 Task: Format the text 'DISTANCE EDUCATION CENTRE' using WordArt, adjust the font size to 26, and add a shadow effect.
Action: Mouse moved to (355, 187)
Screenshot: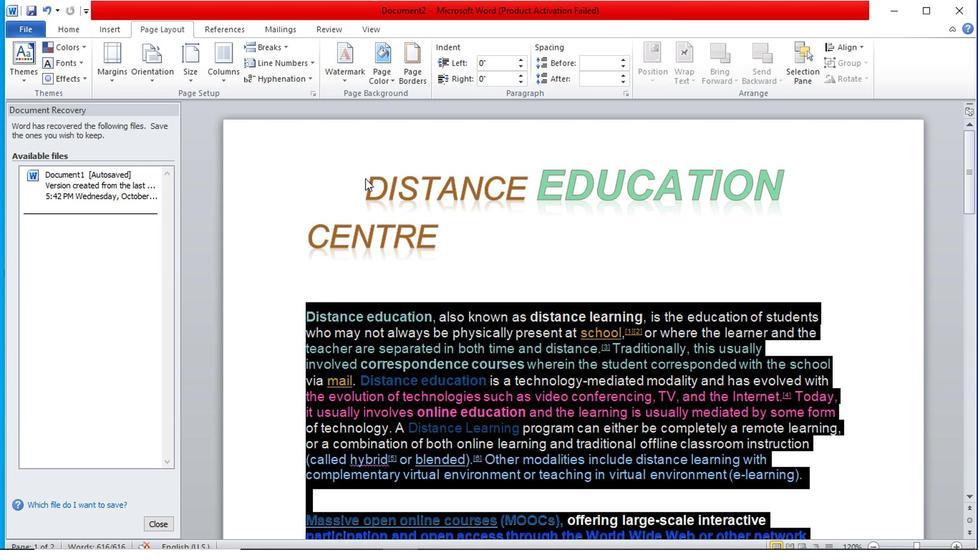 
Action: Mouse pressed left at (355, 187)
Screenshot: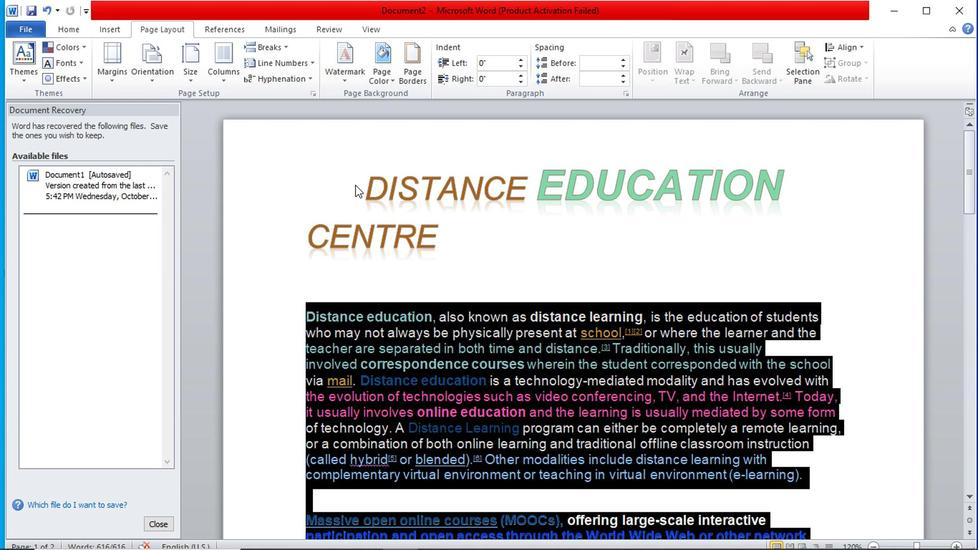 
Action: Mouse pressed left at (355, 187)
Screenshot: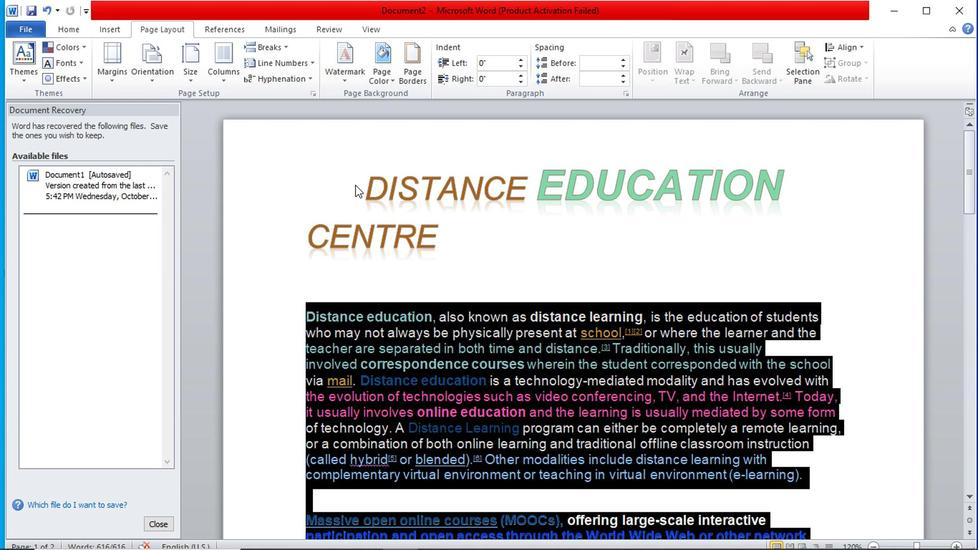 
Action: Mouse moved to (355, 187)
Screenshot: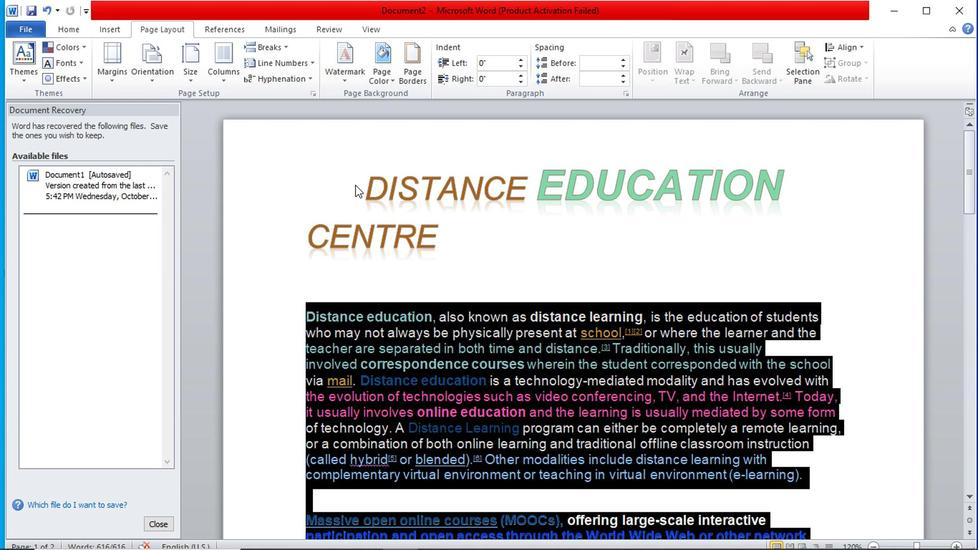 
Action: Mouse pressed left at (355, 187)
Screenshot: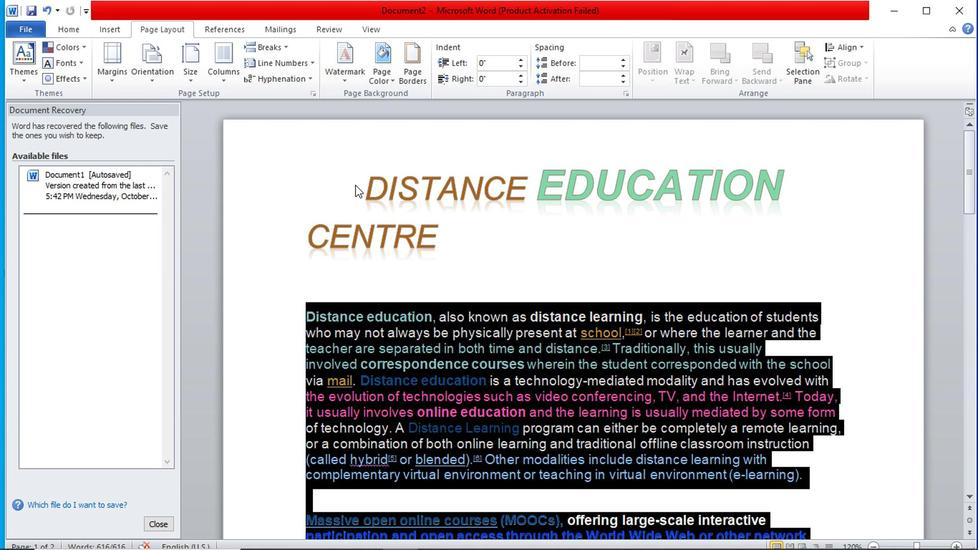 
Action: Mouse pressed left at (355, 187)
Screenshot: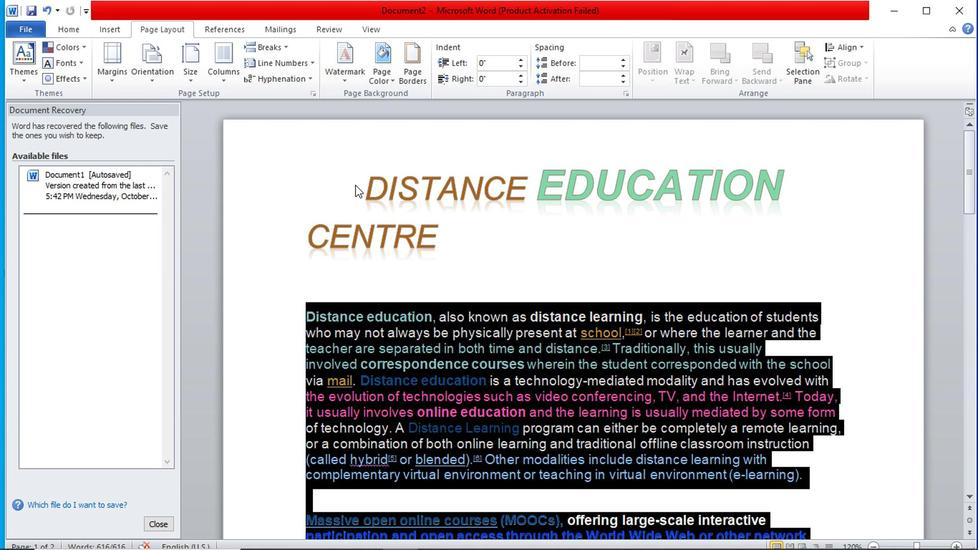 
Action: Mouse pressed left at (355, 187)
Screenshot: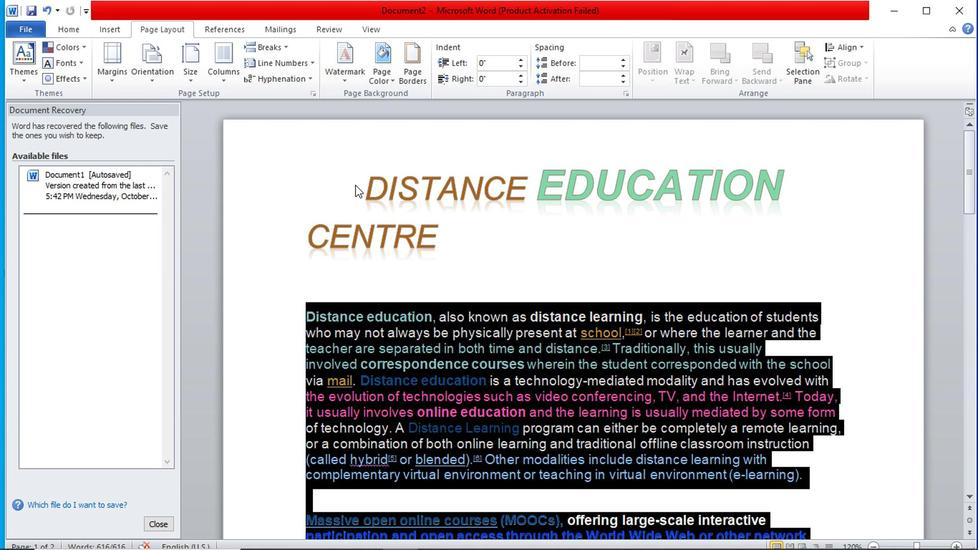 
Action: Mouse pressed left at (355, 187)
Screenshot: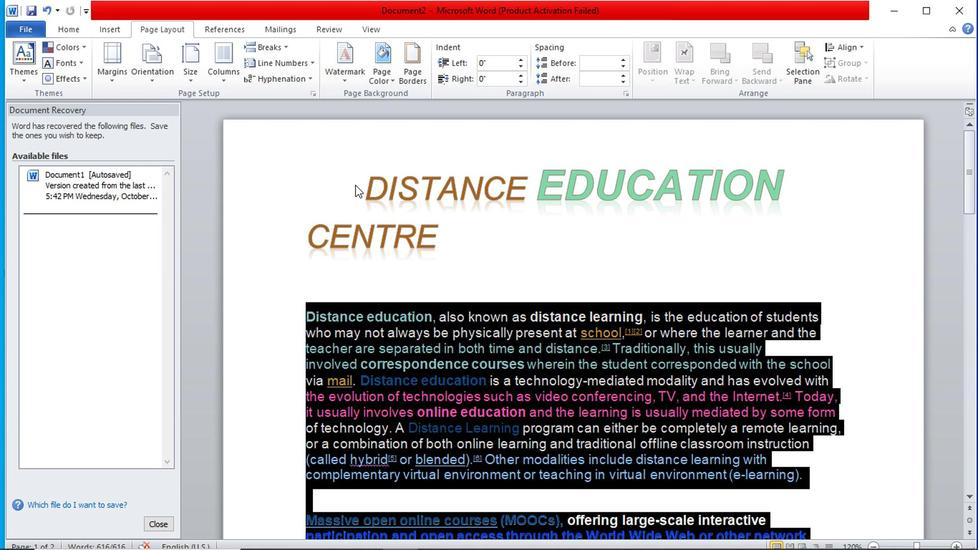 
Action: Mouse pressed left at (355, 187)
Screenshot: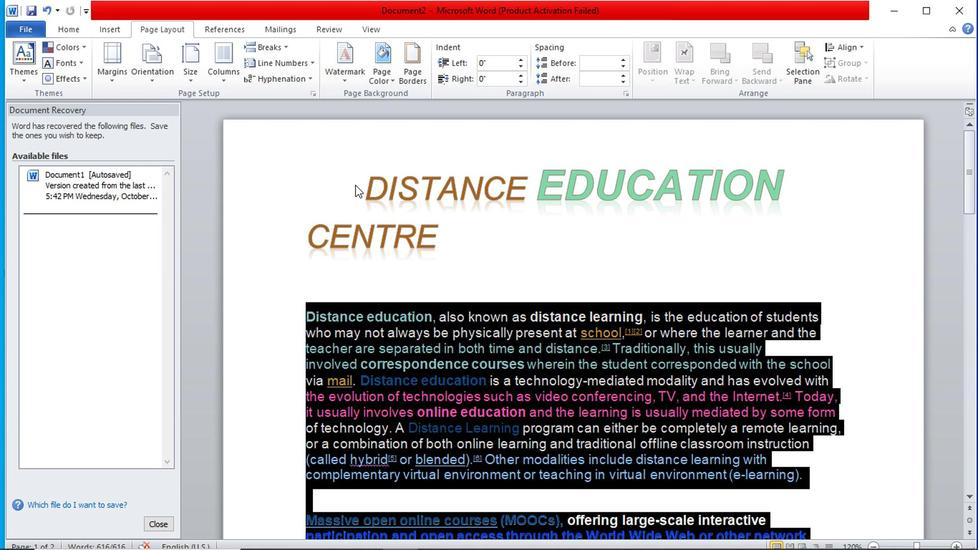 
Action: Mouse moved to (348, 179)
Screenshot: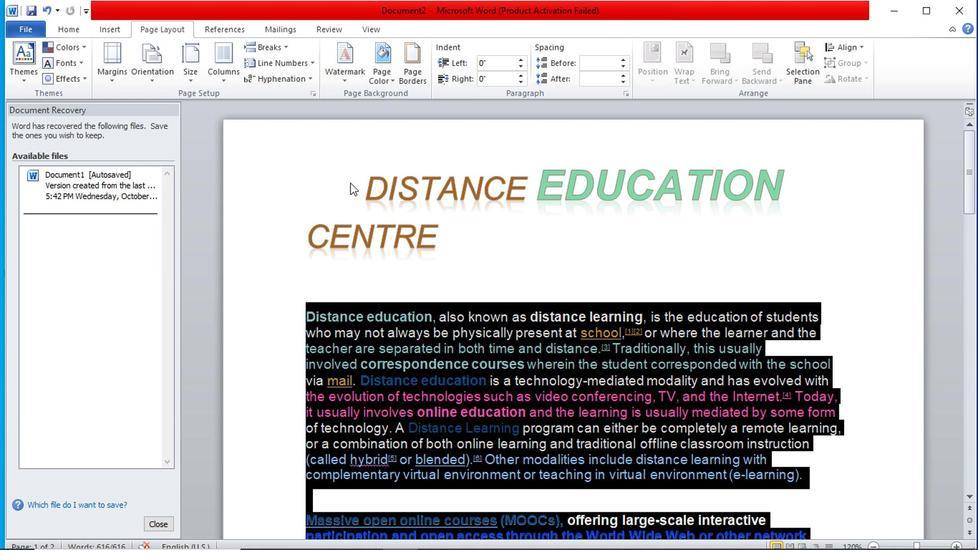 
Action: Mouse pressed left at (348, 179)
Screenshot: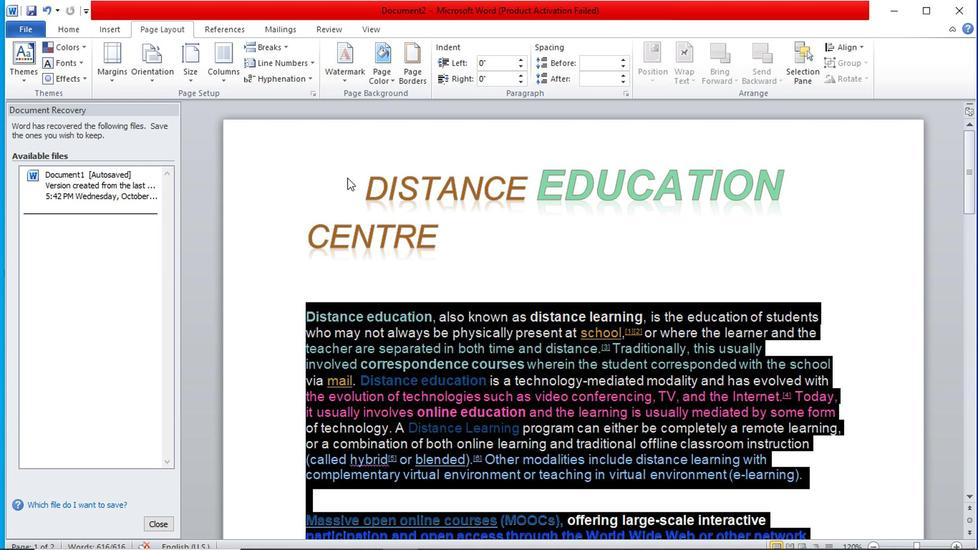 
Action: Mouse moved to (357, 176)
Screenshot: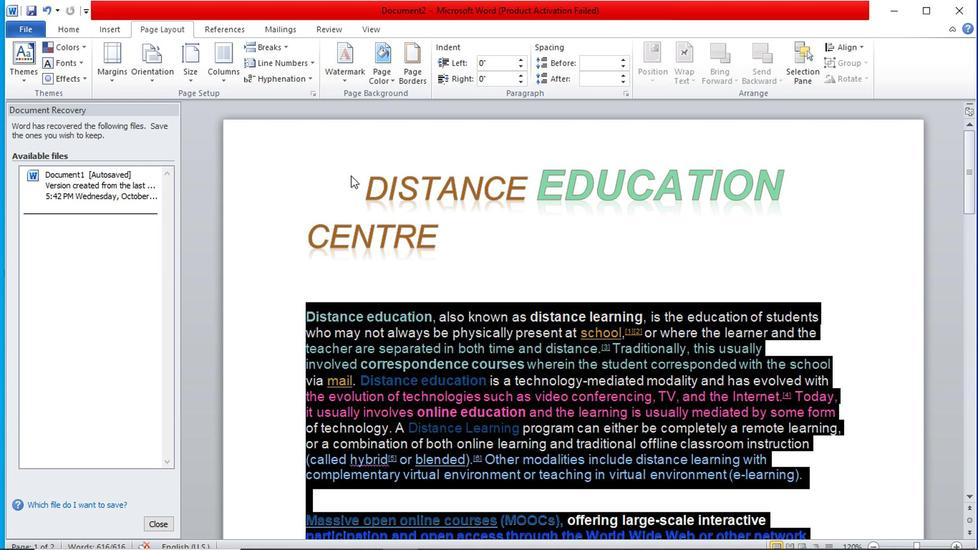 
Action: Mouse pressed left at (357, 176)
Screenshot: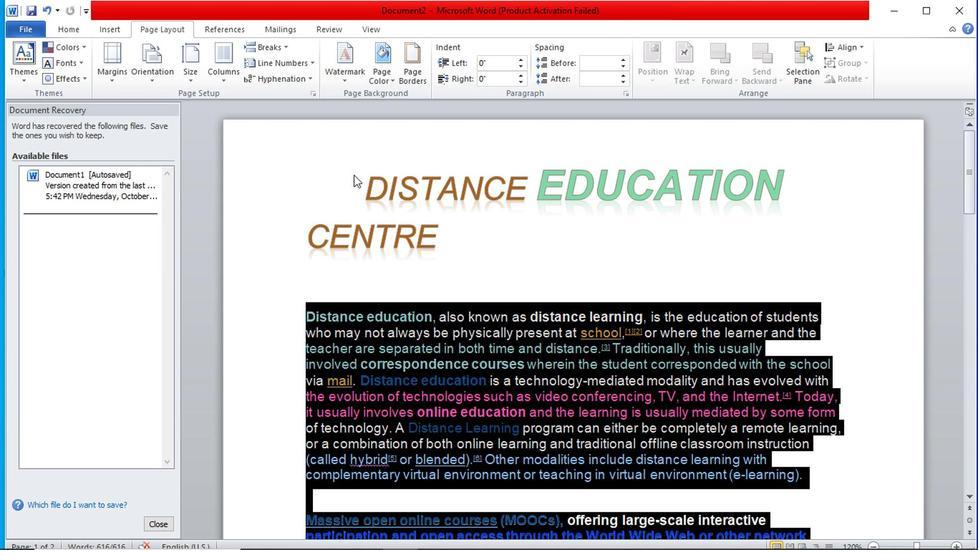 
Action: Mouse pressed left at (357, 176)
Screenshot: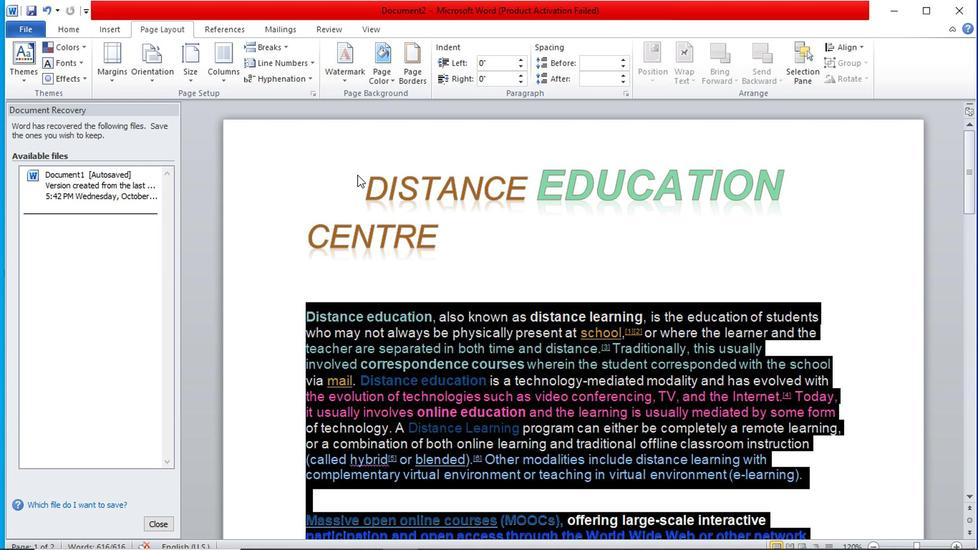 
Action: Mouse moved to (358, 180)
Screenshot: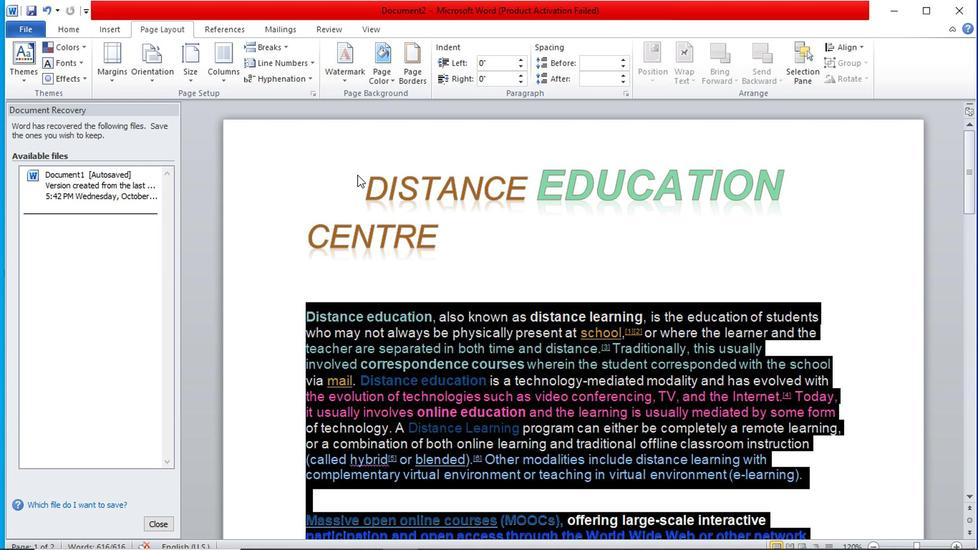 
Action: Mouse pressed left at (358, 180)
Screenshot: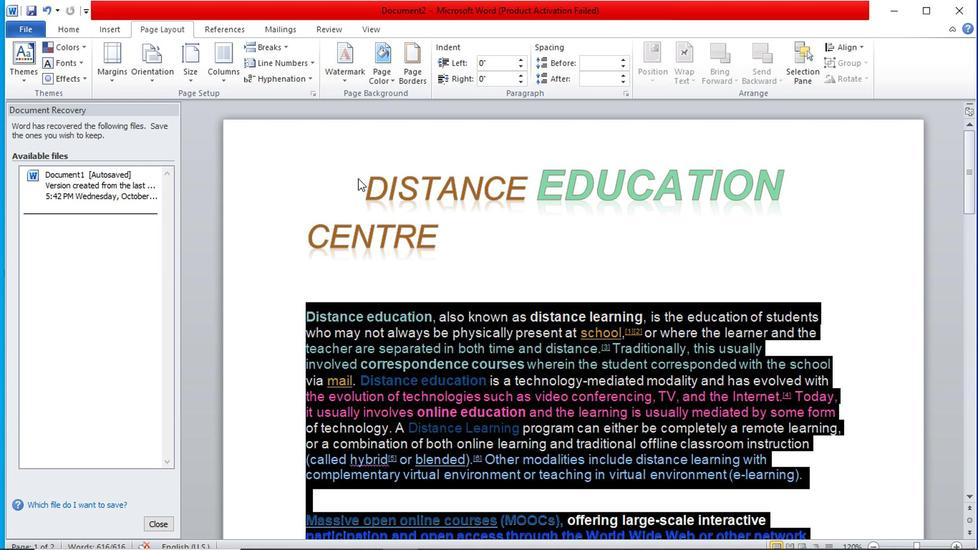 
Action: Mouse pressed left at (358, 180)
Screenshot: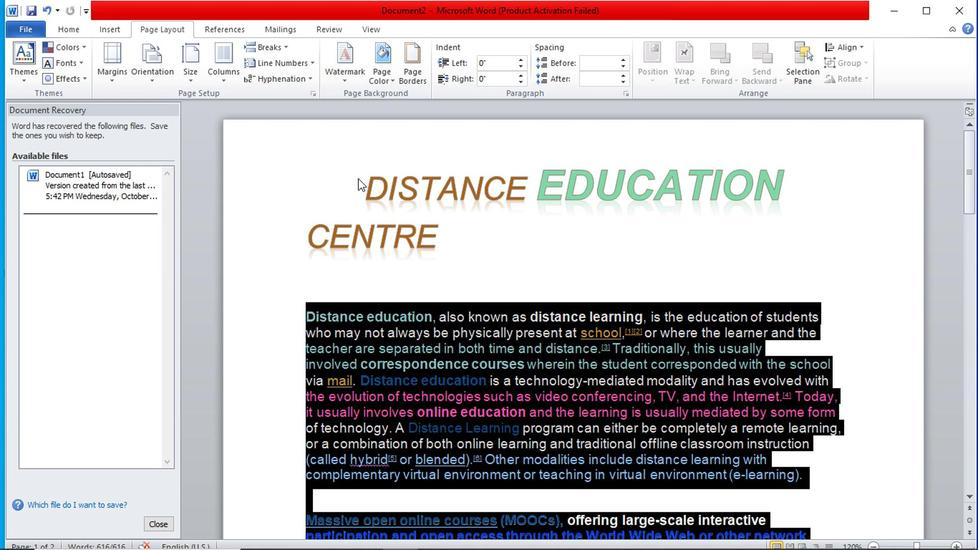 
Action: Mouse moved to (118, 33)
Screenshot: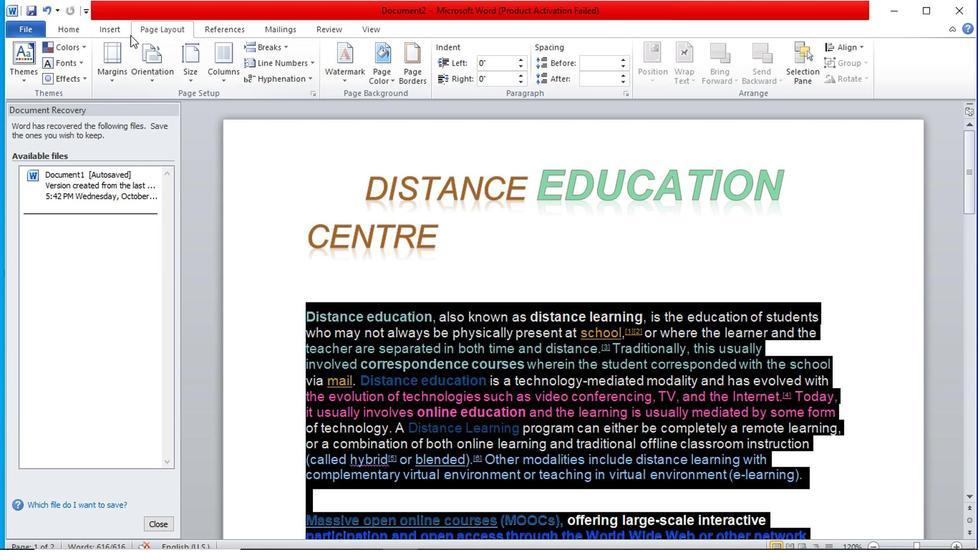
Action: Mouse pressed left at (118, 33)
Screenshot: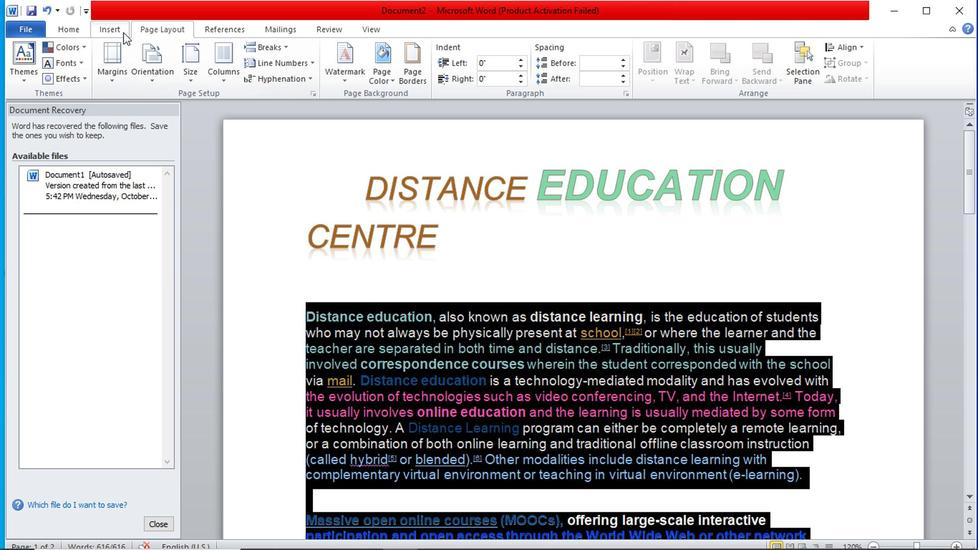
Action: Mouse moved to (56, 31)
Screenshot: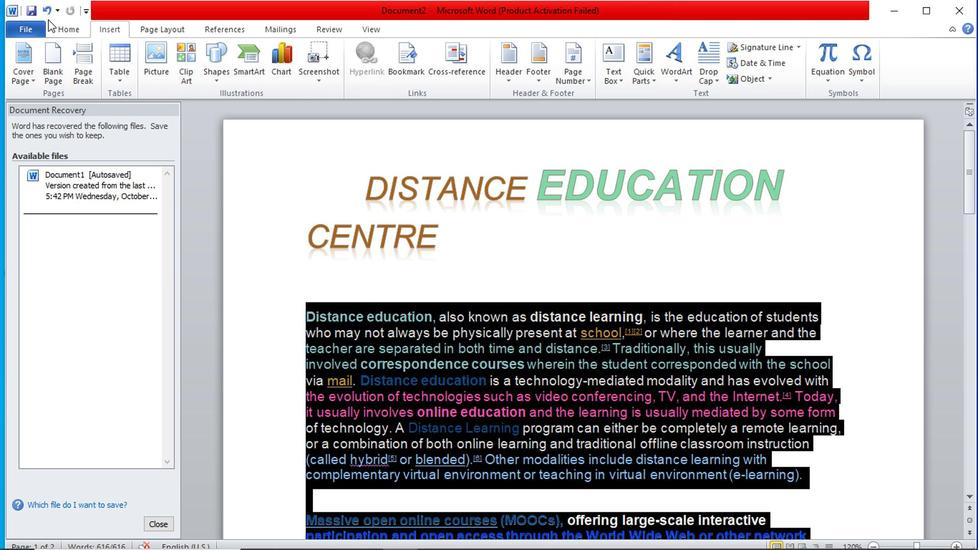 
Action: Mouse pressed left at (56, 31)
Screenshot: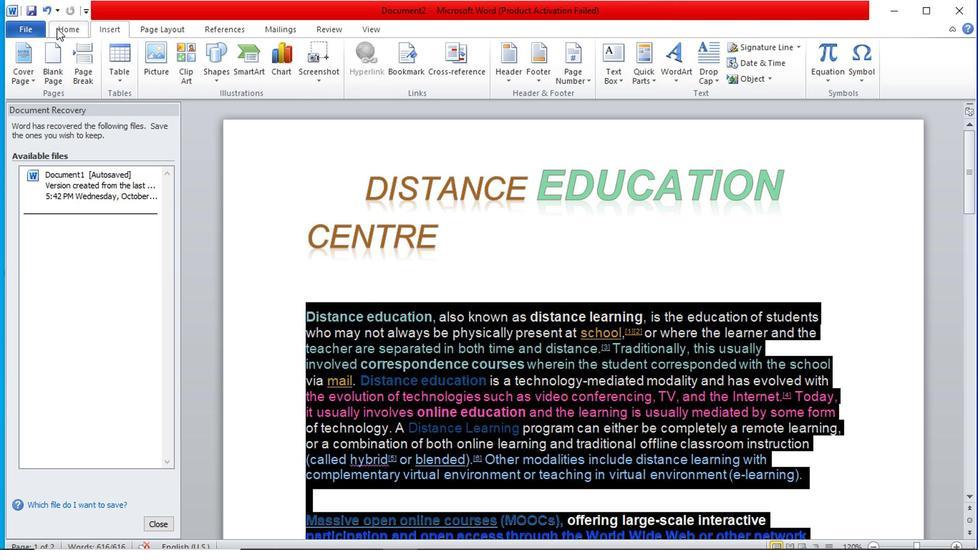 
Action: Mouse moved to (338, 265)
Screenshot: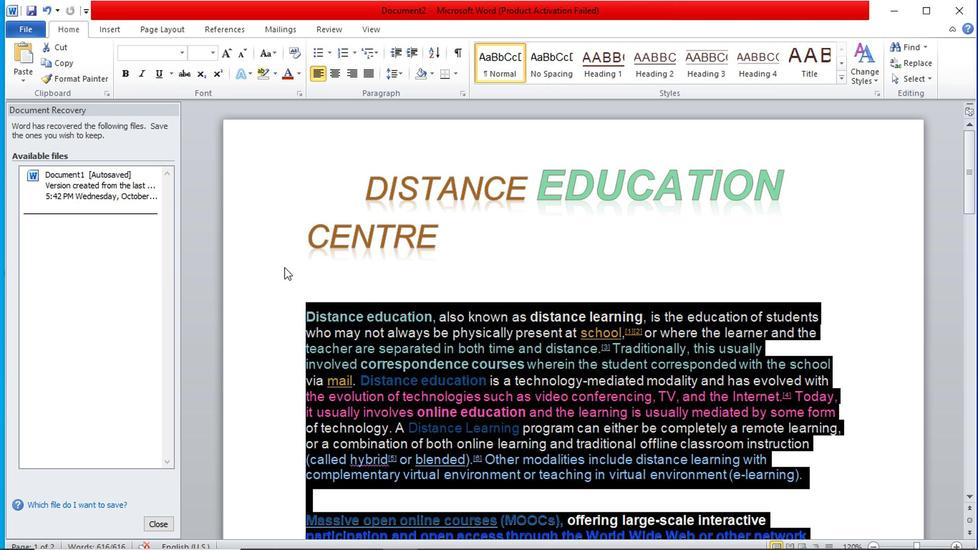 
Action: Mouse pressed left at (338, 265)
Screenshot: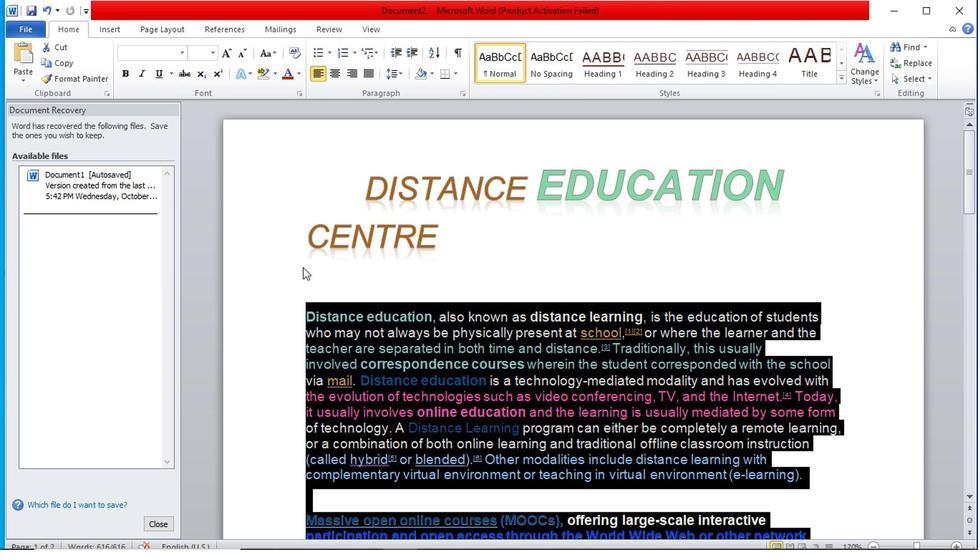 
Action: Mouse moved to (349, 265)
Screenshot: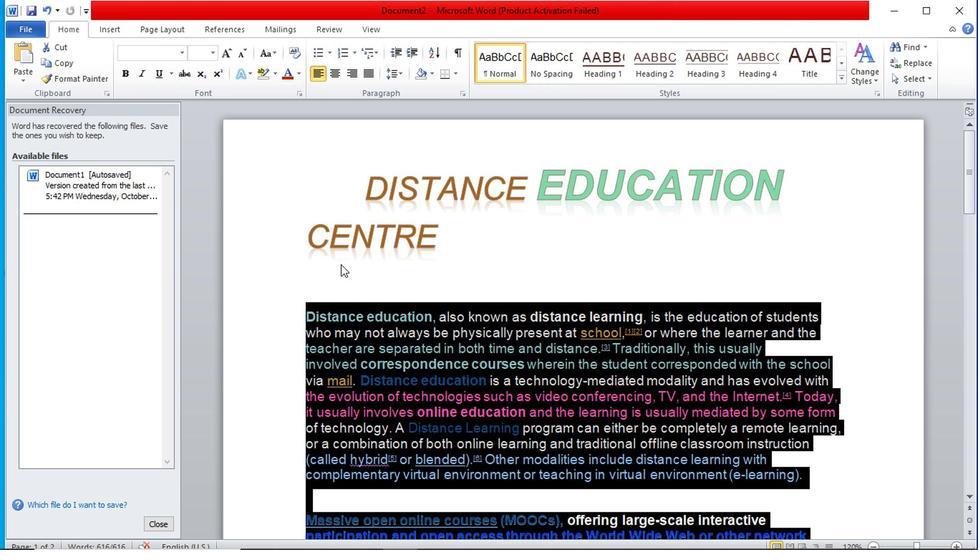 
Action: Mouse pressed left at (349, 265)
Screenshot: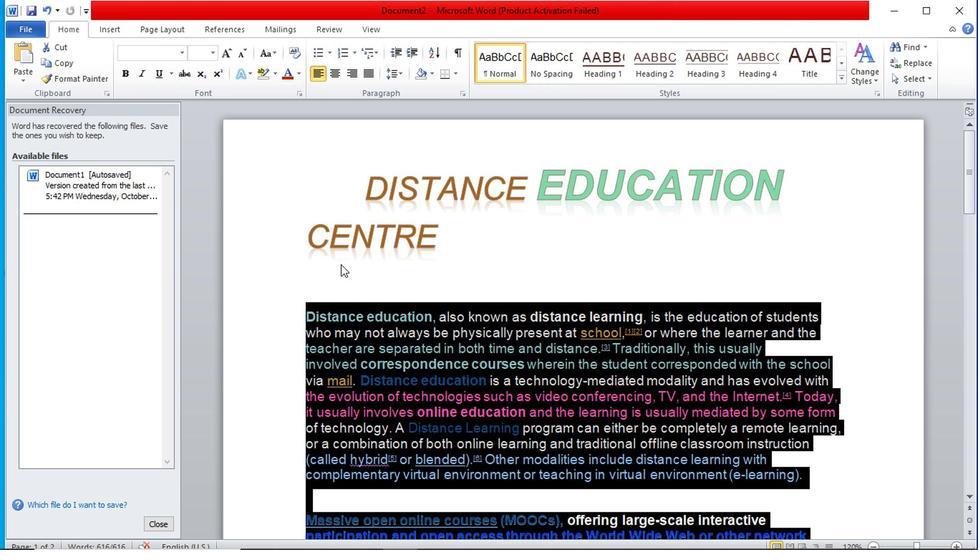 
Action: Mouse moved to (440, 262)
Screenshot: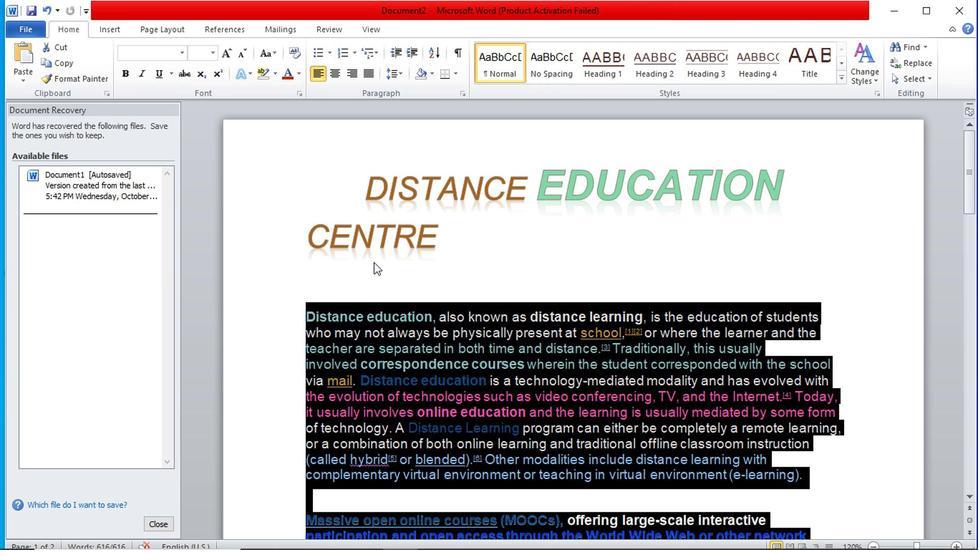 
Action: Mouse pressed left at (440, 262)
Screenshot: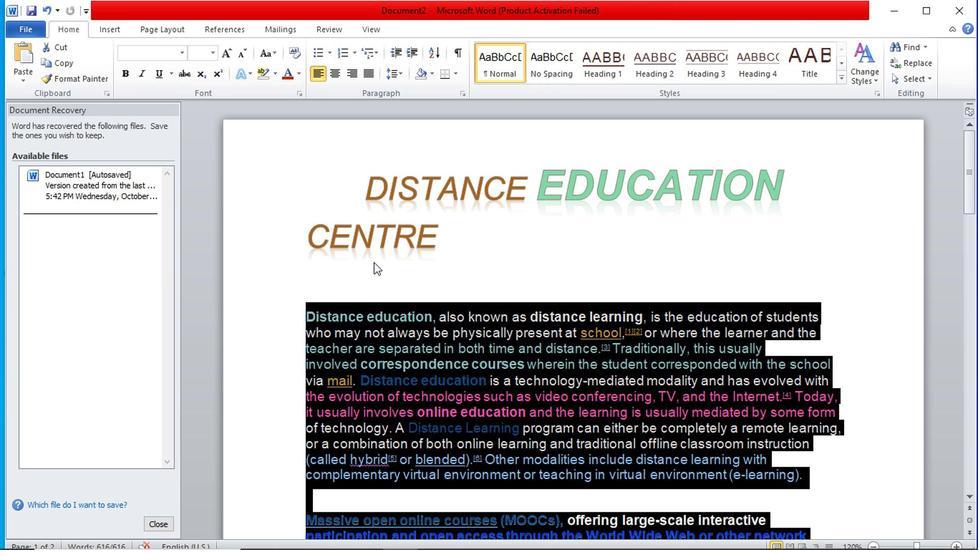
Action: Mouse moved to (443, 260)
Screenshot: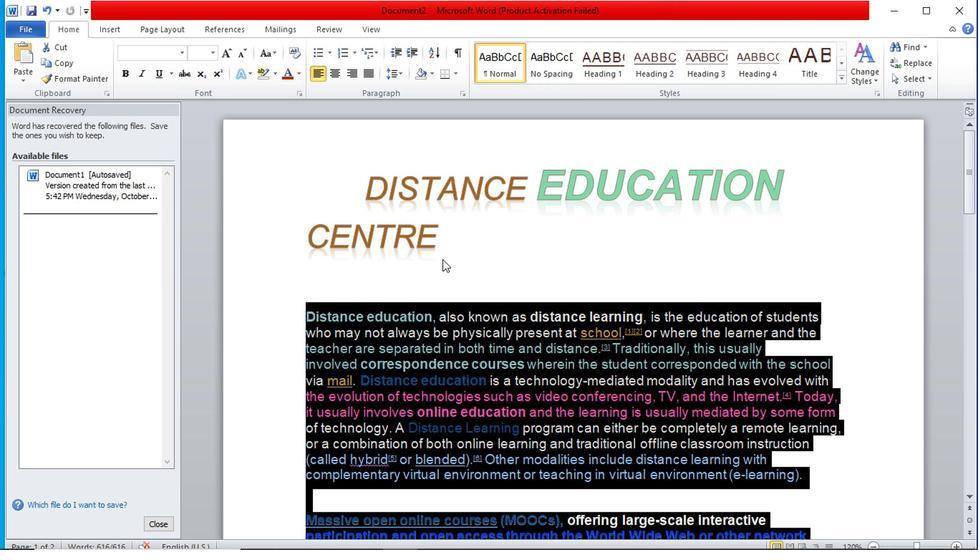 
Action: Mouse pressed left at (443, 260)
Screenshot: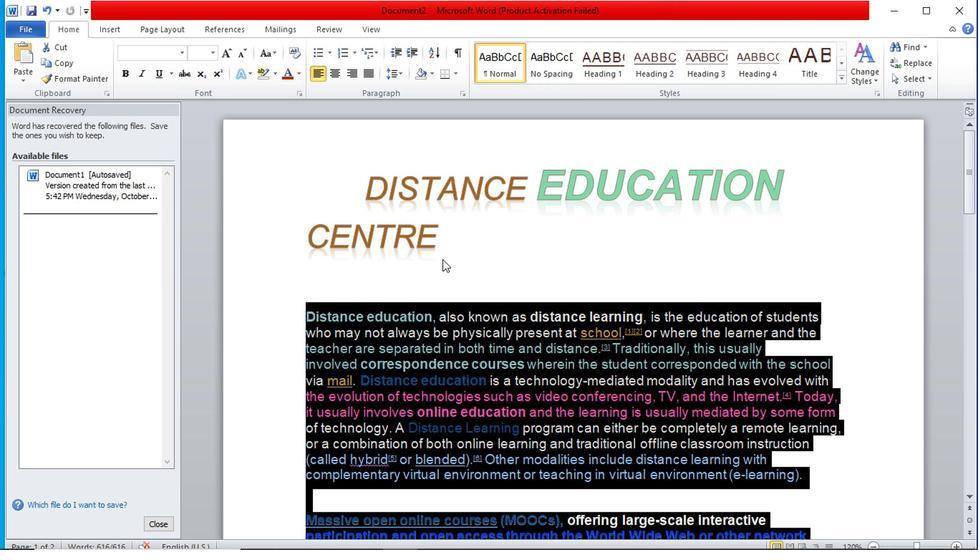 
Action: Mouse moved to (317, 221)
Screenshot: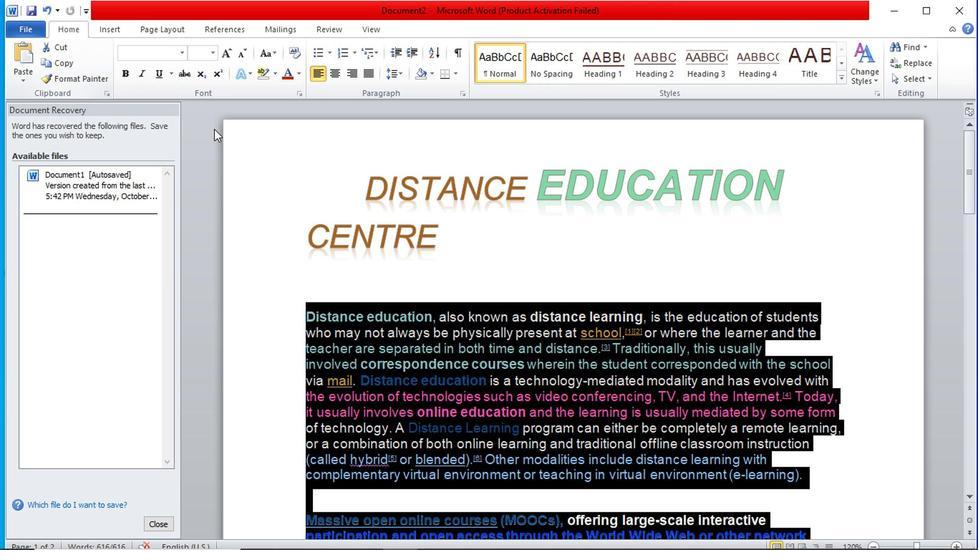 
Action: Mouse pressed left at (317, 221)
Screenshot: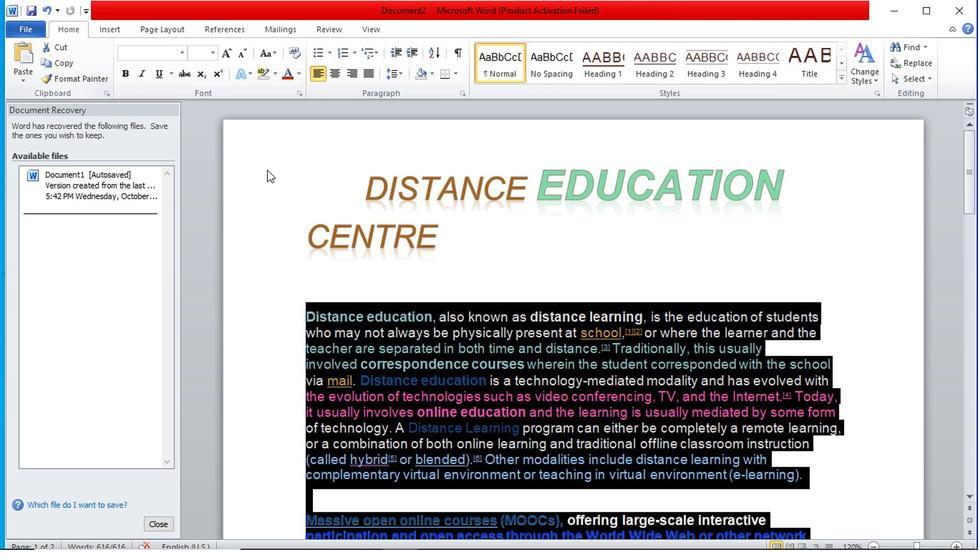 
Action: Mouse moved to (346, 235)
Screenshot: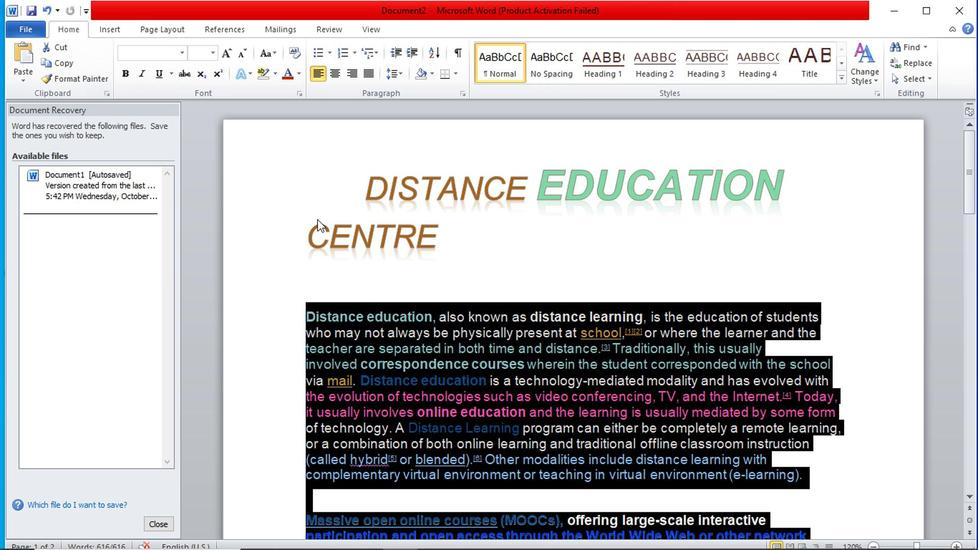 
Action: Mouse pressed left at (346, 235)
Screenshot: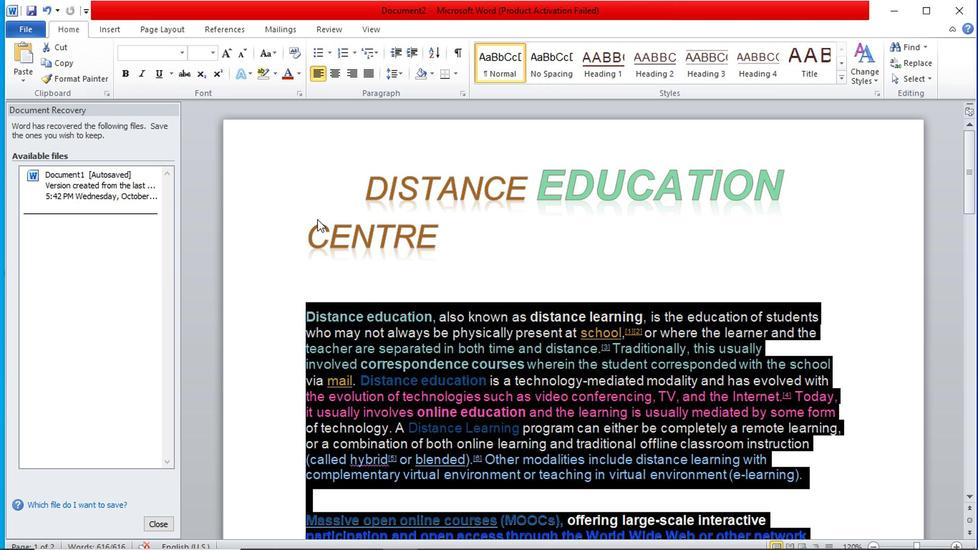 
Action: Mouse moved to (412, 244)
Screenshot: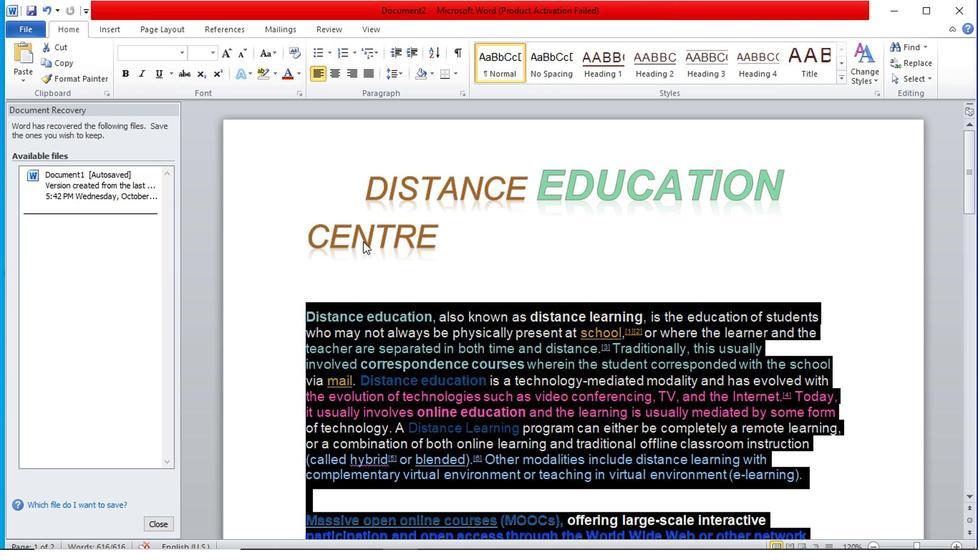 
Action: Mouse pressed left at (412, 244)
Screenshot: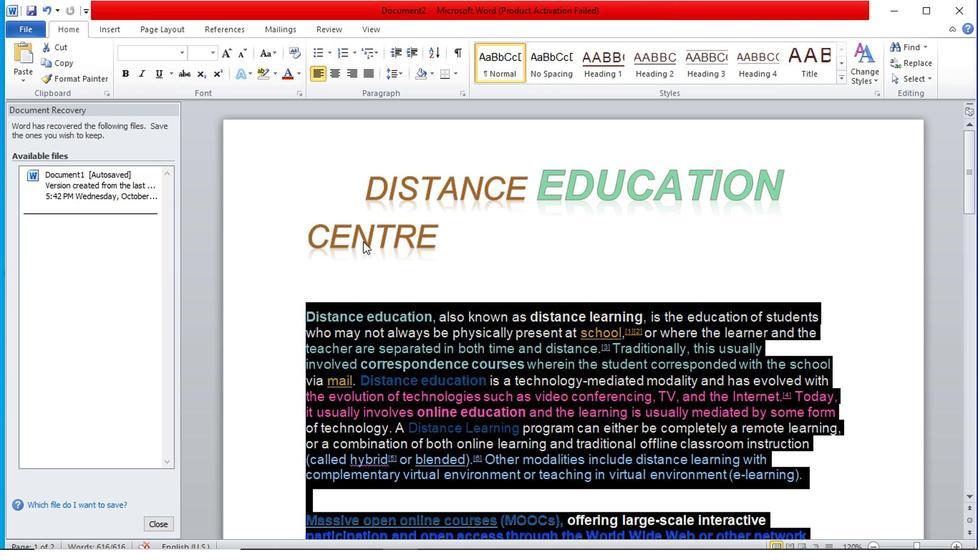 
Action: Mouse moved to (447, 241)
Screenshot: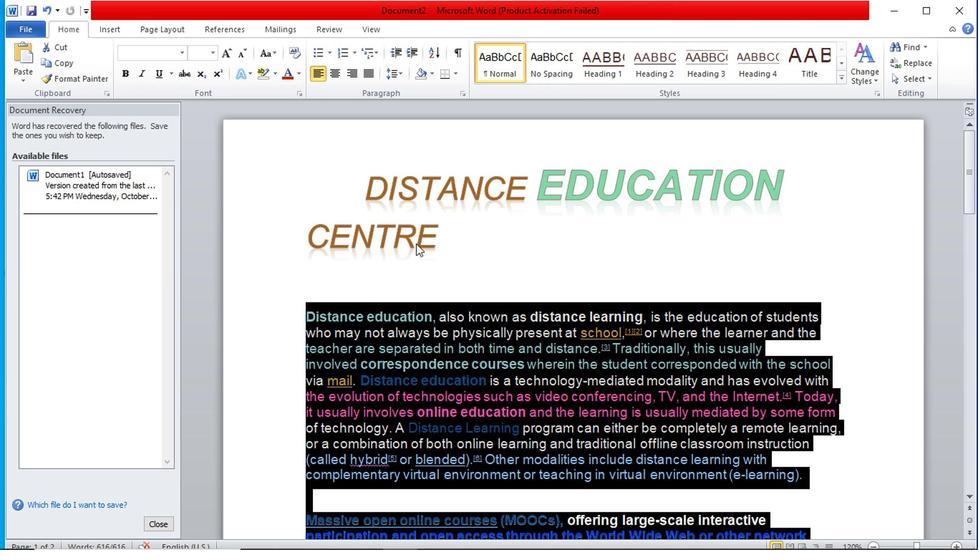
Action: Mouse pressed left at (447, 241)
Screenshot: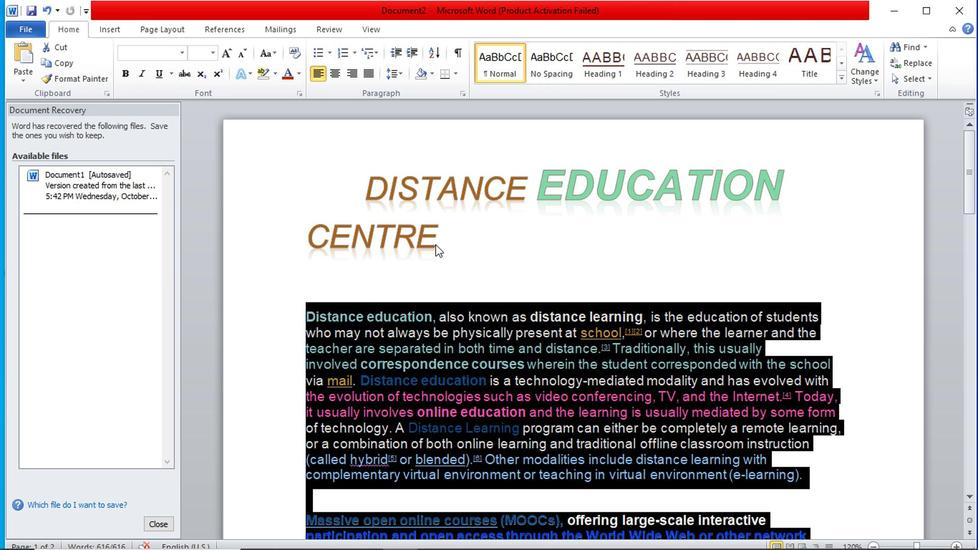 
Action: Mouse moved to (463, 235)
Screenshot: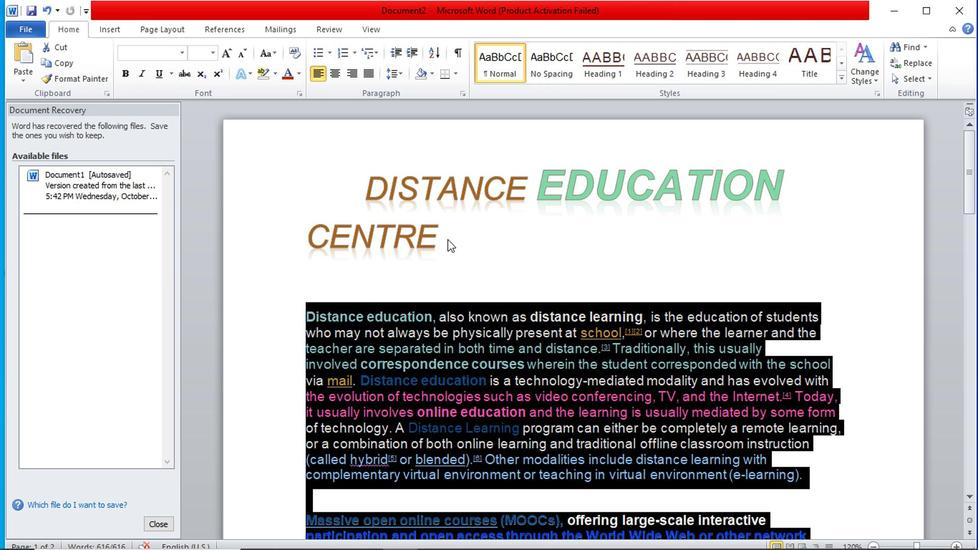 
Action: Mouse pressed left at (463, 235)
Screenshot: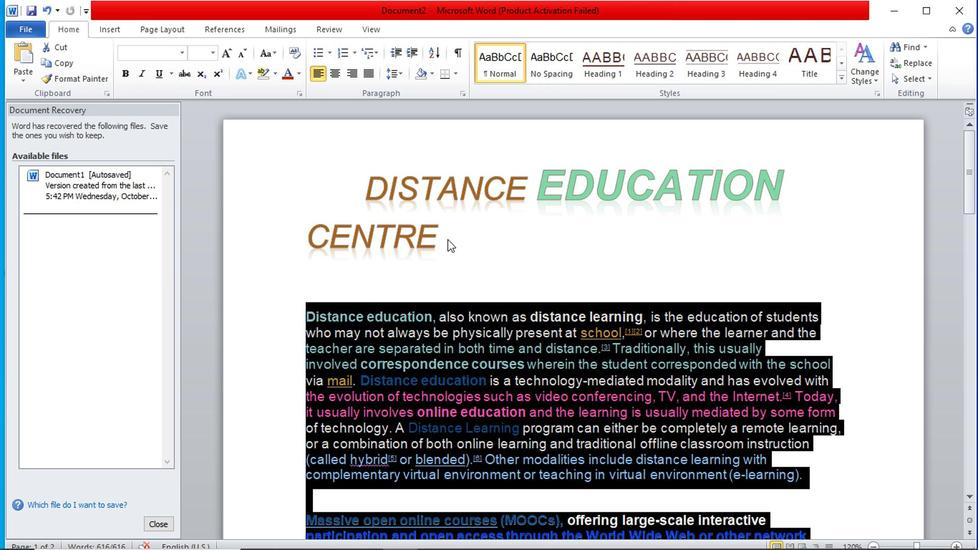 
Action: Mouse moved to (814, 259)
Screenshot: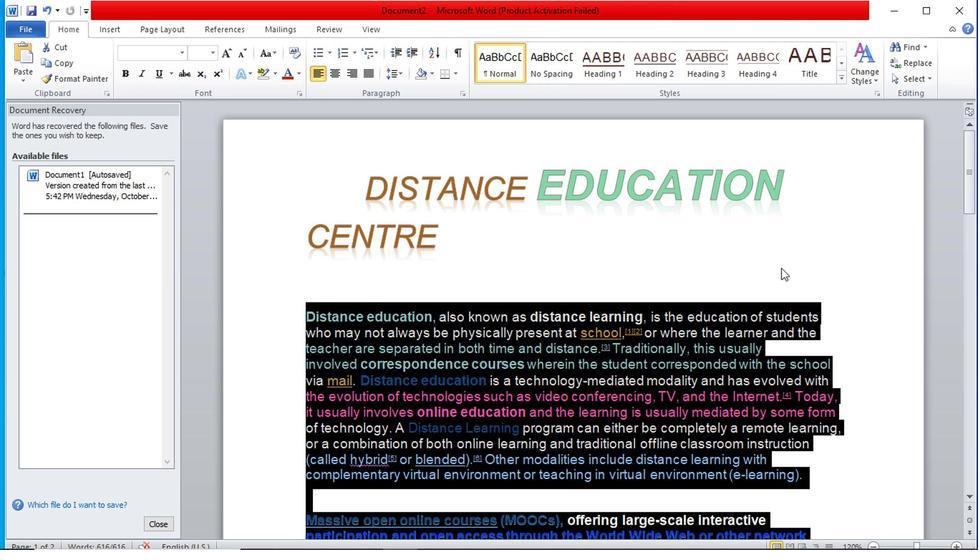 
Action: Mouse pressed left at (814, 259)
Screenshot: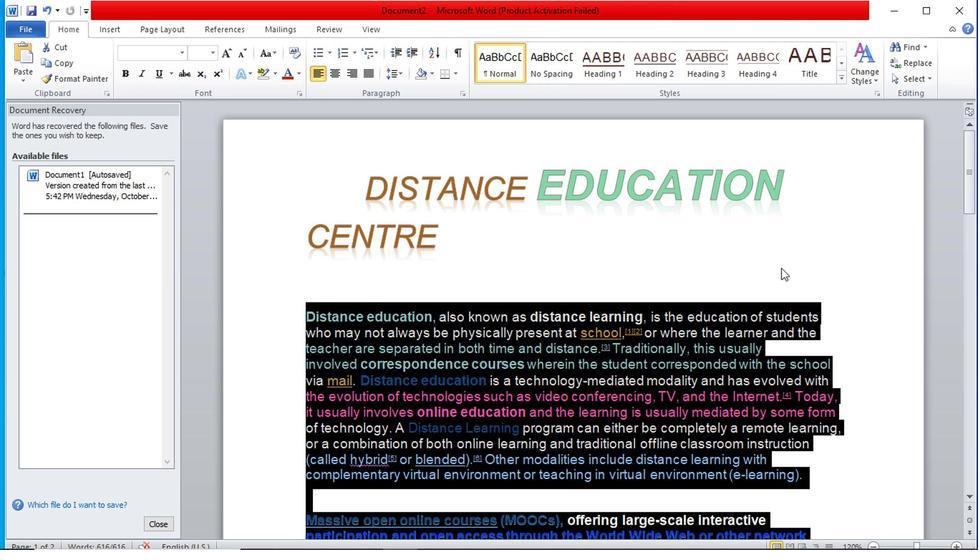 
Action: Mouse moved to (967, 308)
Screenshot: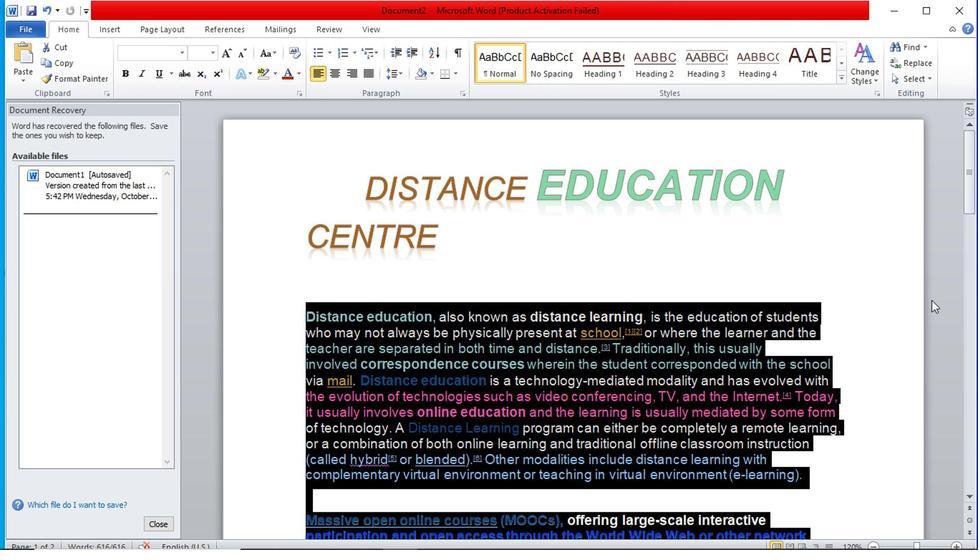 
Action: Mouse pressed left at (967, 308)
Screenshot: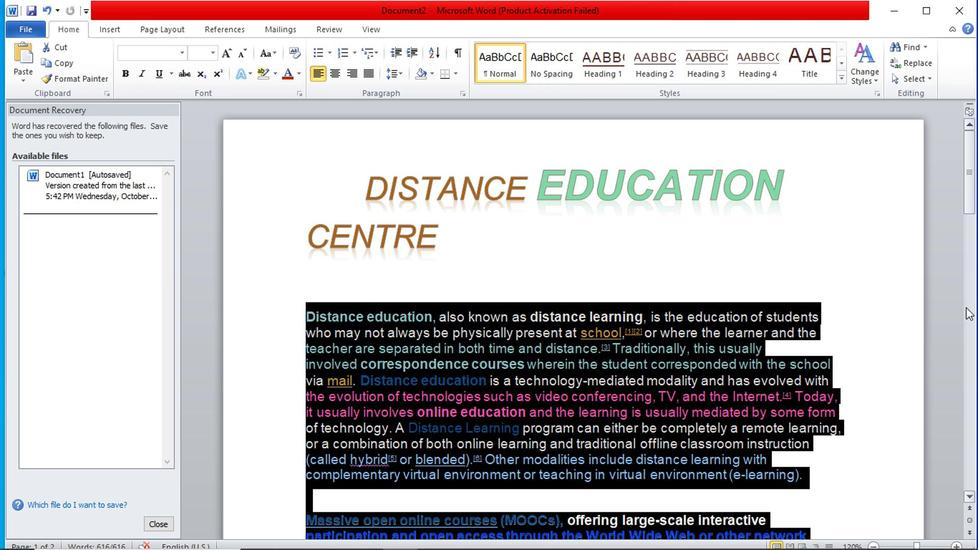 
Action: Mouse moved to (937, 316)
Screenshot: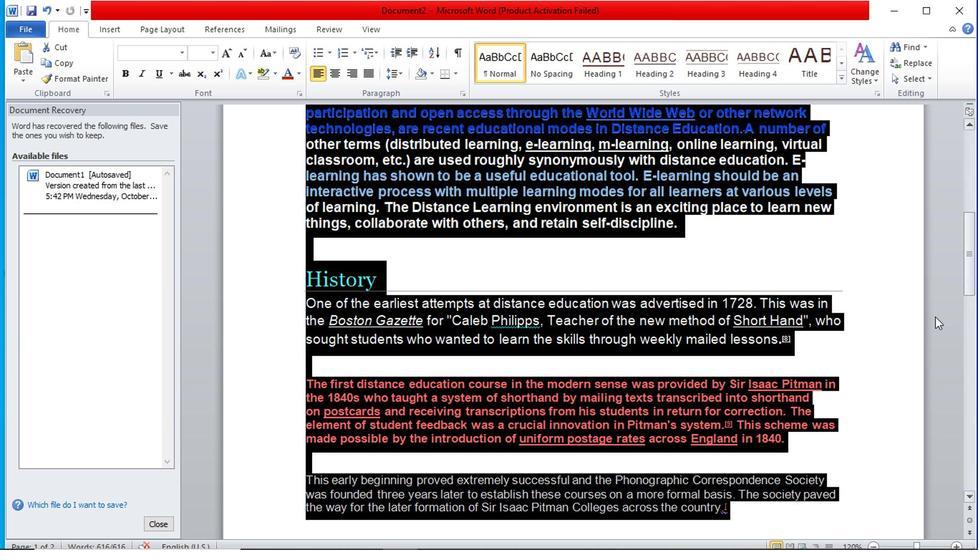 
Action: Mouse pressed left at (937, 316)
Screenshot: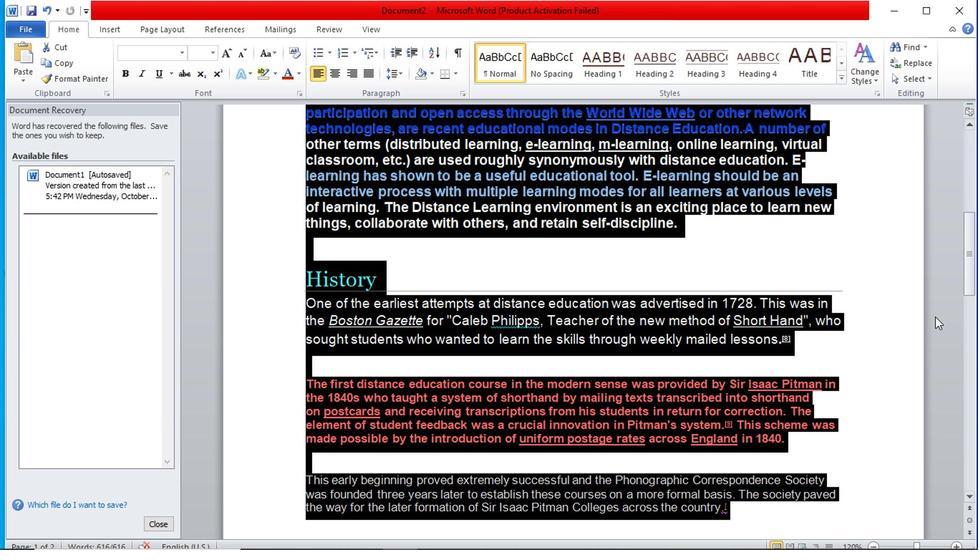
Action: Mouse moved to (946, 196)
Screenshot: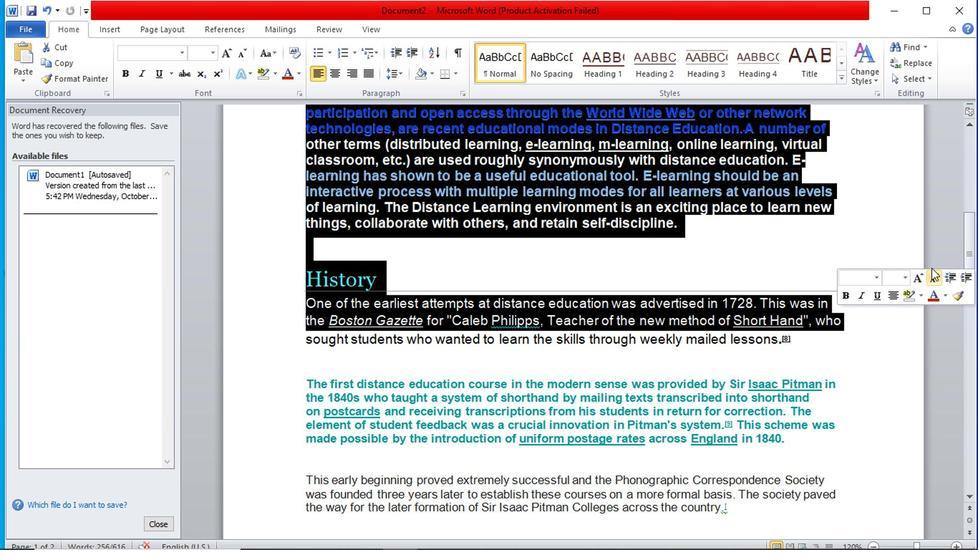 
Action: Mouse pressed left at (946, 196)
Screenshot: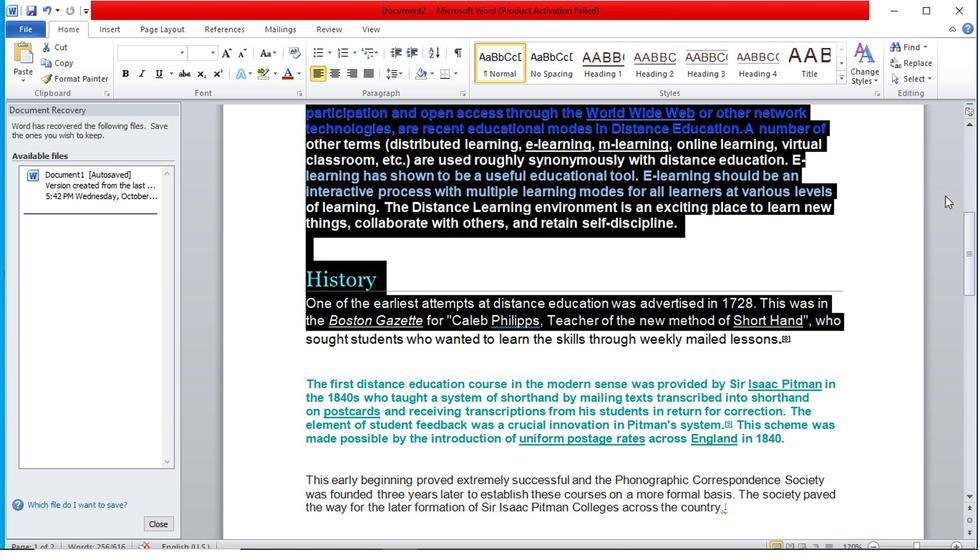 
Action: Mouse moved to (830, 263)
Screenshot: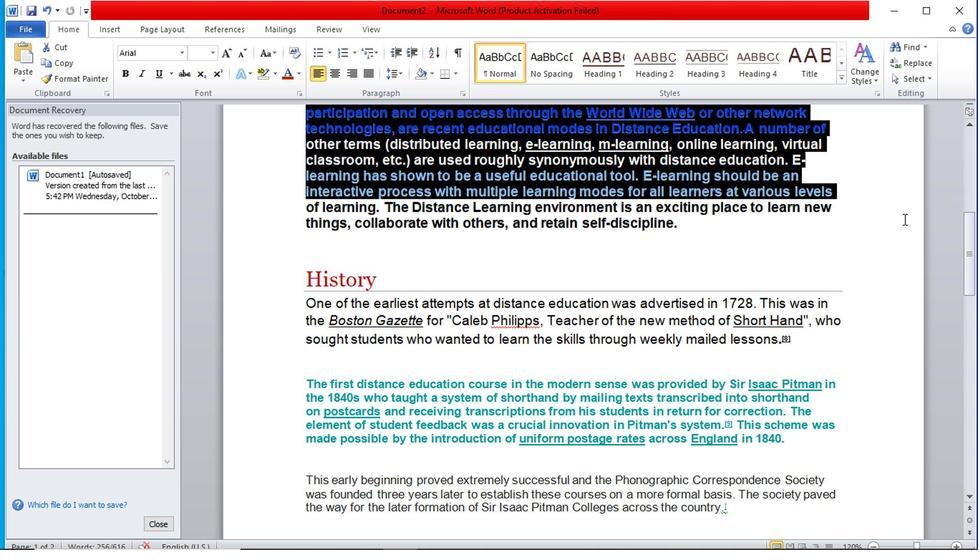 
Action: Mouse scrolled (830, 264) with delta (0, 1)
Screenshot: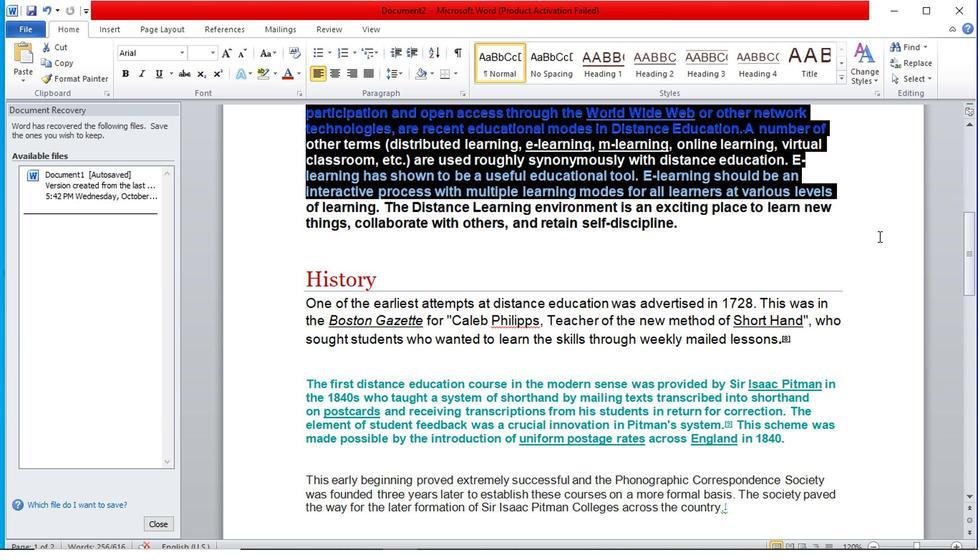 
Action: Mouse scrolled (830, 264) with delta (0, 1)
Screenshot: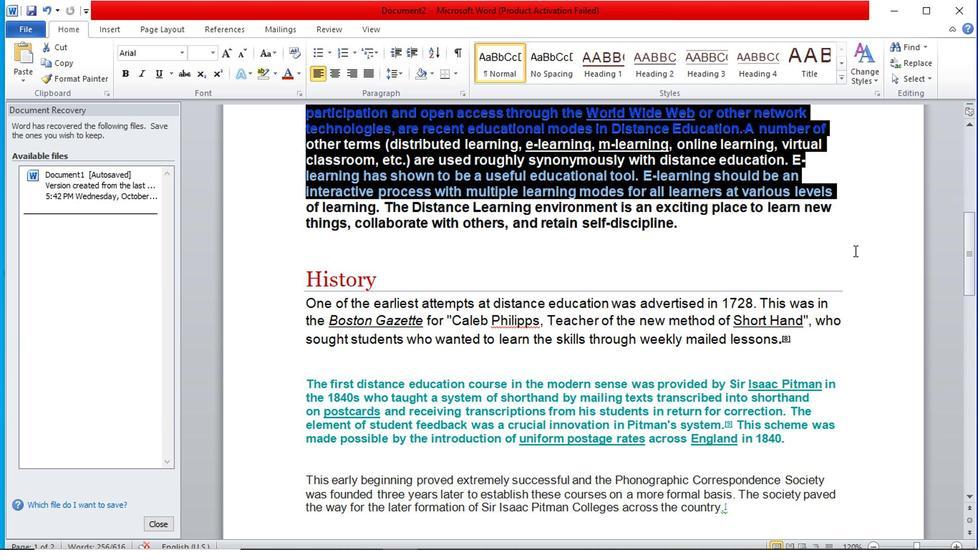 
Action: Mouse scrolled (830, 264) with delta (0, 1)
Screenshot: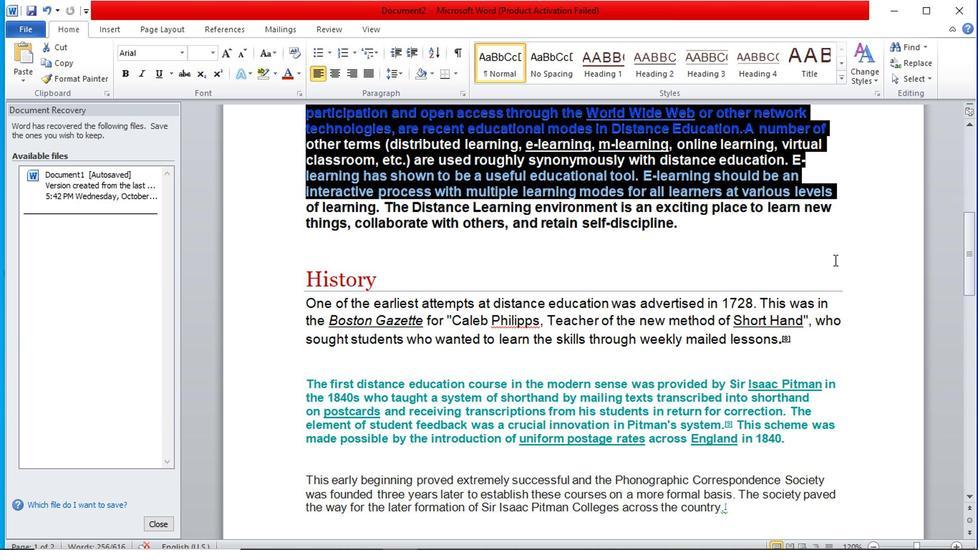 
Action: Mouse scrolled (830, 264) with delta (0, 1)
Screenshot: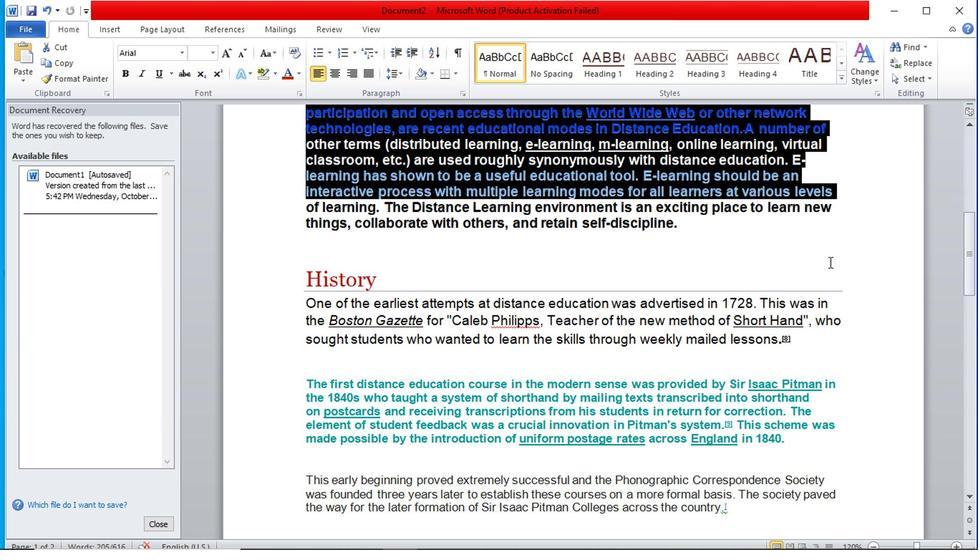 
Action: Mouse moved to (874, 278)
Screenshot: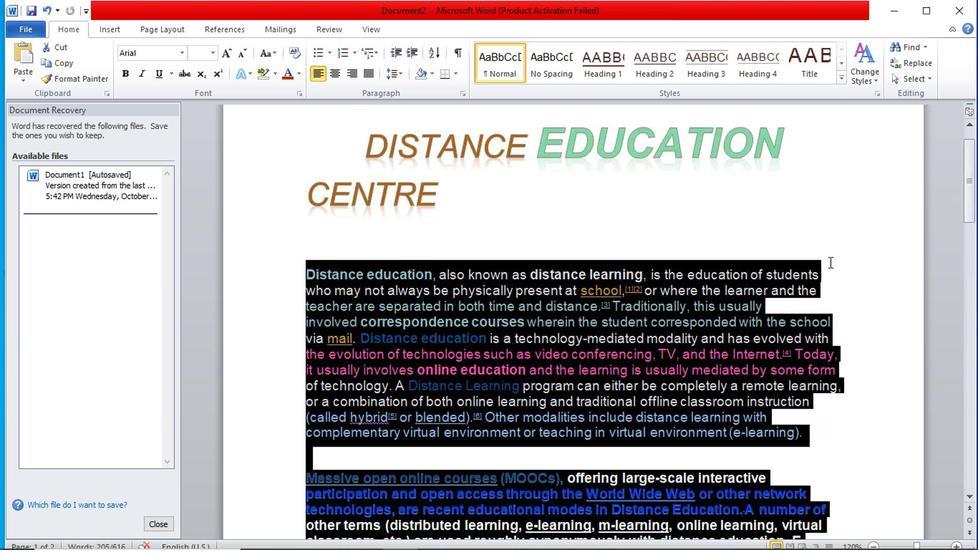 
Action: Mouse scrolled (874, 279) with delta (0, 0)
Screenshot: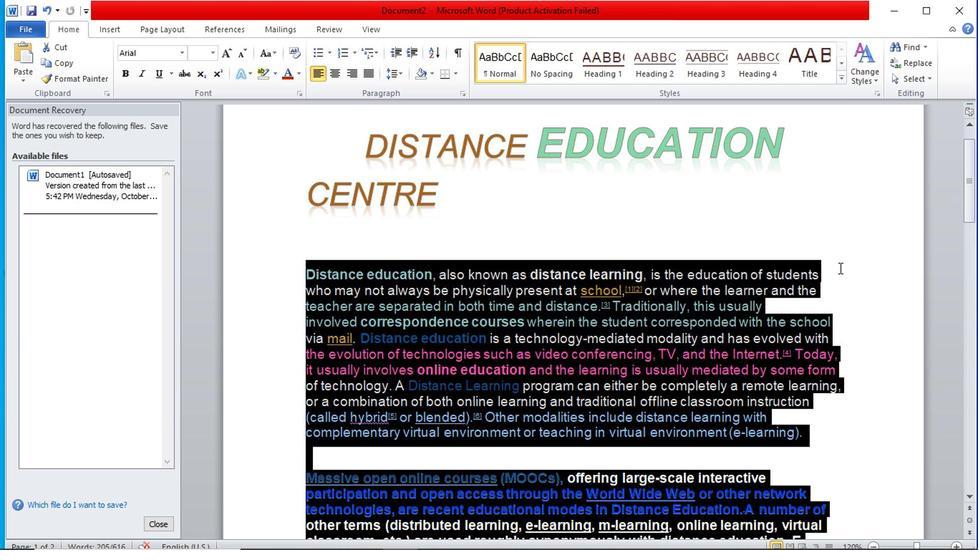 
Action: Mouse moved to (928, 278)
Screenshot: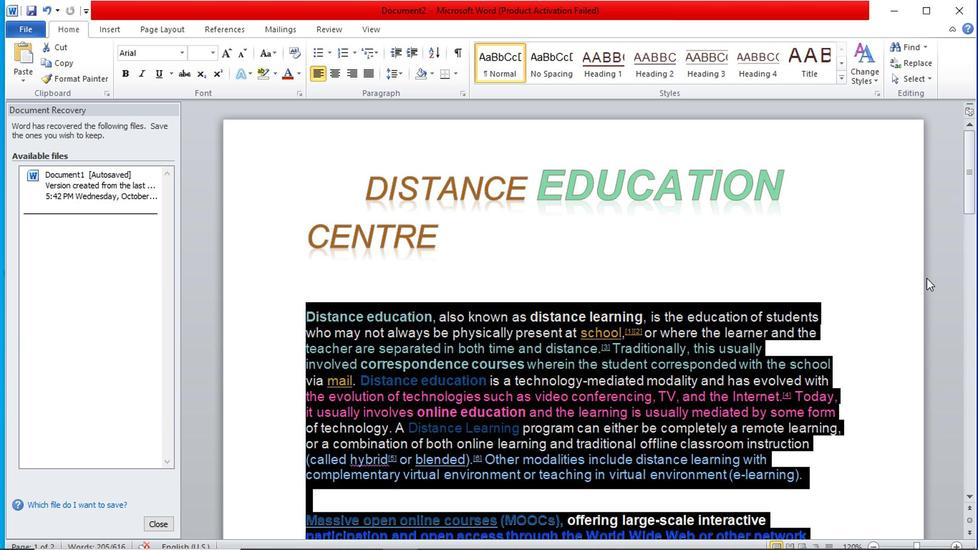 
Action: Mouse pressed left at (928, 278)
Screenshot: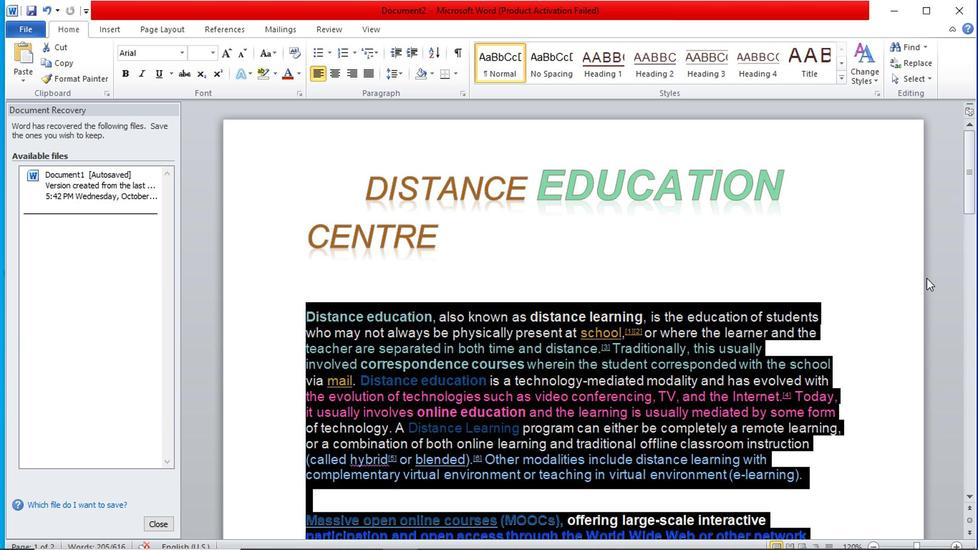 
Action: Mouse moved to (959, 288)
Screenshot: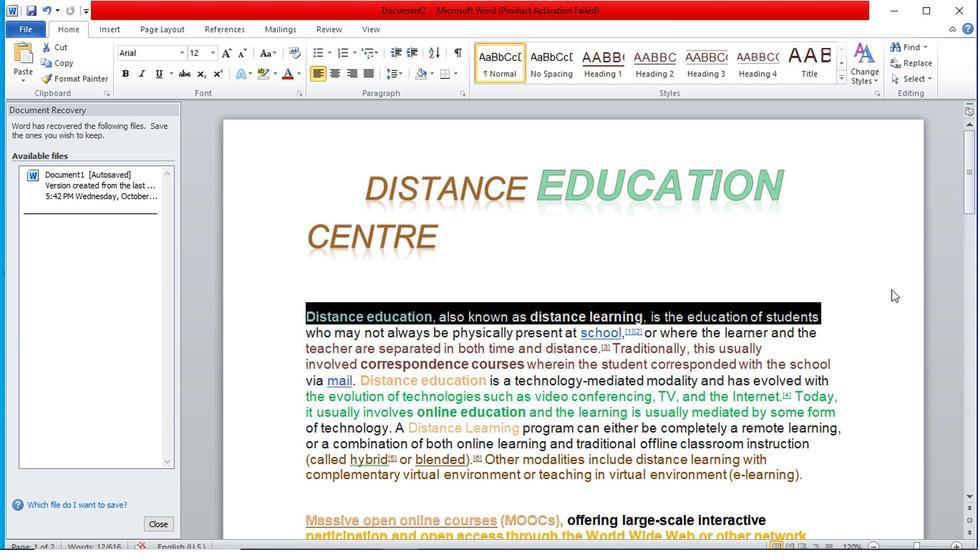 
Action: Mouse pressed left at (959, 288)
Screenshot: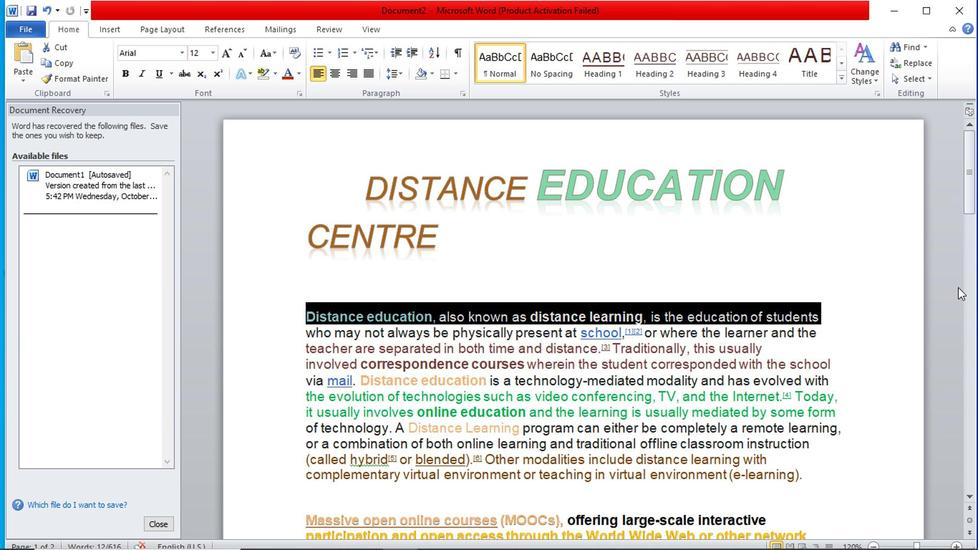 
Action: Mouse moved to (949, 288)
Screenshot: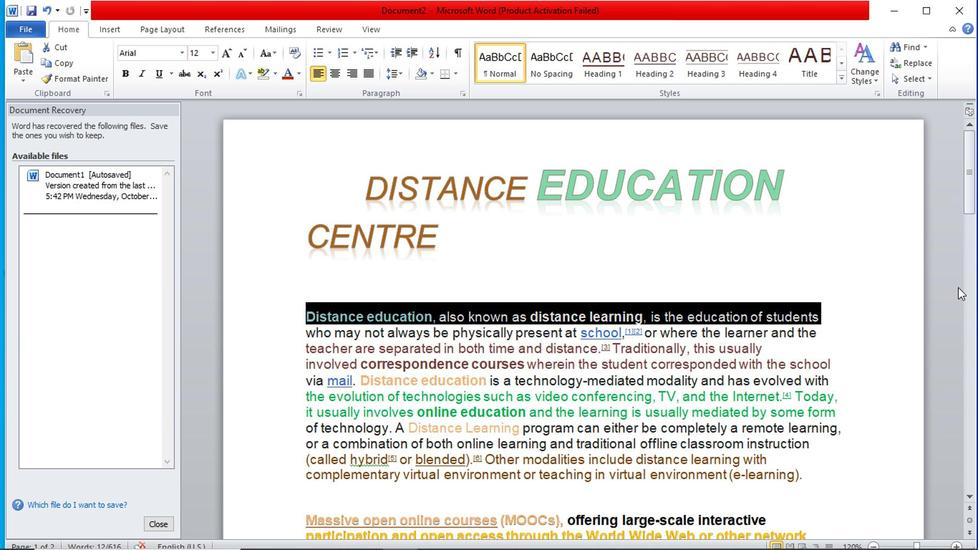 
Action: Mouse pressed left at (949, 288)
Screenshot: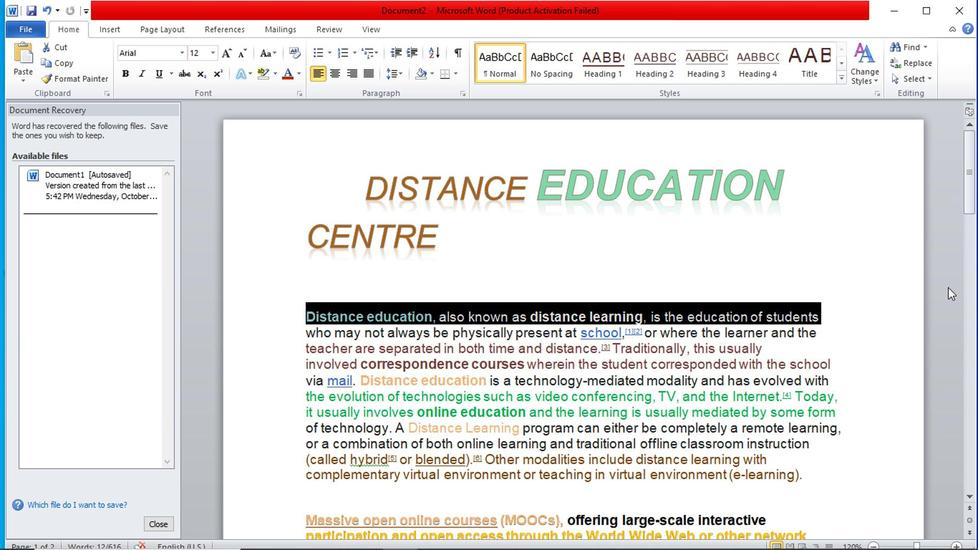 
Action: Mouse moved to (945, 288)
Screenshot: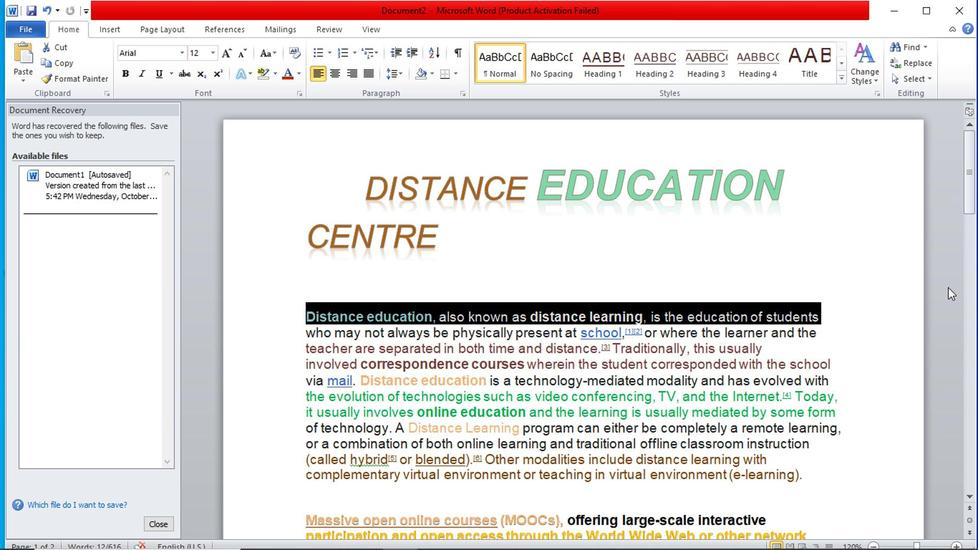 
Action: Mouse pressed left at (945, 288)
Screenshot: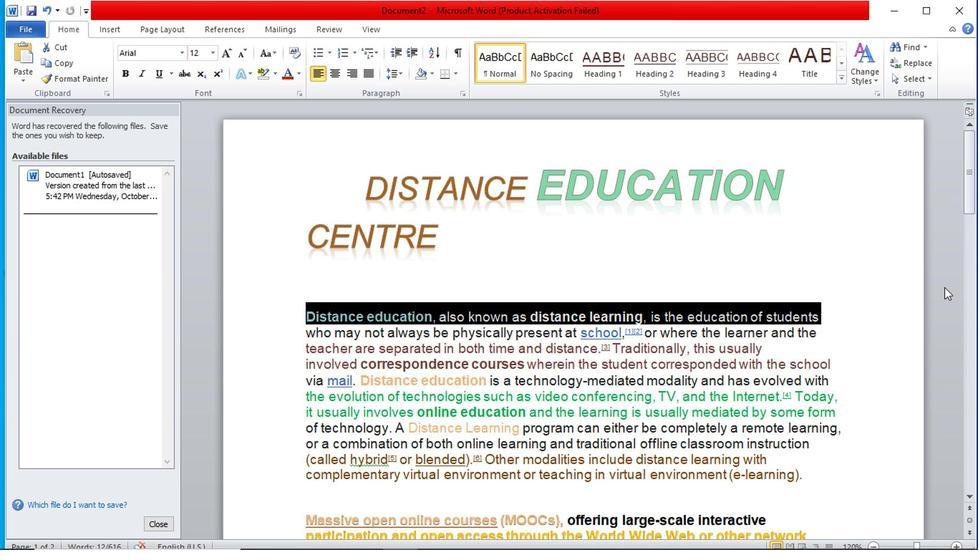 
Action: Mouse moved to (872, 306)
Screenshot: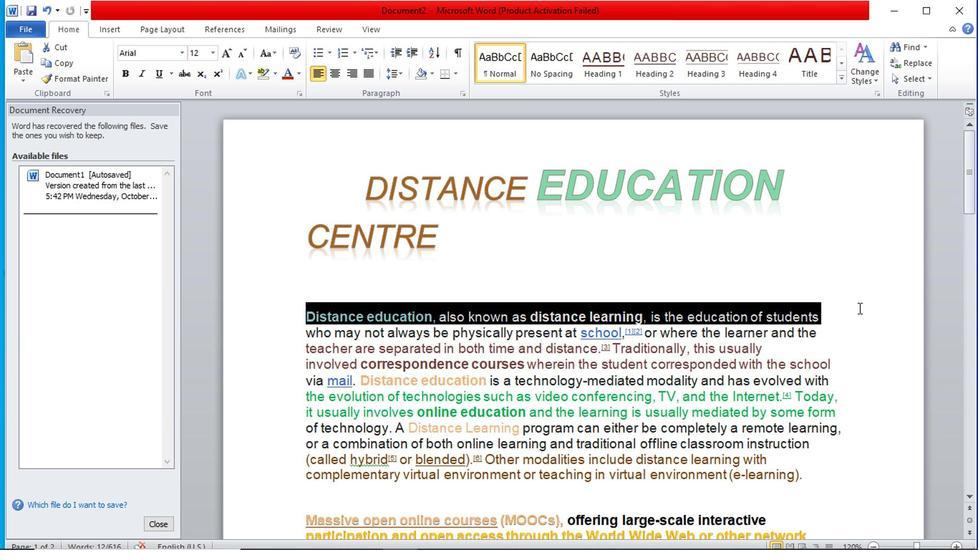 
Action: Mouse pressed left at (872, 306)
Screenshot: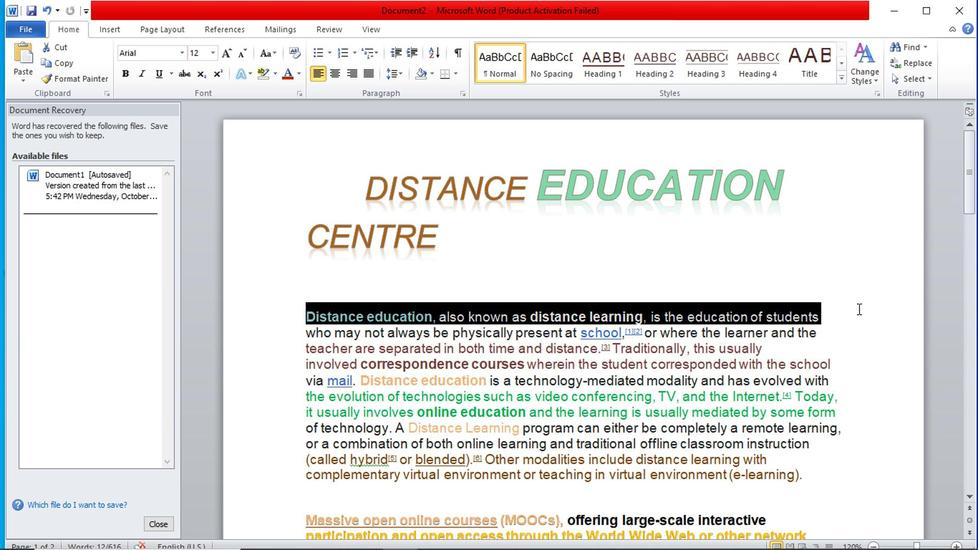 
Action: Mouse moved to (872, 306)
Screenshot: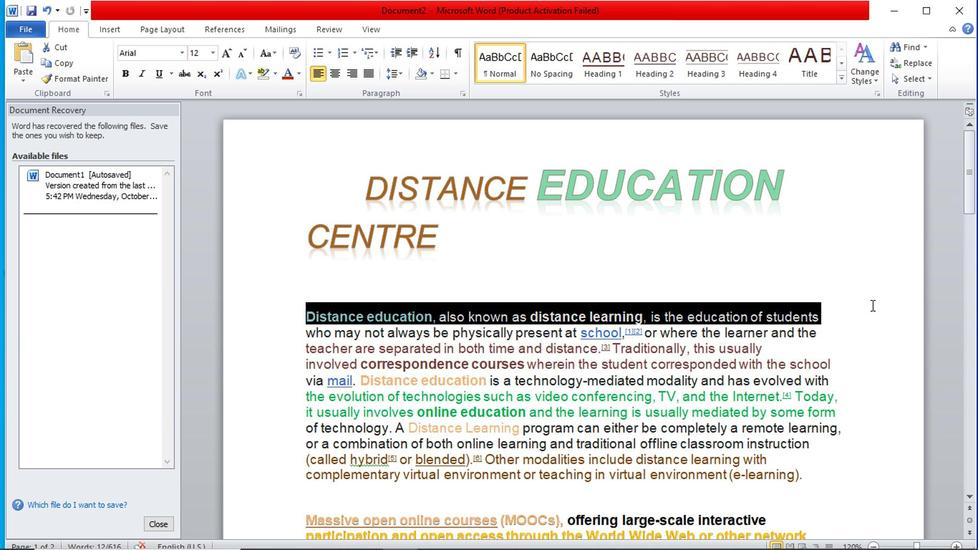 
Action: Mouse pressed left at (872, 306)
Screenshot: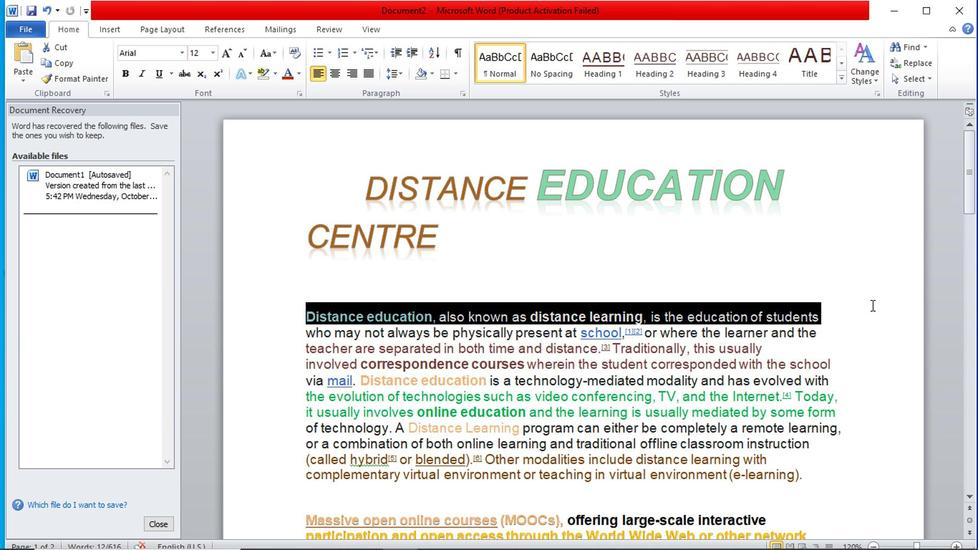 
Action: Mouse moved to (267, 297)
Screenshot: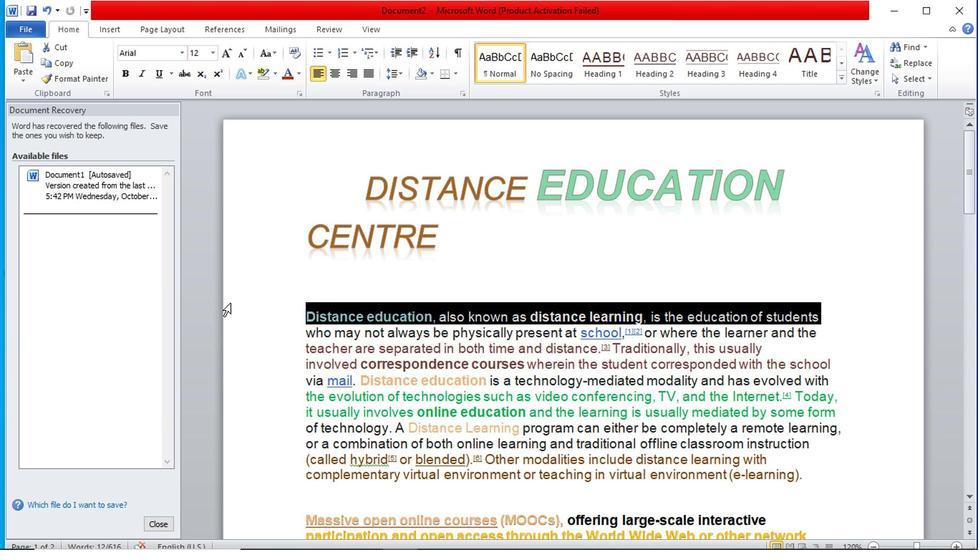 
Action: Mouse pressed left at (267, 297)
Screenshot: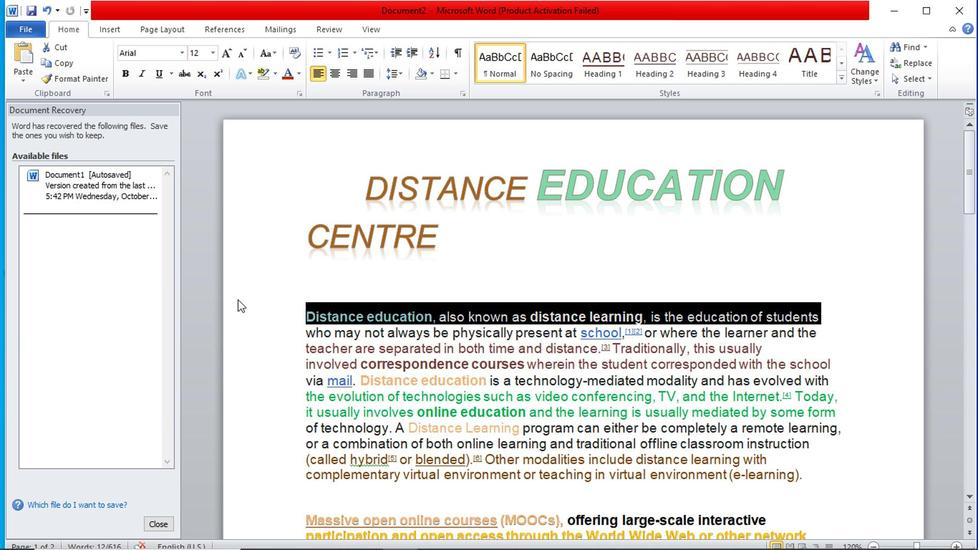 
Action: Mouse moved to (840, 327)
Screenshot: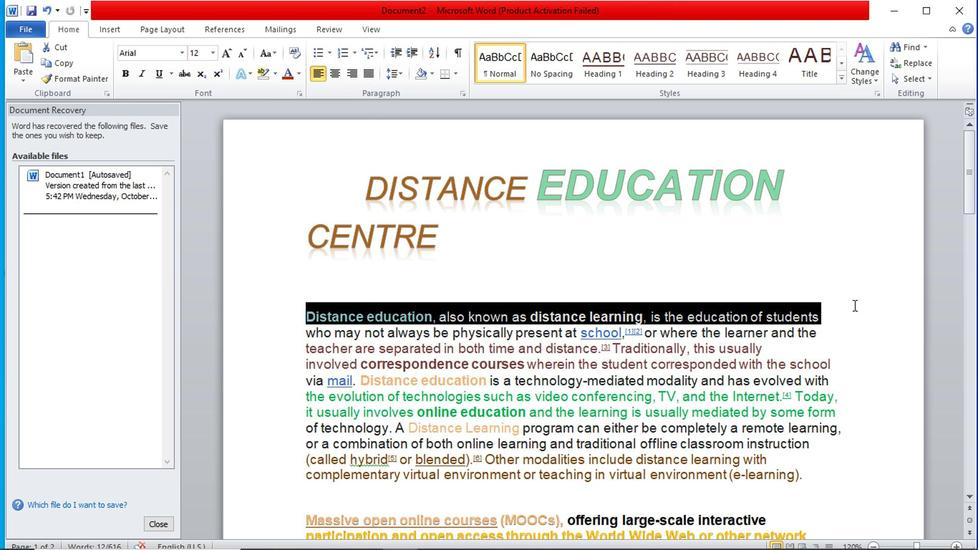 
Action: Mouse pressed left at (840, 327)
Screenshot: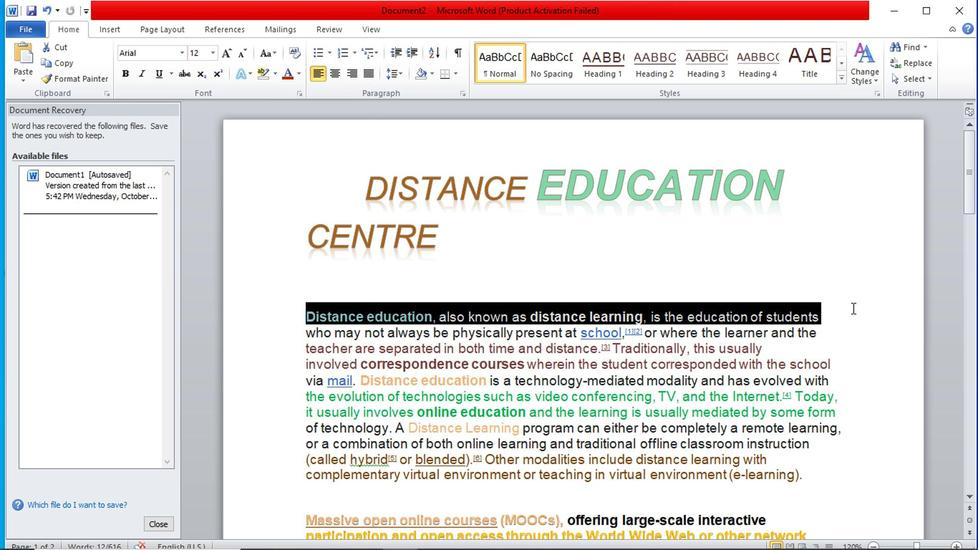 
Action: Mouse moved to (765, 343)
Screenshot: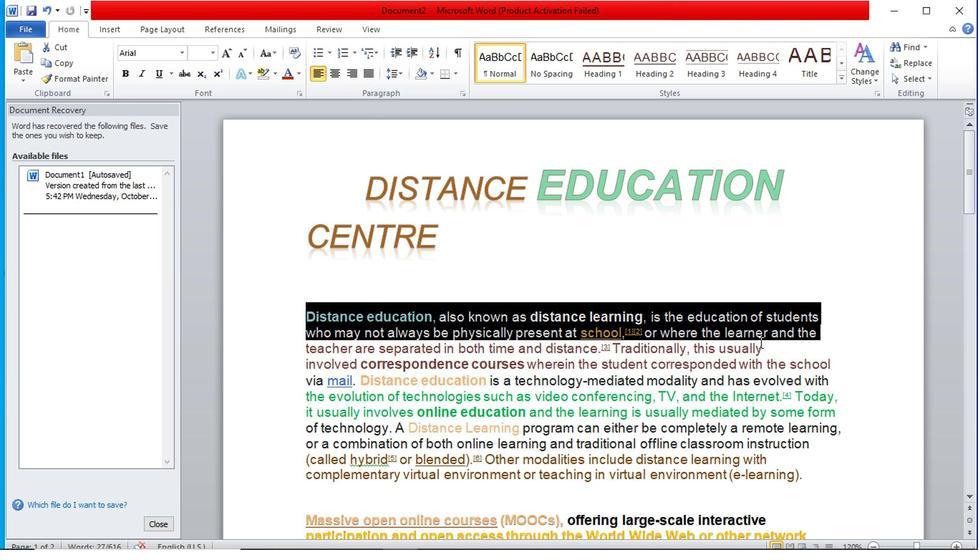 
Action: Mouse pressed left at (765, 343)
Screenshot: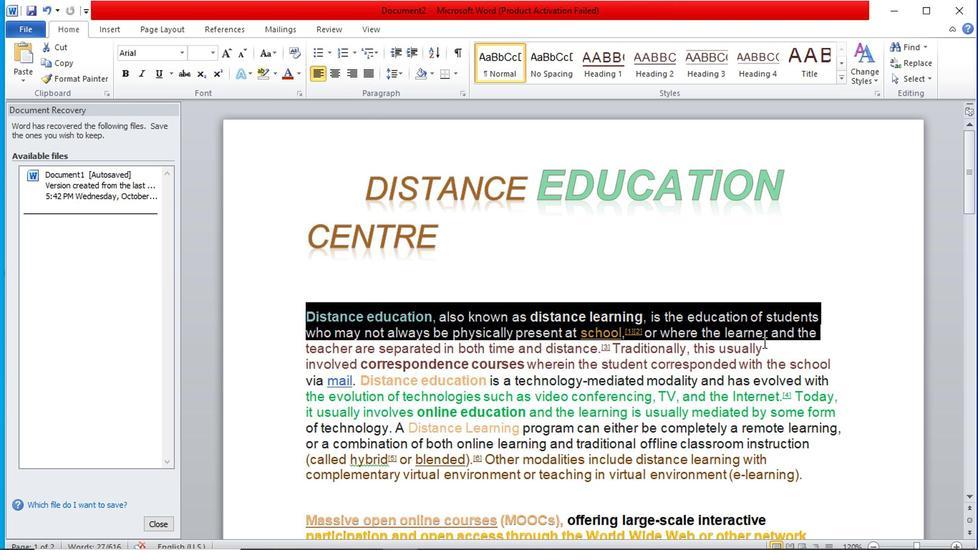
Action: Mouse moved to (295, 78)
Screenshot: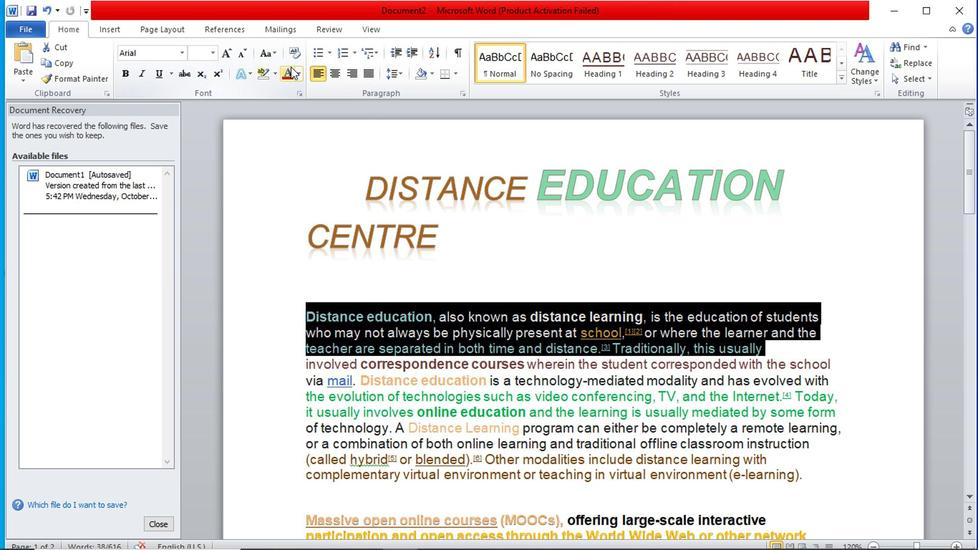 
Action: Mouse pressed left at (295, 78)
Screenshot: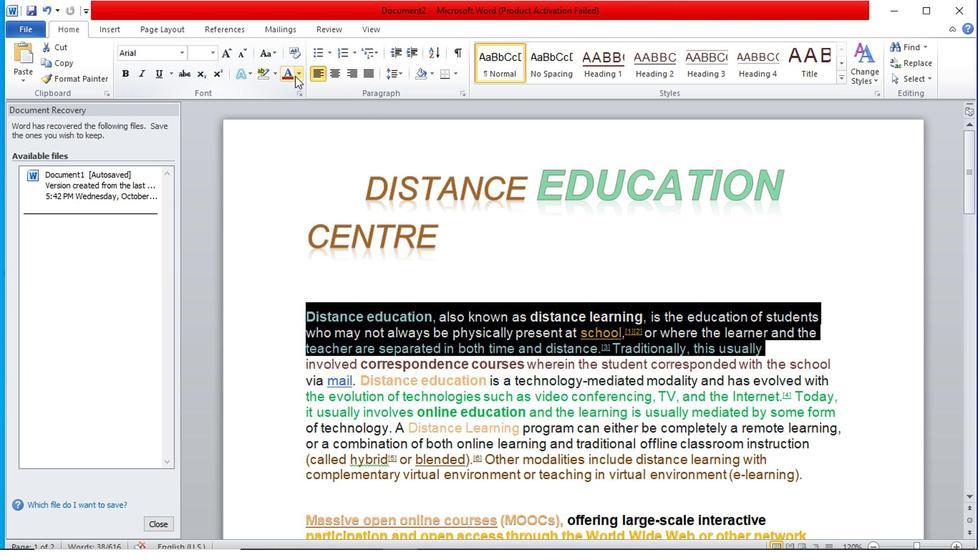 
Action: Mouse moved to (327, 156)
Screenshot: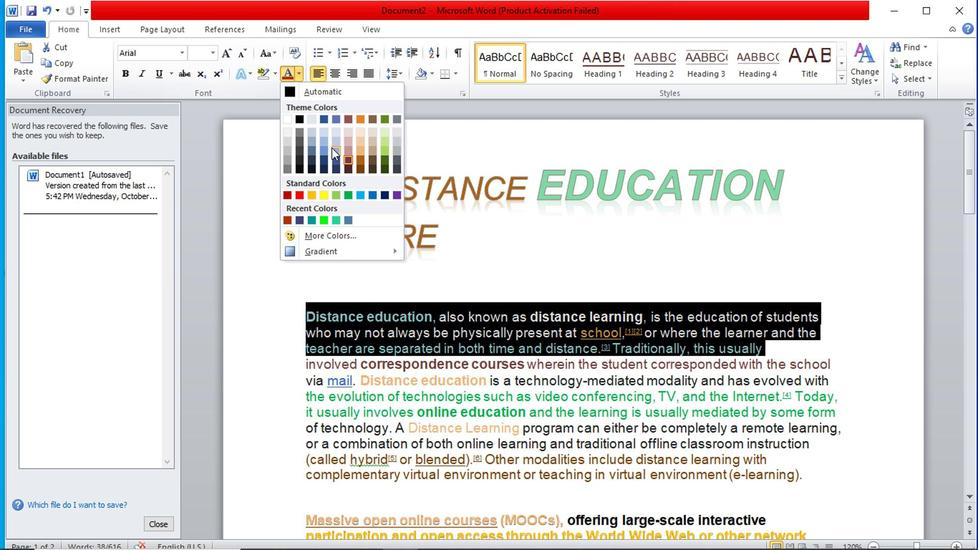 
Action: Mouse pressed left at (327, 156)
Screenshot: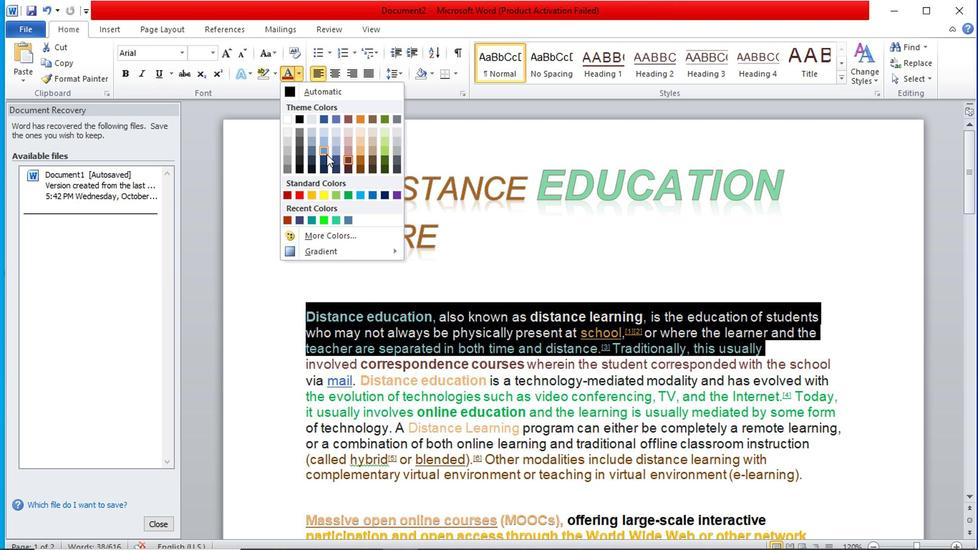
Action: Mouse moved to (886, 301)
Screenshot: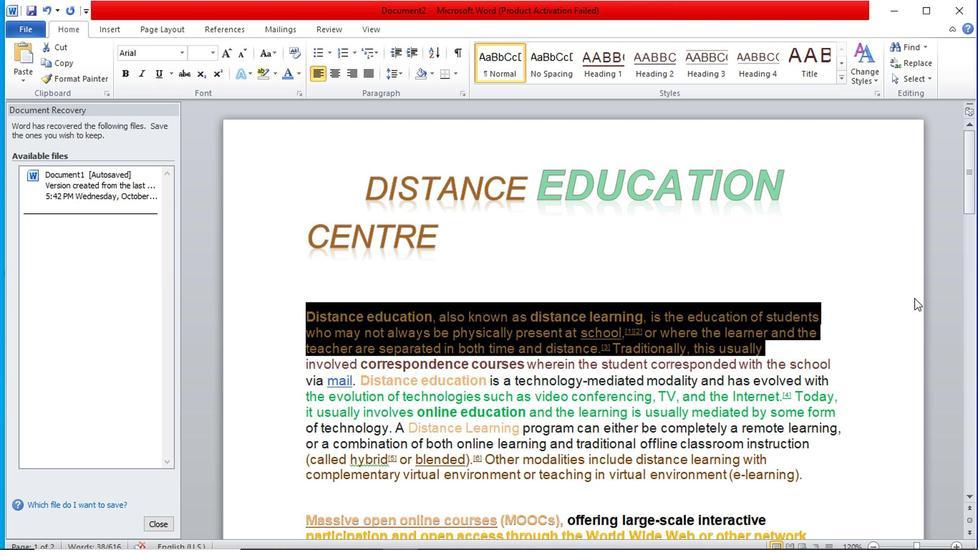
Action: Mouse pressed left at (886, 301)
Screenshot: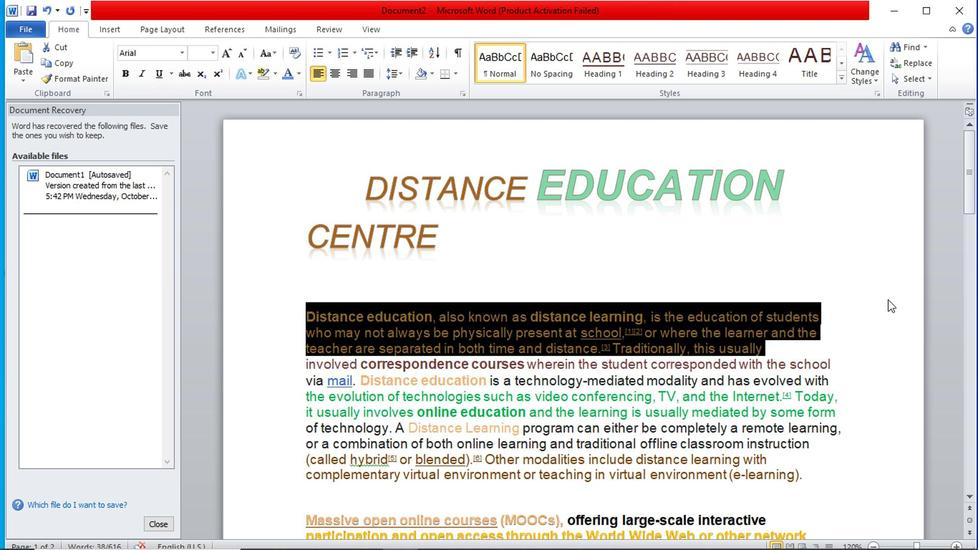 
Action: Mouse moved to (872, 304)
Screenshot: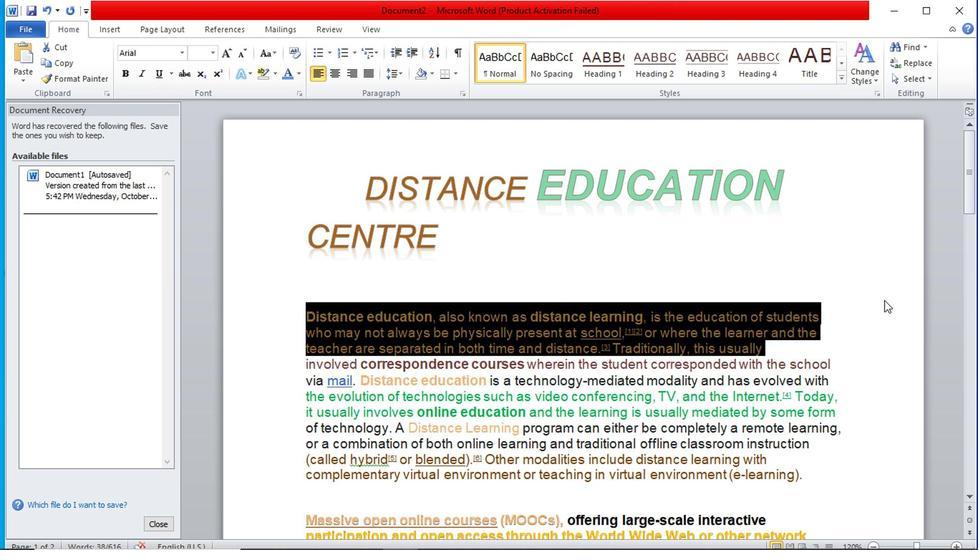 
Action: Mouse pressed left at (872, 304)
Screenshot: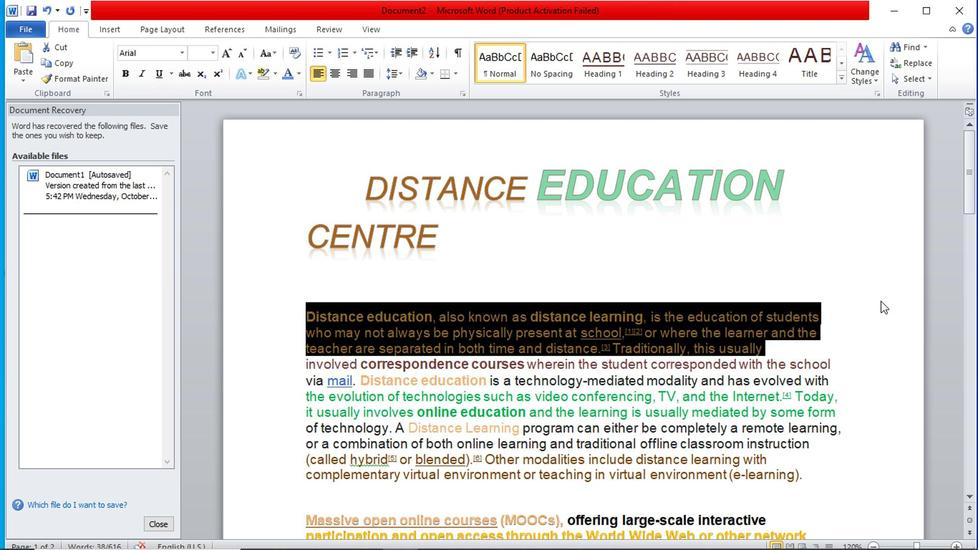 
Action: Mouse moved to (859, 322)
Screenshot: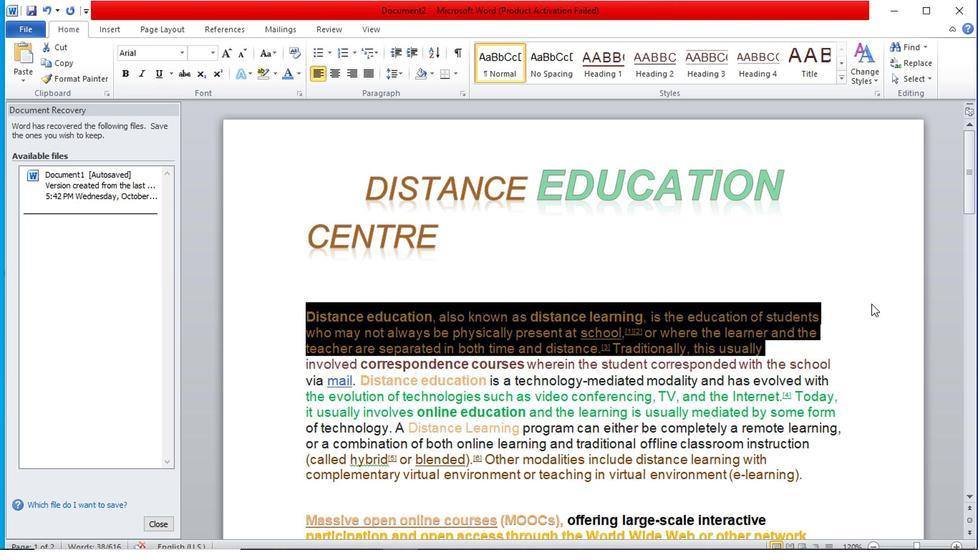 
Action: Mouse pressed left at (859, 322)
Screenshot: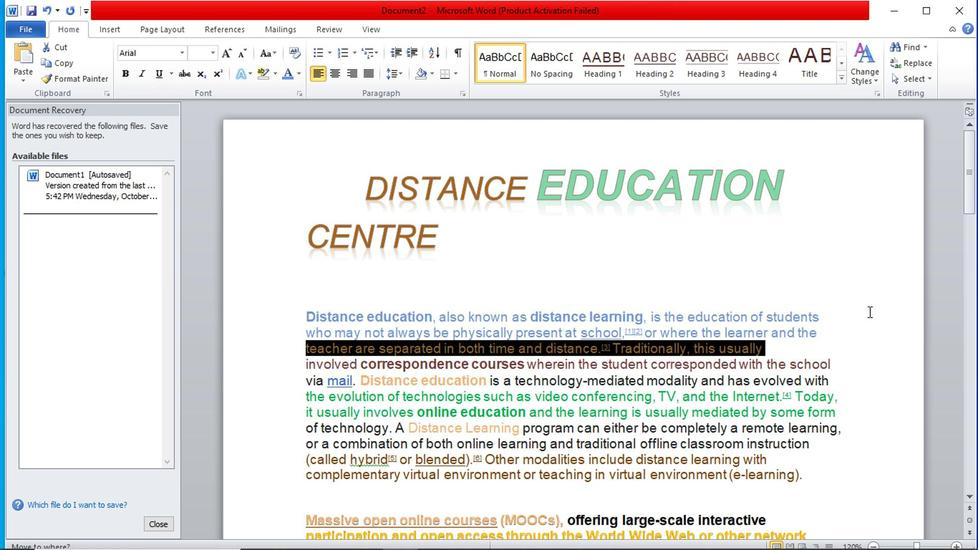 
Action: Mouse moved to (283, 220)
Screenshot: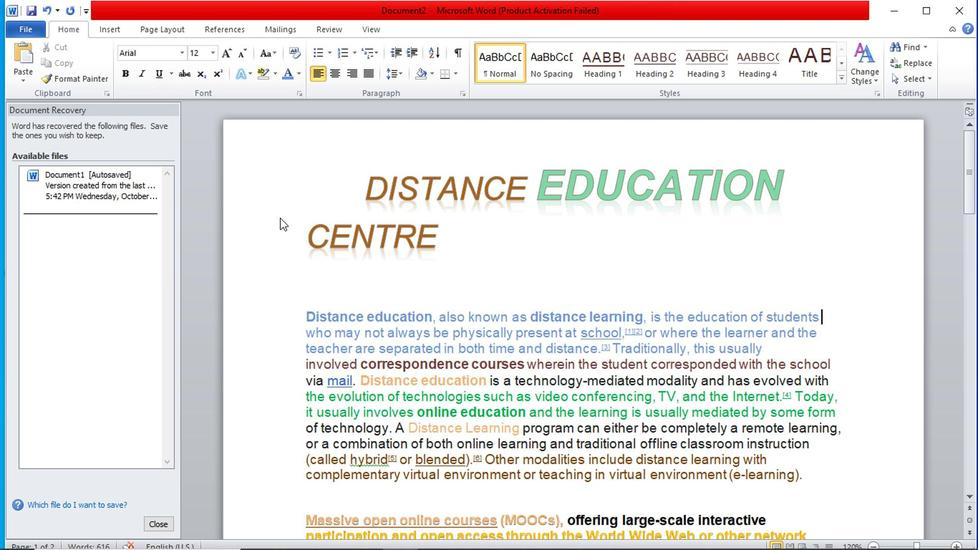 
Action: Mouse pressed left at (283, 220)
Screenshot: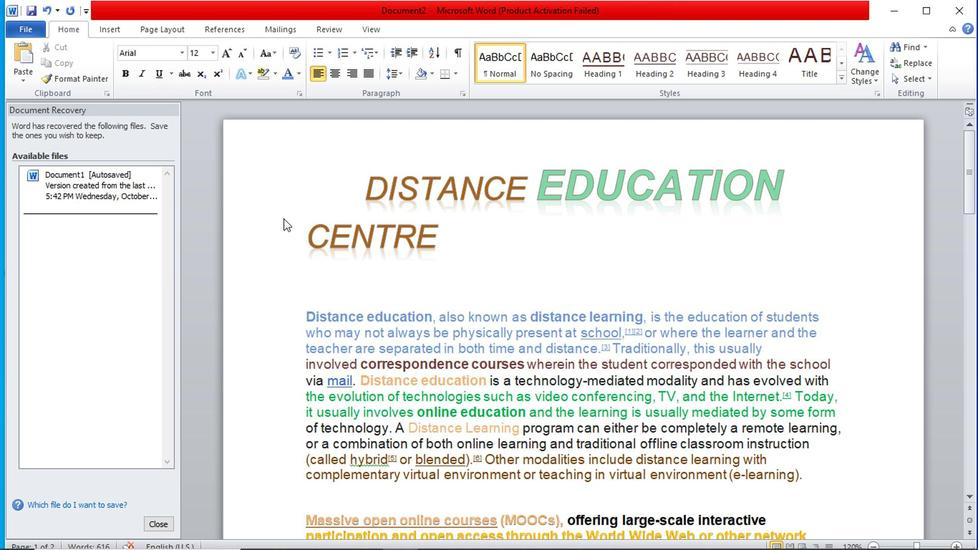 
Action: Mouse moved to (334, 189)
Screenshot: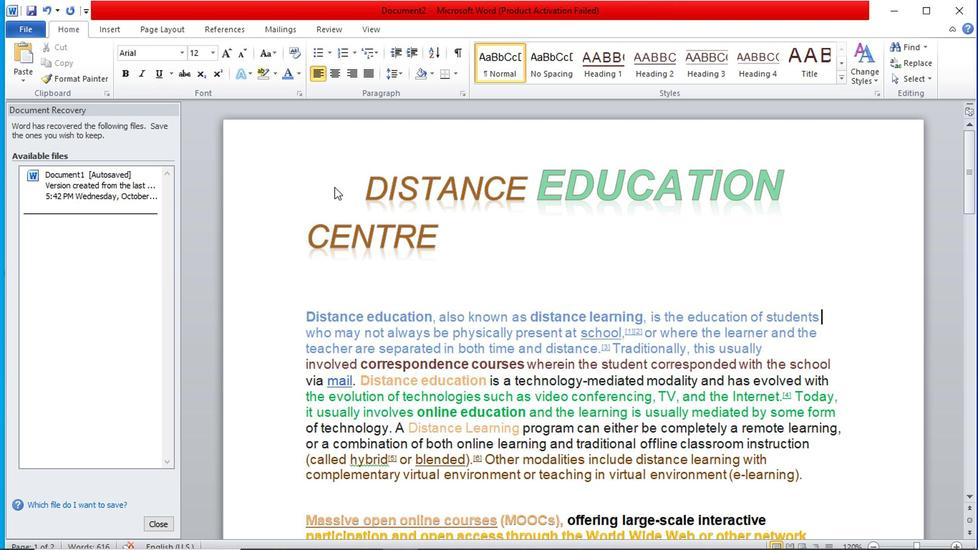 
Action: Mouse pressed left at (334, 189)
Screenshot: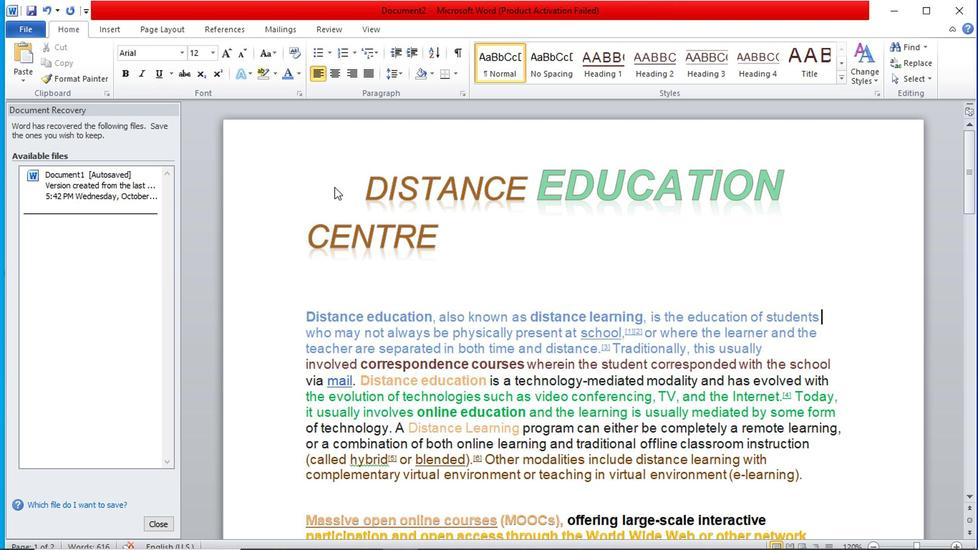 
Action: Mouse moved to (359, 162)
Screenshot: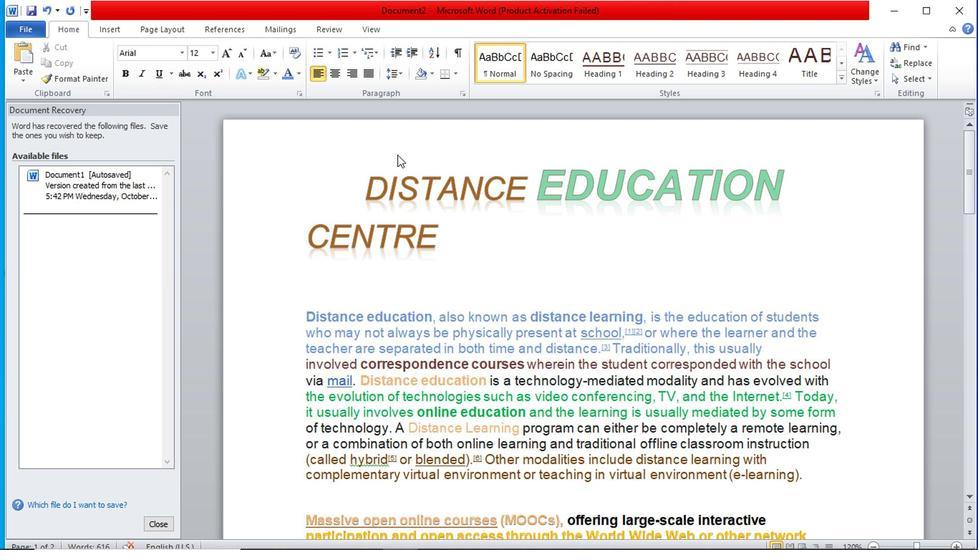 
Action: Mouse pressed left at (359, 162)
Screenshot: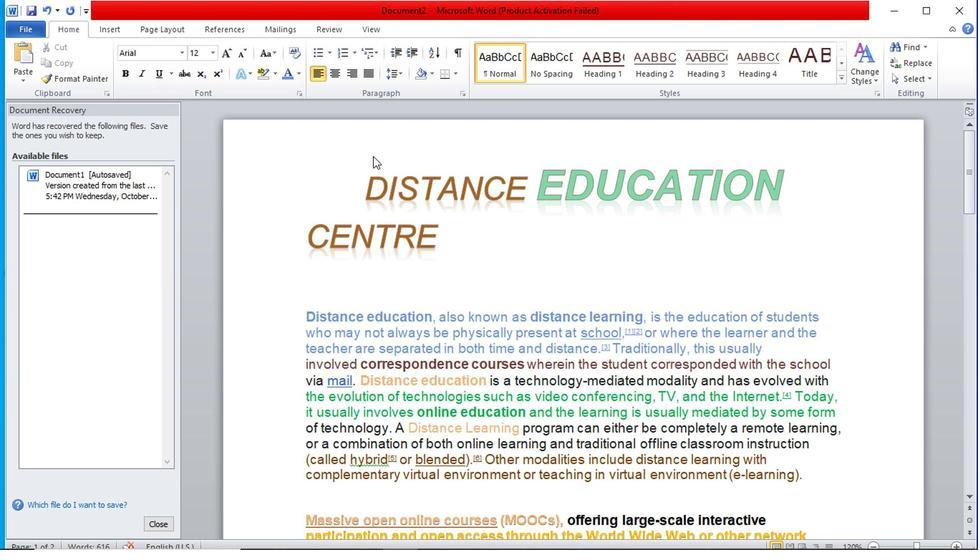 
Action: Mouse pressed left at (359, 162)
Screenshot: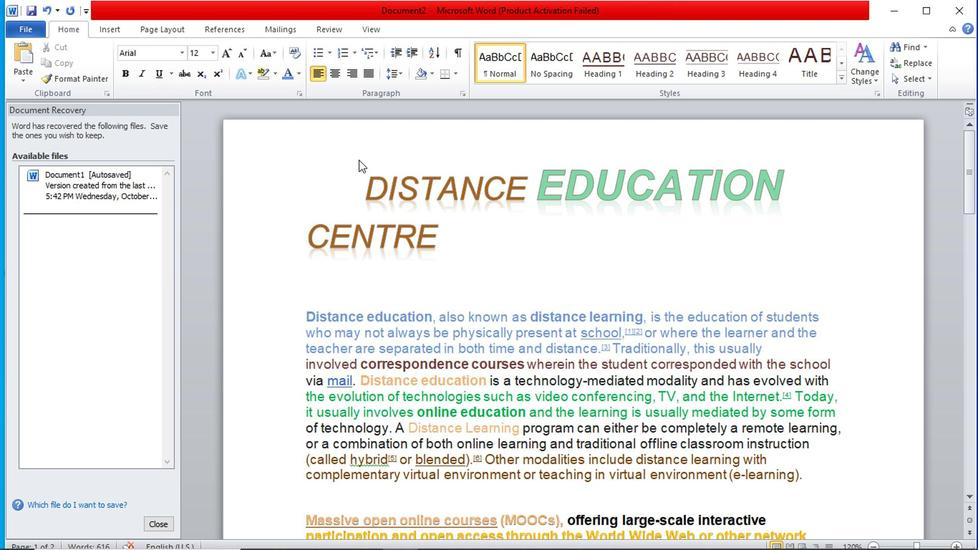 
Action: Mouse moved to (68, 31)
Screenshot: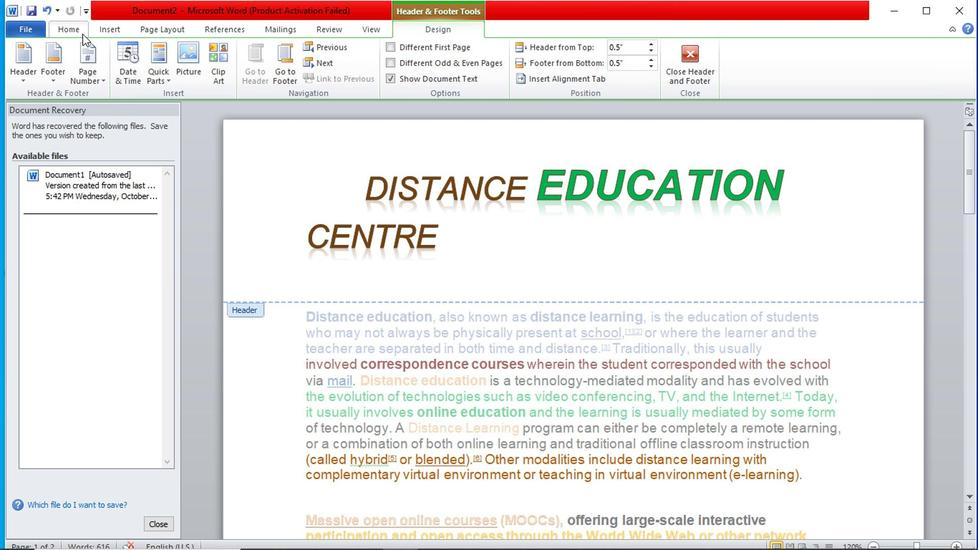 
Action: Mouse pressed left at (68, 31)
Screenshot: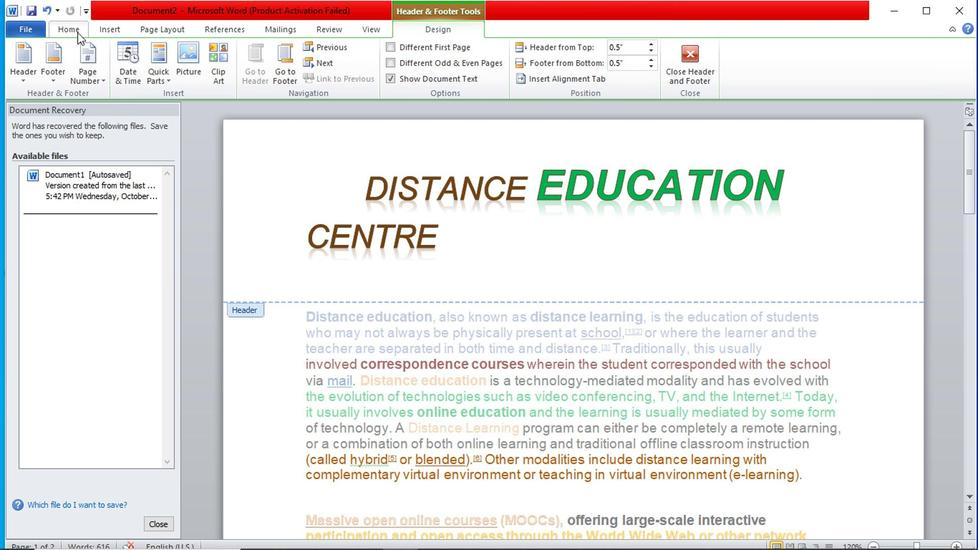 
Action: Mouse moved to (812, 74)
Screenshot: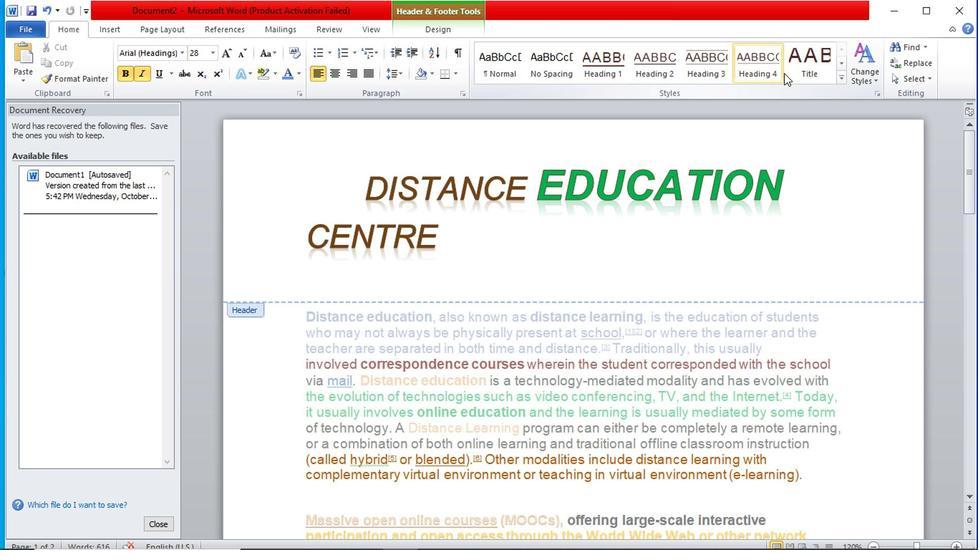 
Action: Mouse pressed left at (812, 74)
Screenshot: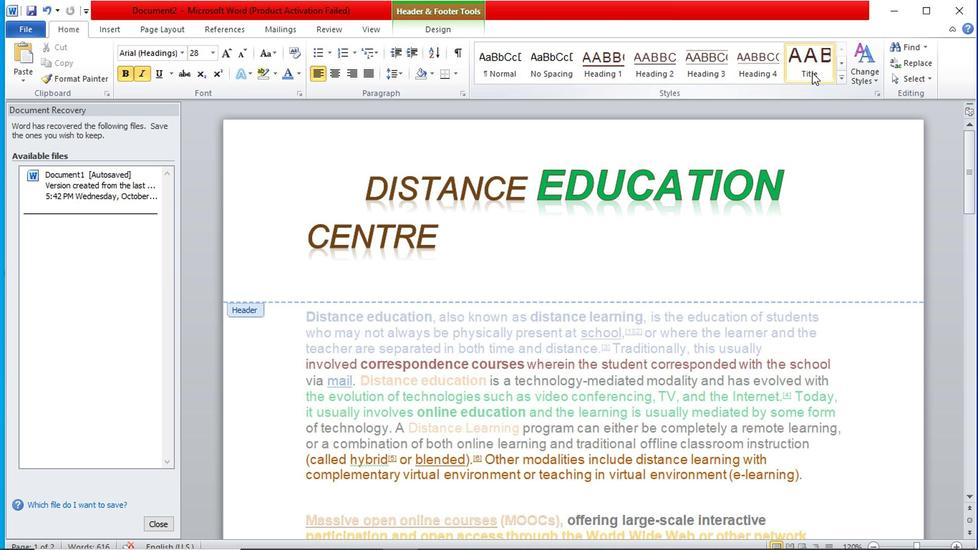 
Action: Mouse moved to (775, 72)
Screenshot: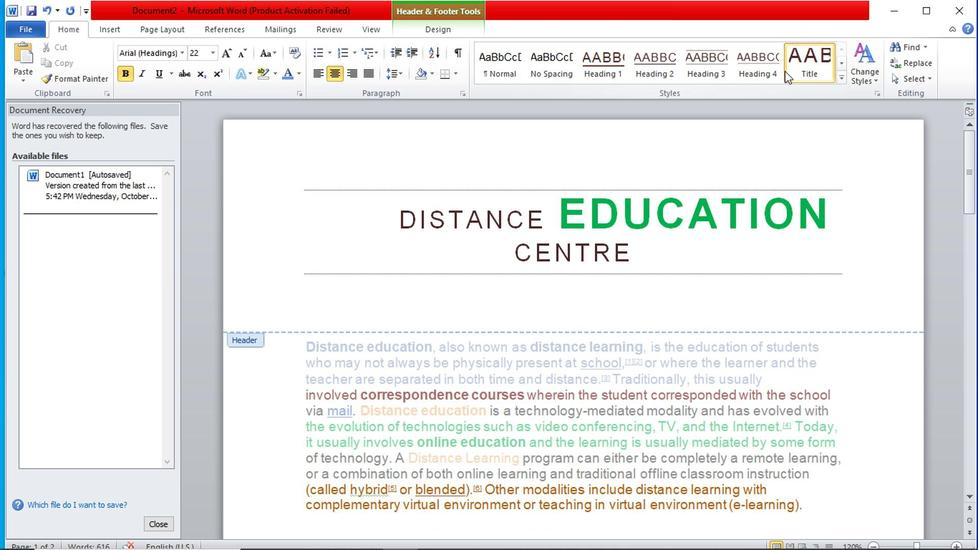 
Action: Mouse pressed left at (775, 72)
Screenshot: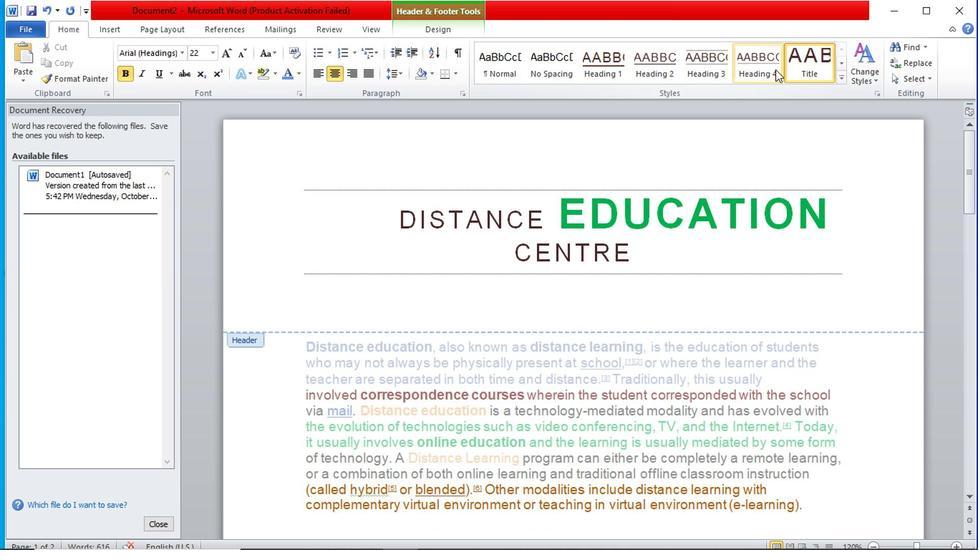 
Action: Mouse moved to (808, 77)
Screenshot: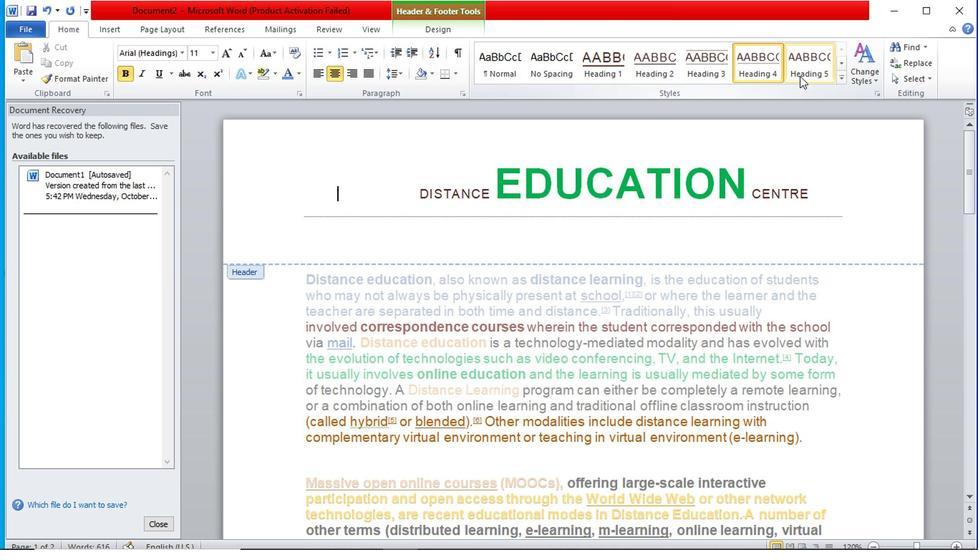 
Action: Mouse pressed left at (808, 77)
Screenshot: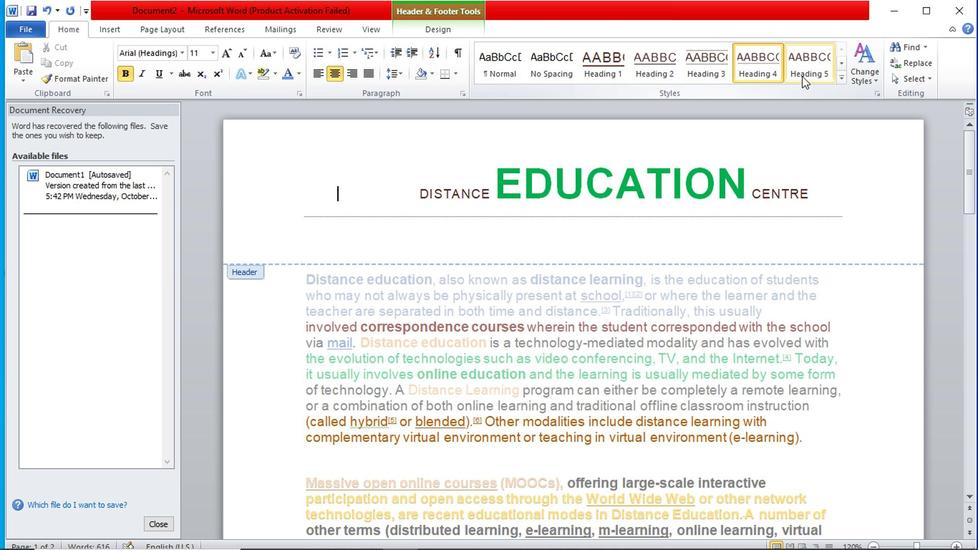 
Action: Mouse moved to (336, 76)
Screenshot: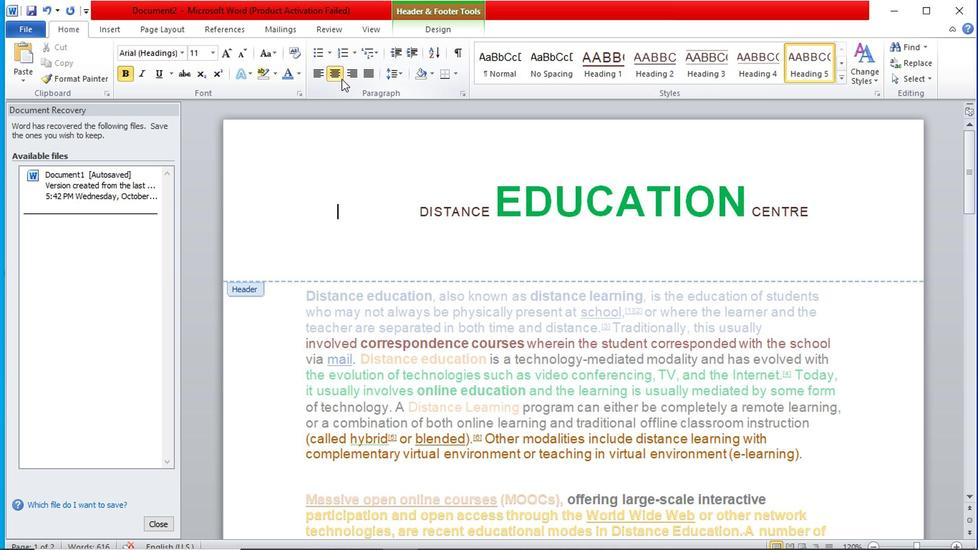 
Action: Mouse pressed left at (336, 76)
Screenshot: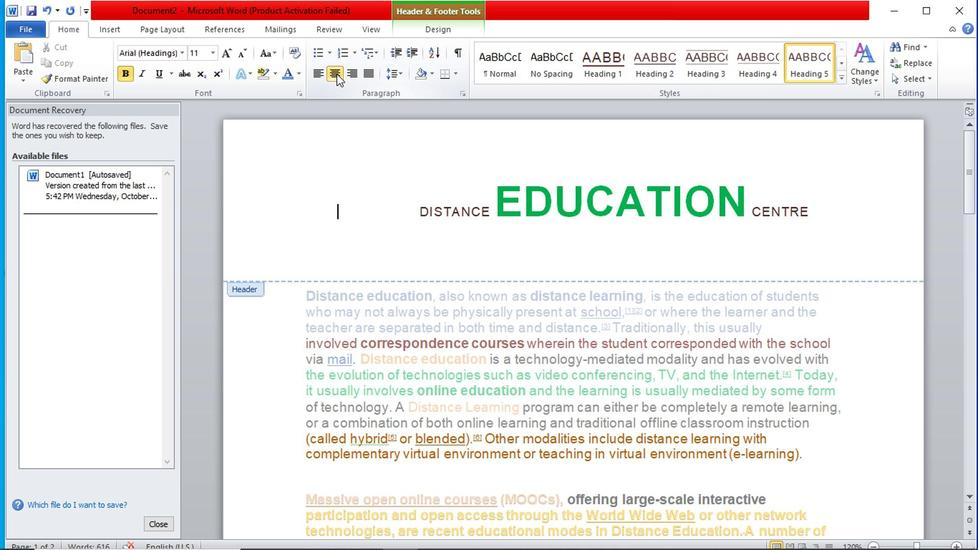 
Action: Mouse moved to (348, 198)
Screenshot: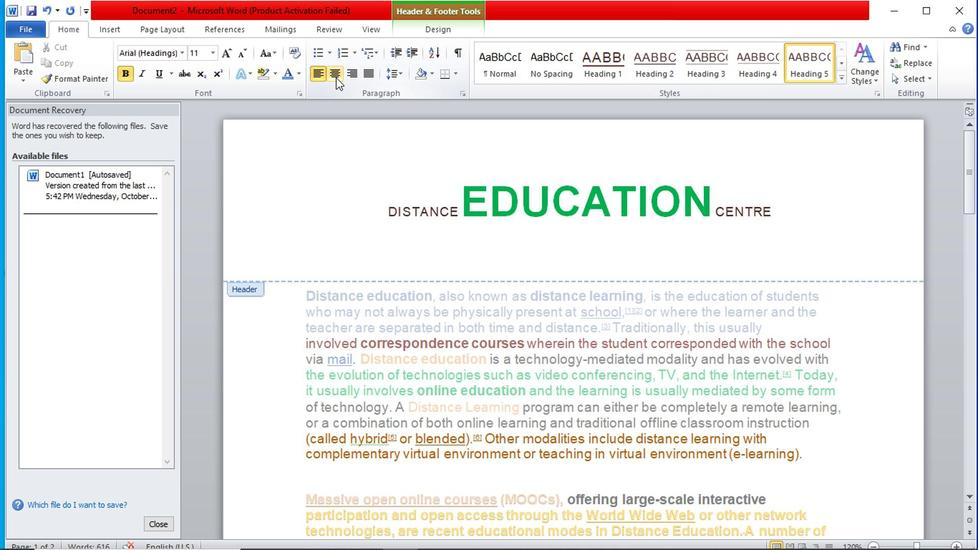 
Action: Mouse pressed left at (348, 198)
Screenshot: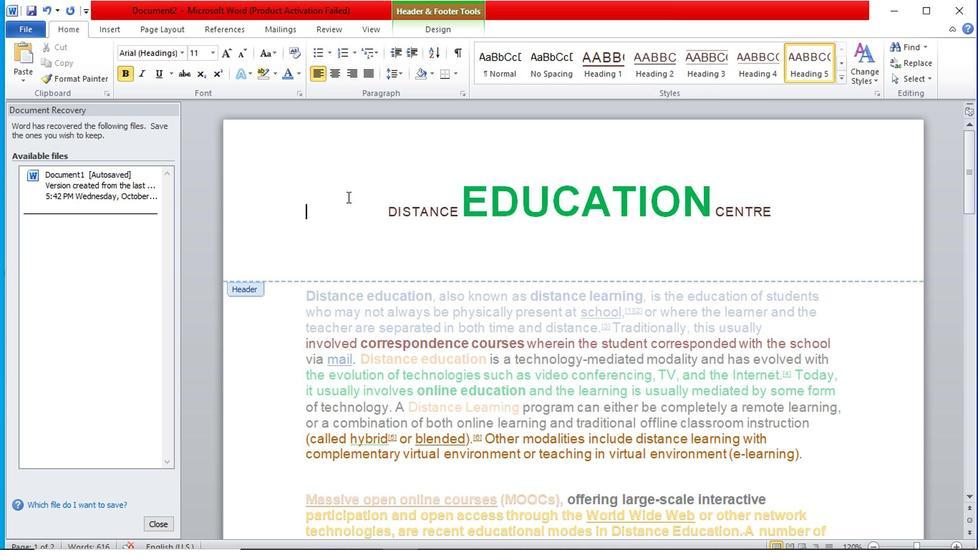 
Action: Mouse moved to (347, 202)
Screenshot: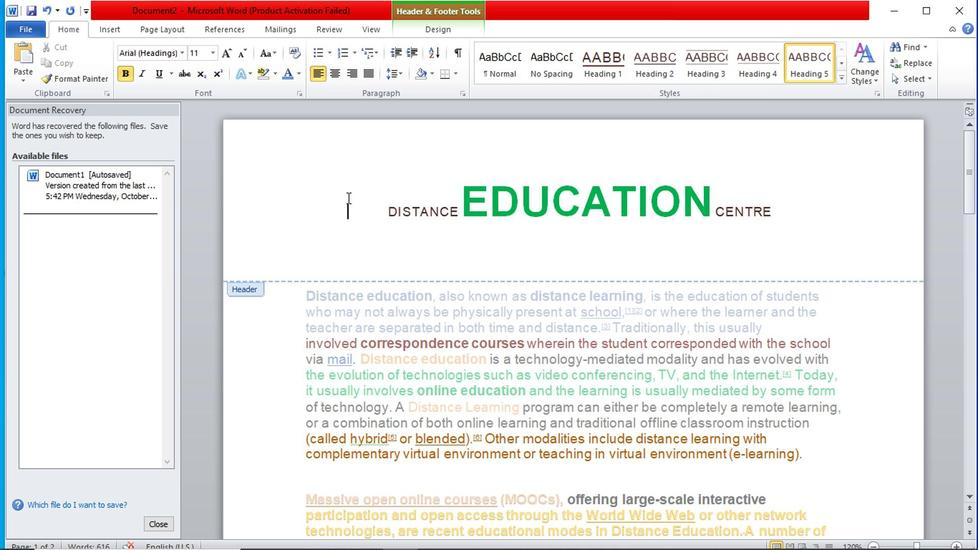 
Action: Mouse pressed left at (347, 202)
Screenshot: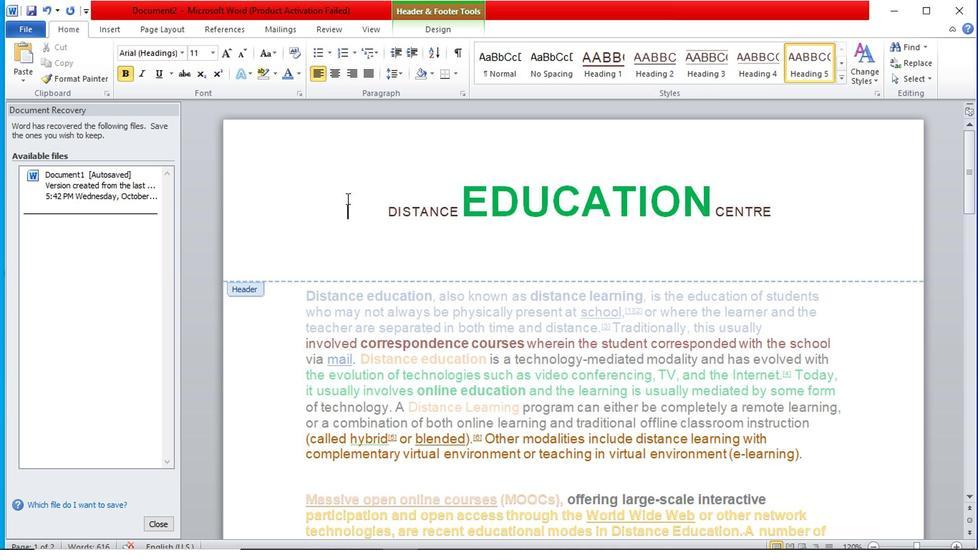 
Action: Mouse moved to (875, 82)
Screenshot: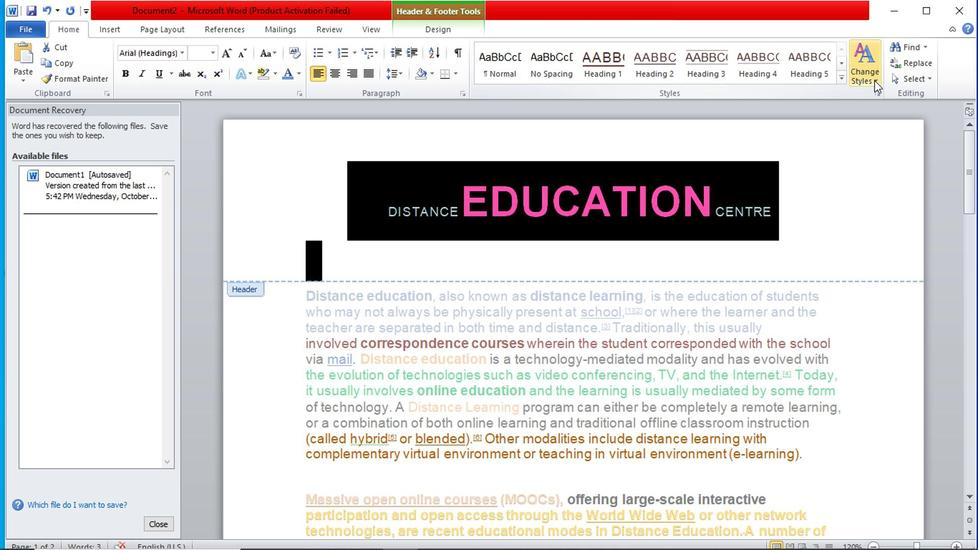 
Action: Mouse pressed left at (875, 82)
Screenshot: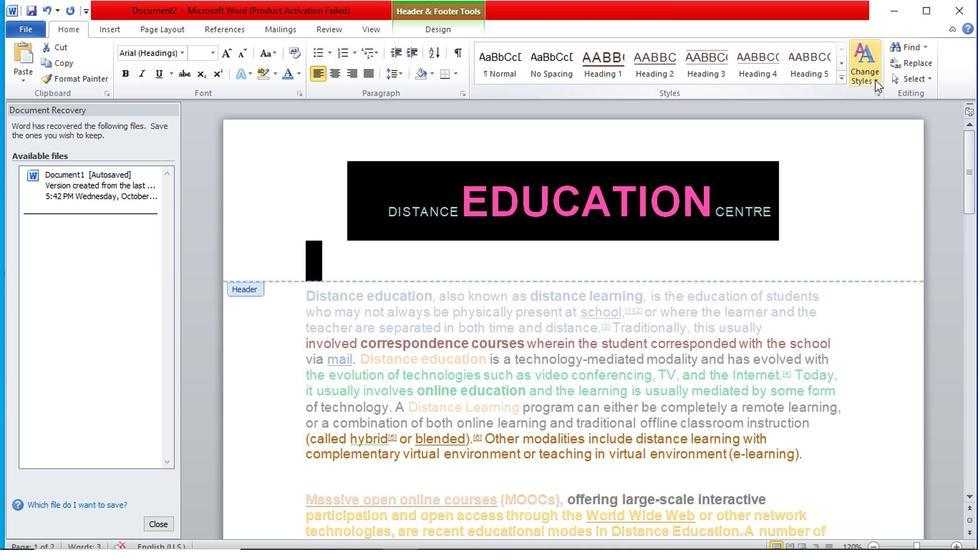 
Action: Mouse moved to (876, 123)
Screenshot: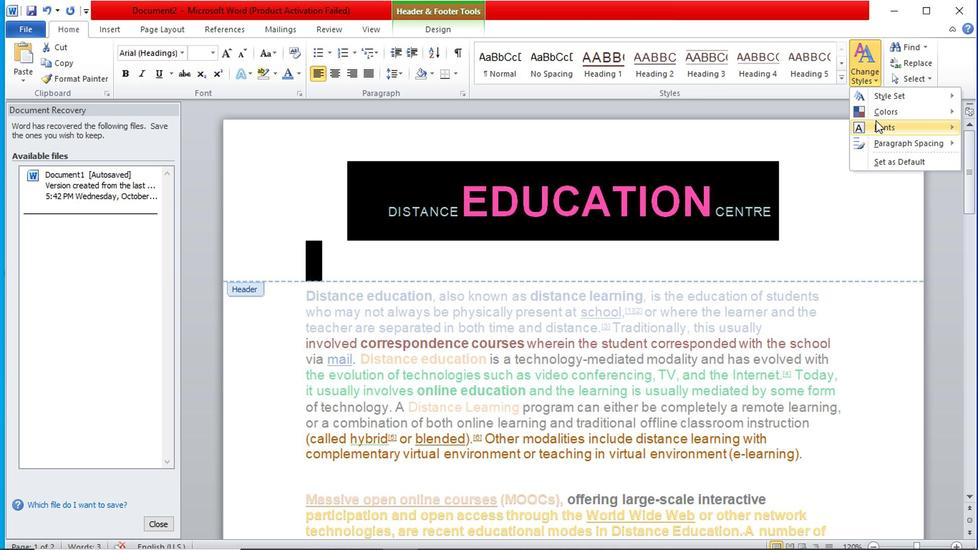 
Action: Mouse pressed left at (876, 123)
Screenshot: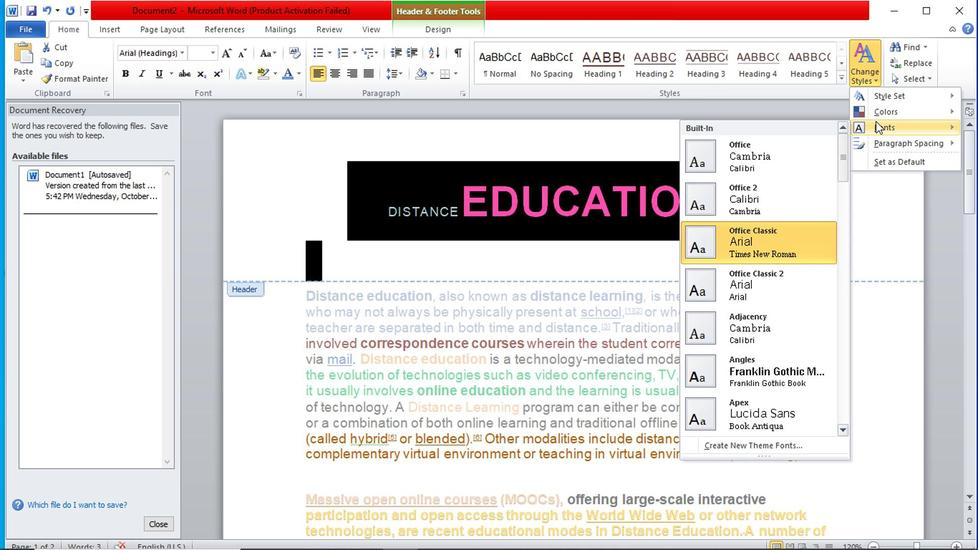 
Action: Mouse moved to (332, 228)
Screenshot: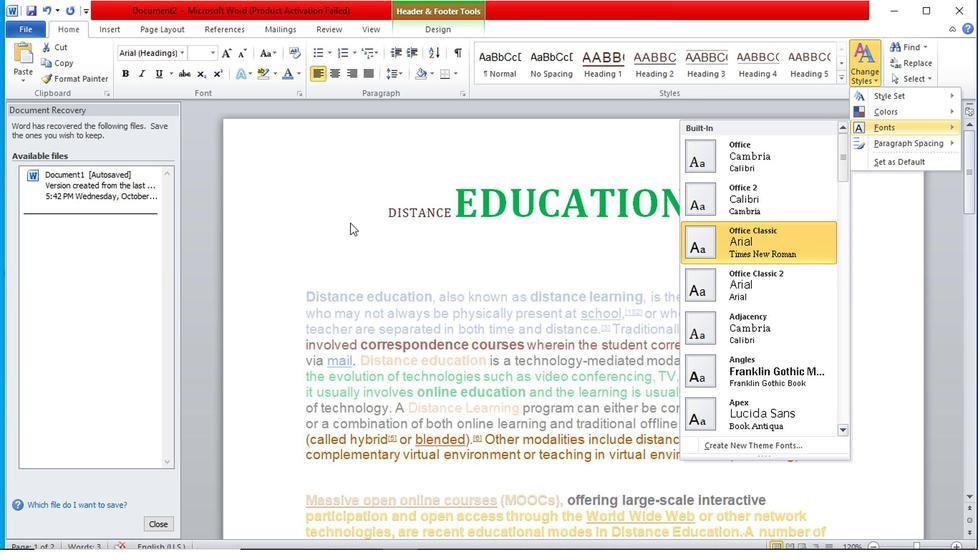 
Action: Mouse pressed left at (332, 228)
Screenshot: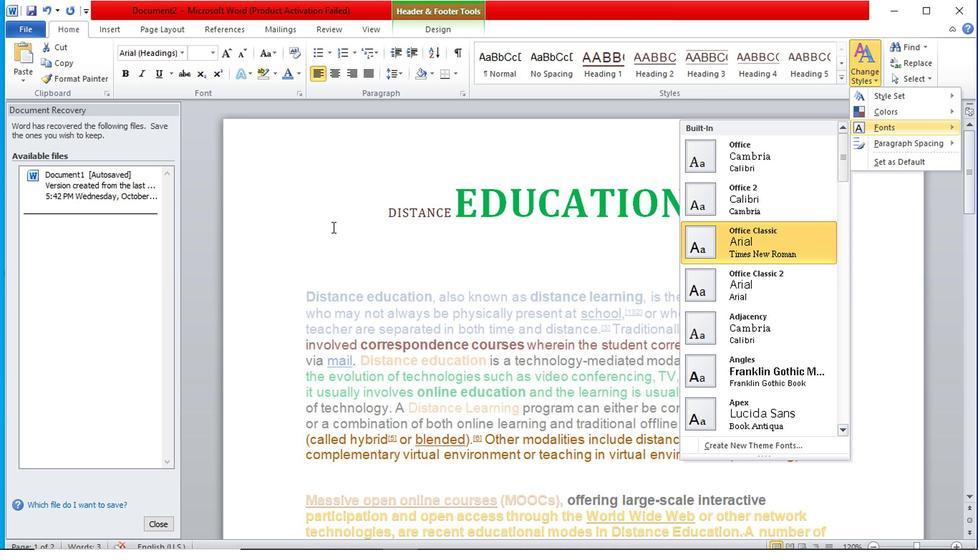 
Action: Mouse moved to (330, 221)
Screenshot: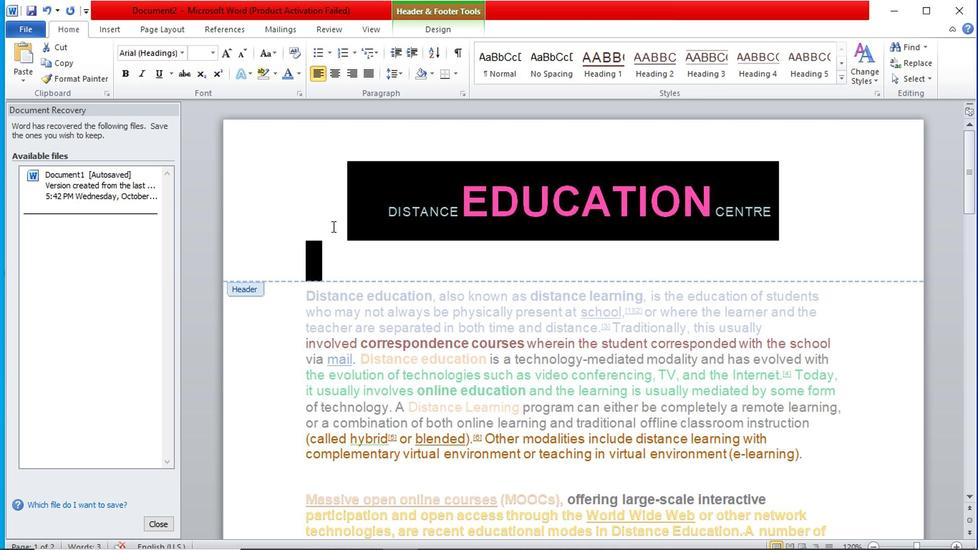 
Action: Mouse pressed left at (330, 221)
Screenshot: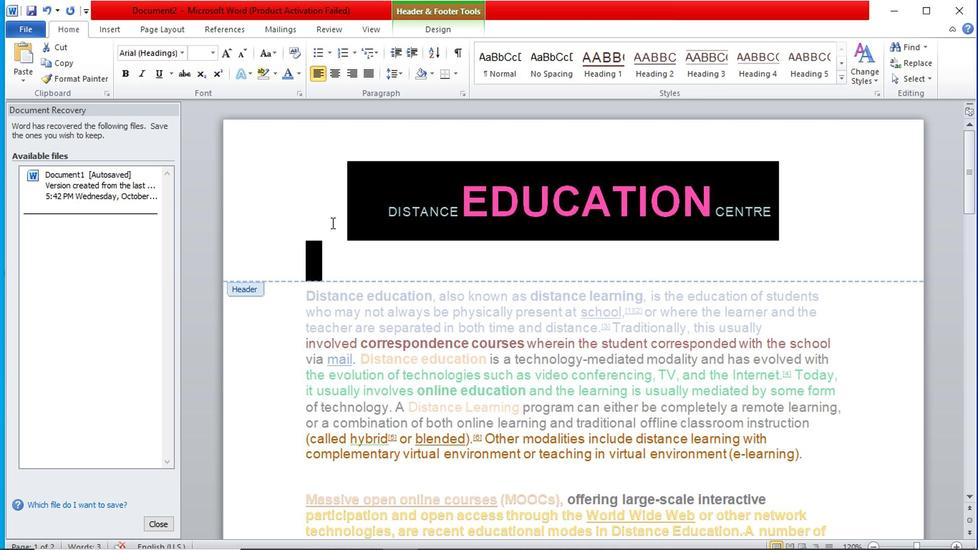 
Action: Mouse moved to (457, 214)
Screenshot: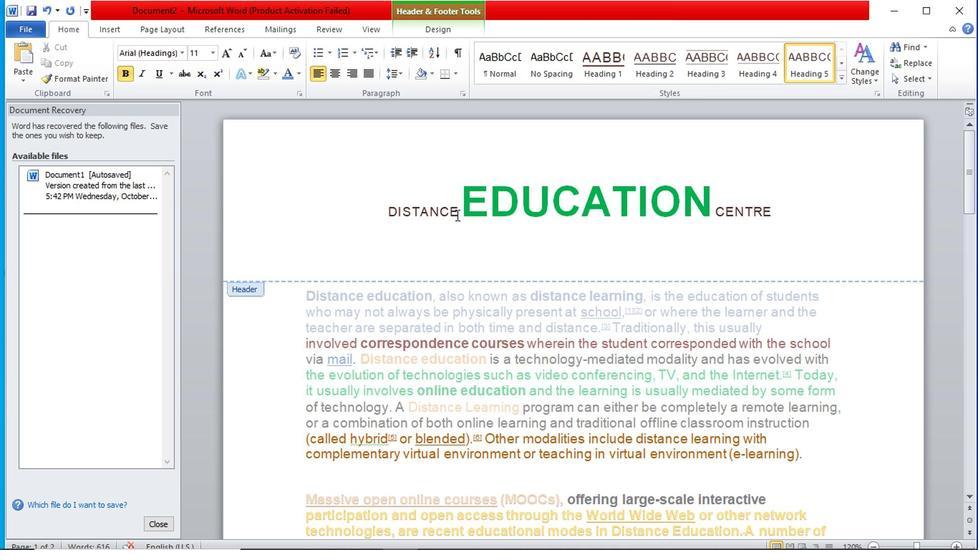 
Action: Mouse pressed left at (457, 214)
Screenshot: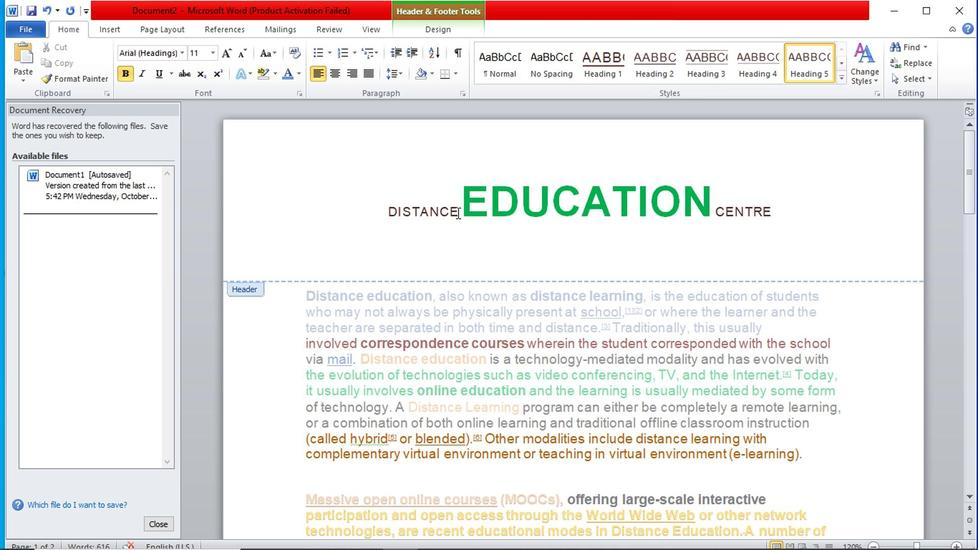 
Action: Mouse moved to (213, 58)
Screenshot: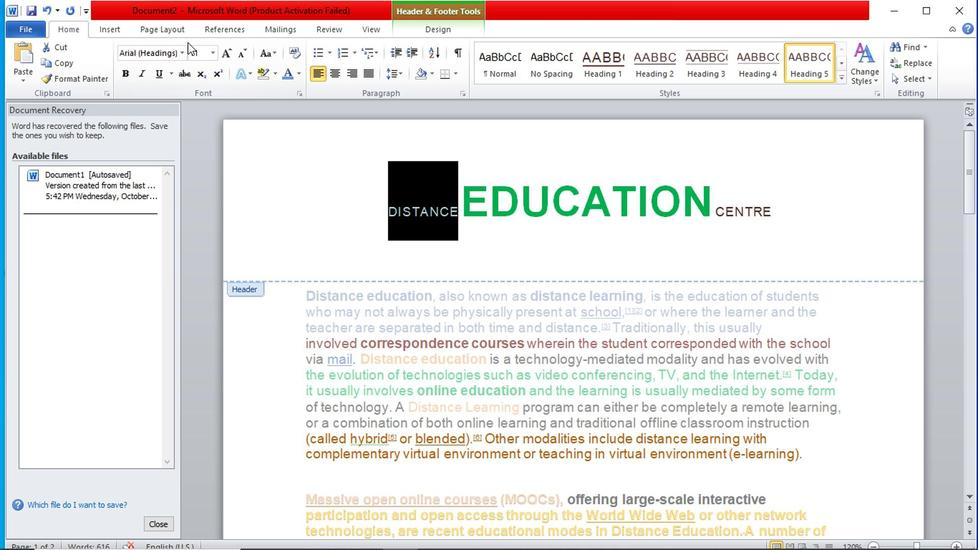 
Action: Mouse pressed left at (213, 58)
Screenshot: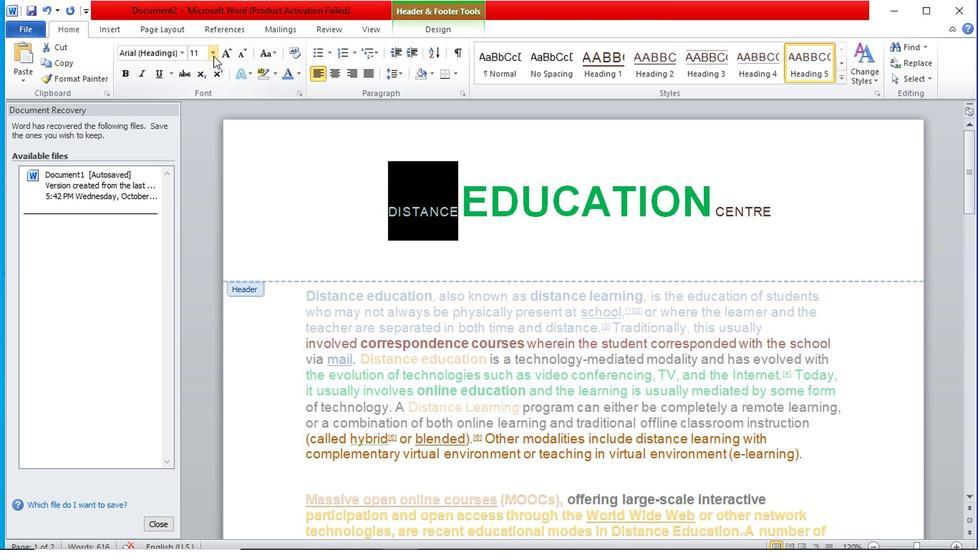 
Action: Mouse moved to (200, 169)
Screenshot: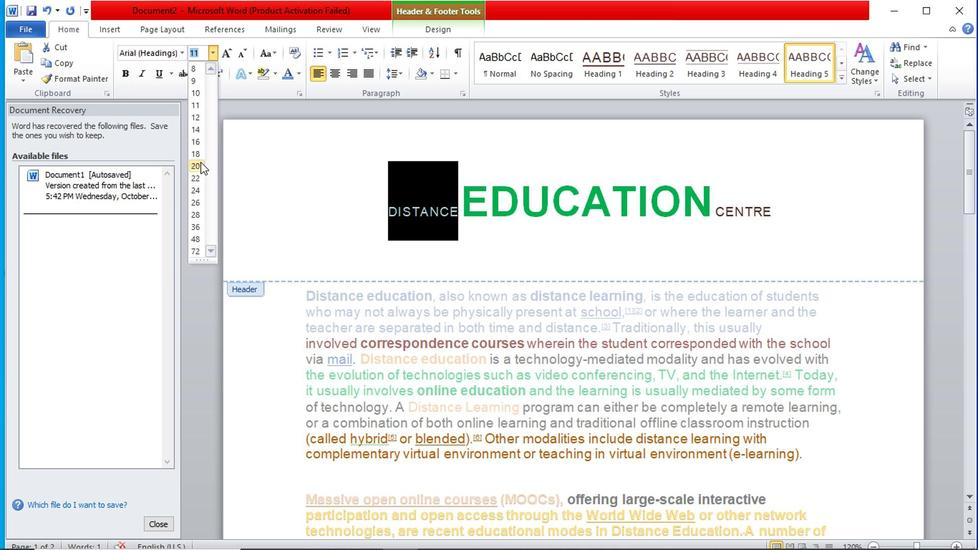 
Action: Mouse pressed left at (200, 169)
Screenshot: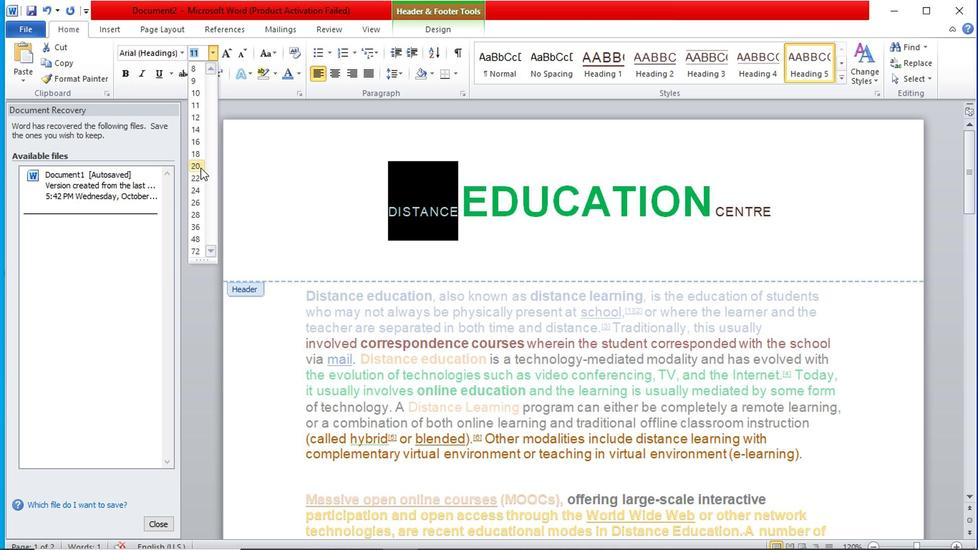 
Action: Mouse moved to (294, 181)
Screenshot: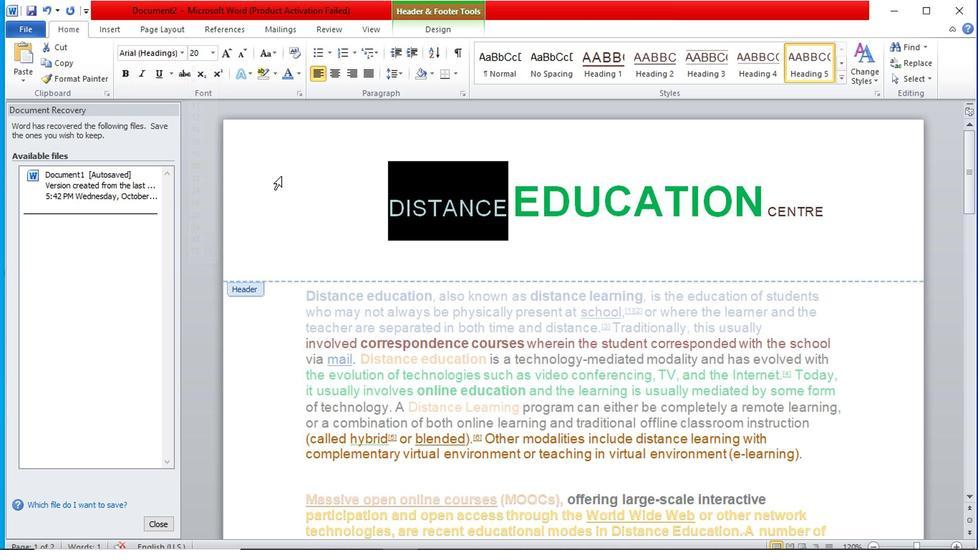 
Action: Mouse pressed left at (294, 181)
Screenshot: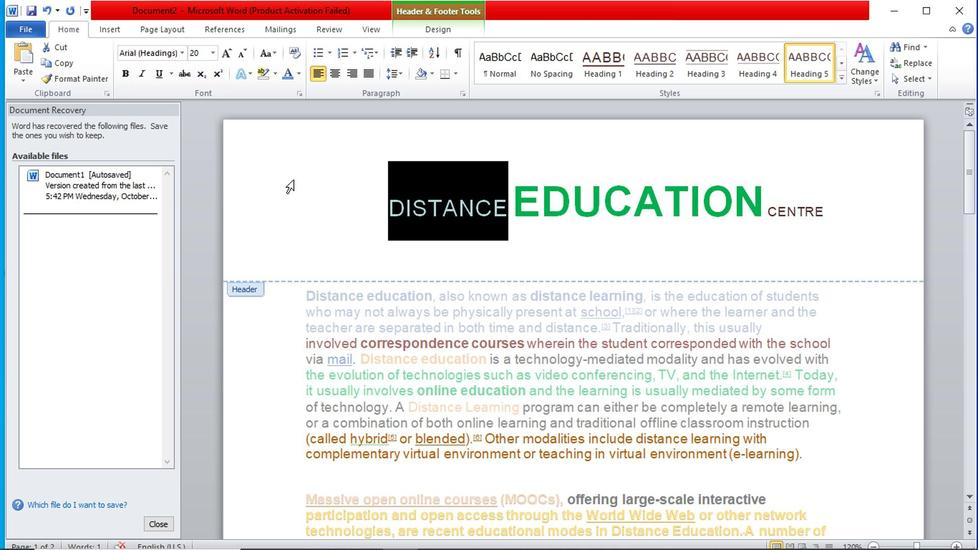 
Action: Mouse moved to (739, 239)
Screenshot: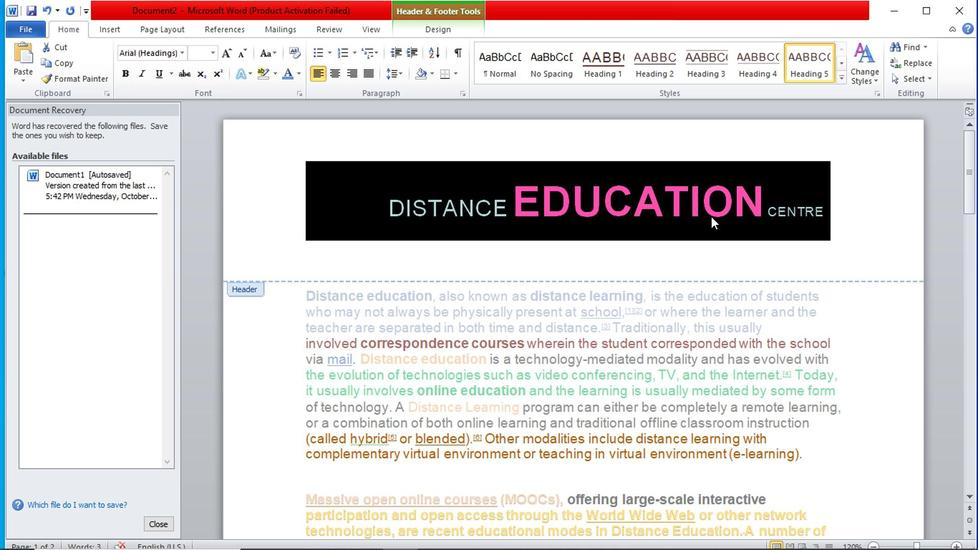 
Action: Mouse pressed left at (739, 239)
Screenshot: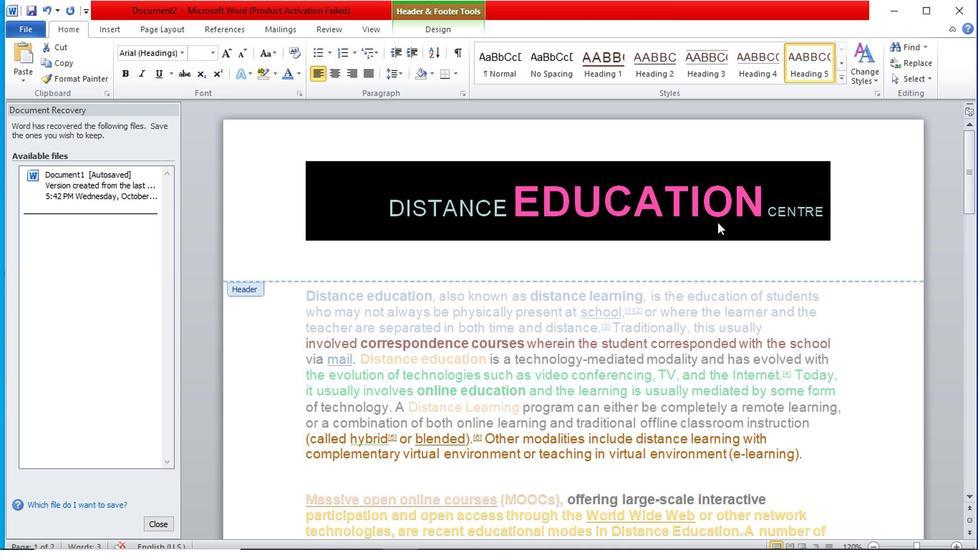 
Action: Mouse moved to (766, 215)
Screenshot: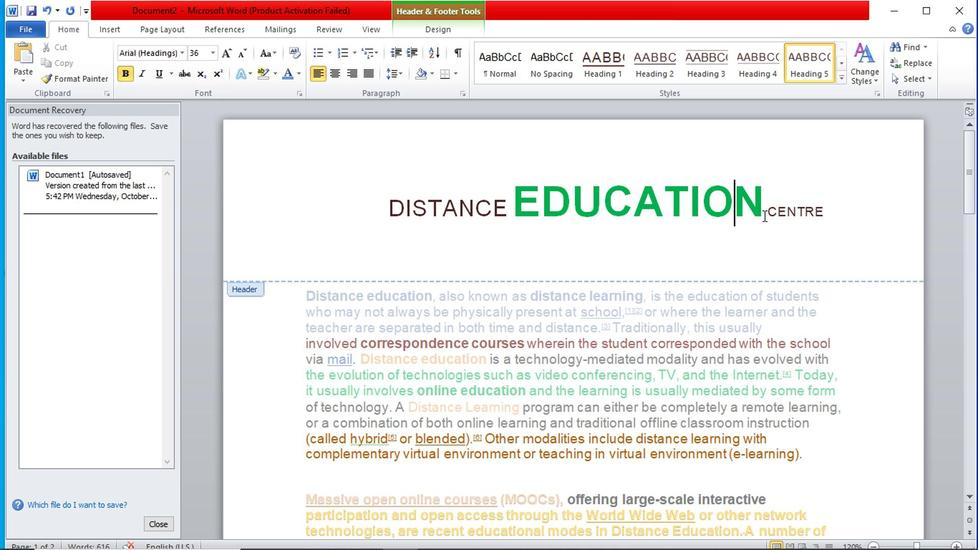 
Action: Mouse pressed left at (766, 215)
Screenshot: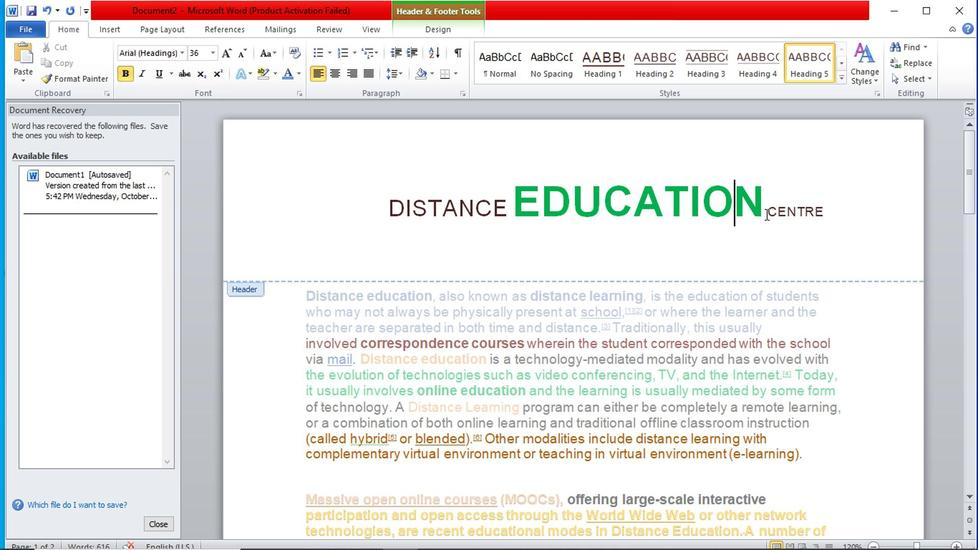 
Action: Mouse moved to (213, 59)
Screenshot: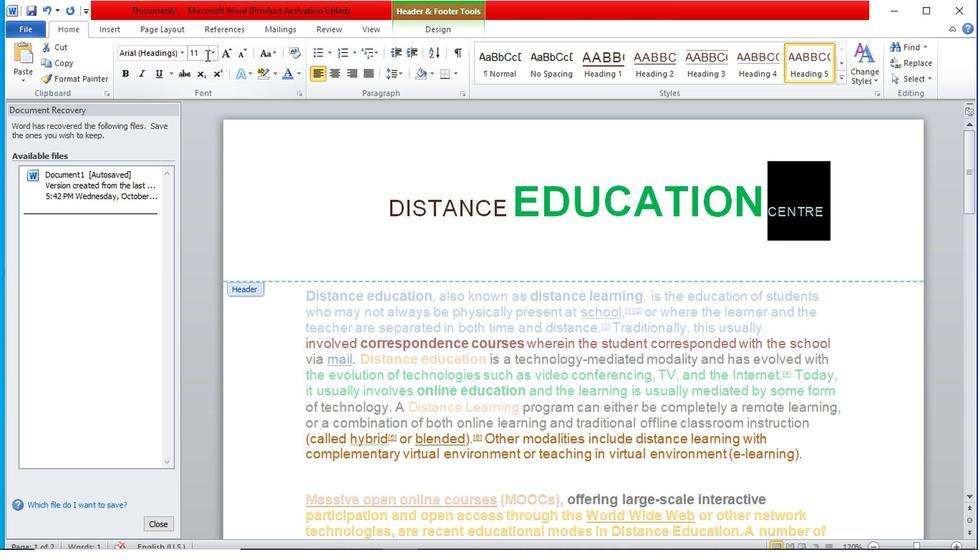 
Action: Mouse pressed left at (213, 59)
Screenshot: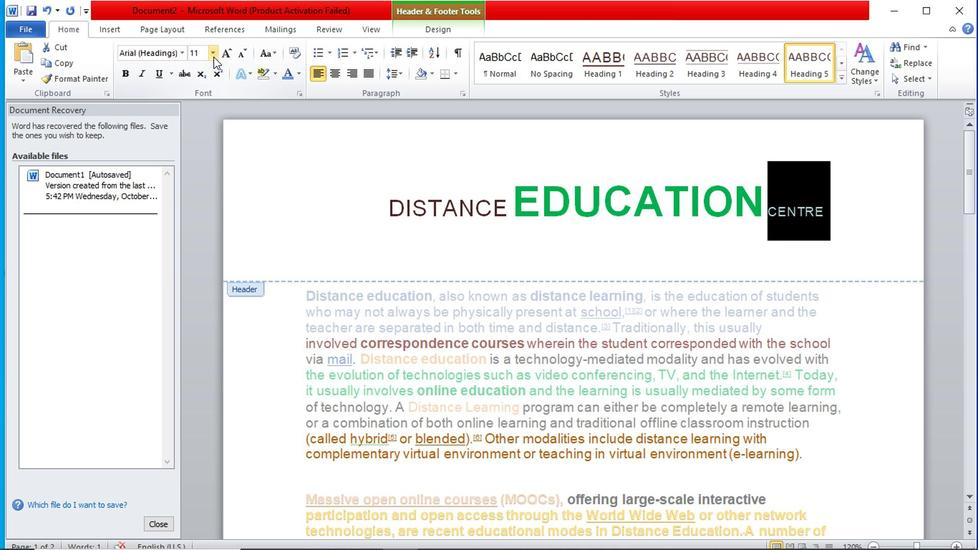
Action: Mouse moved to (193, 172)
Screenshot: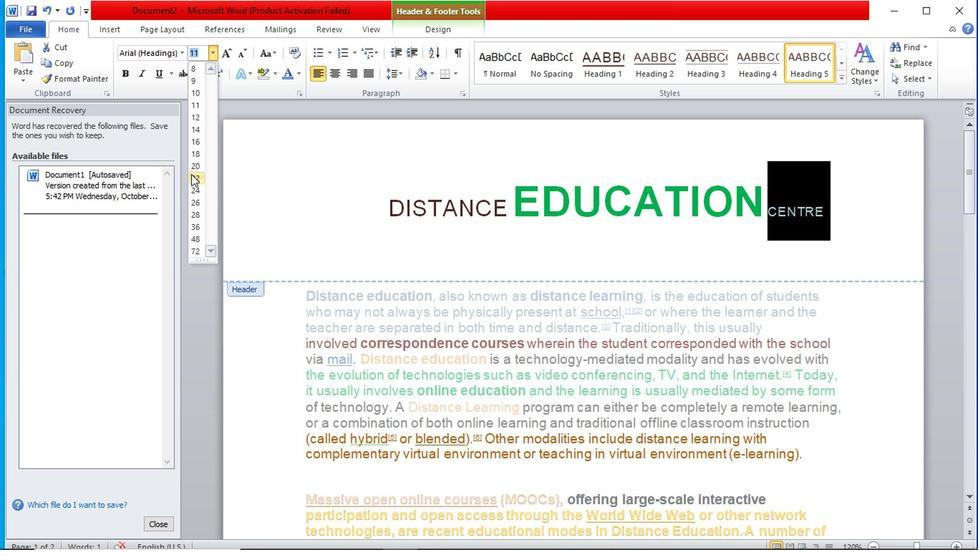 
Action: Mouse pressed left at (193, 172)
Screenshot: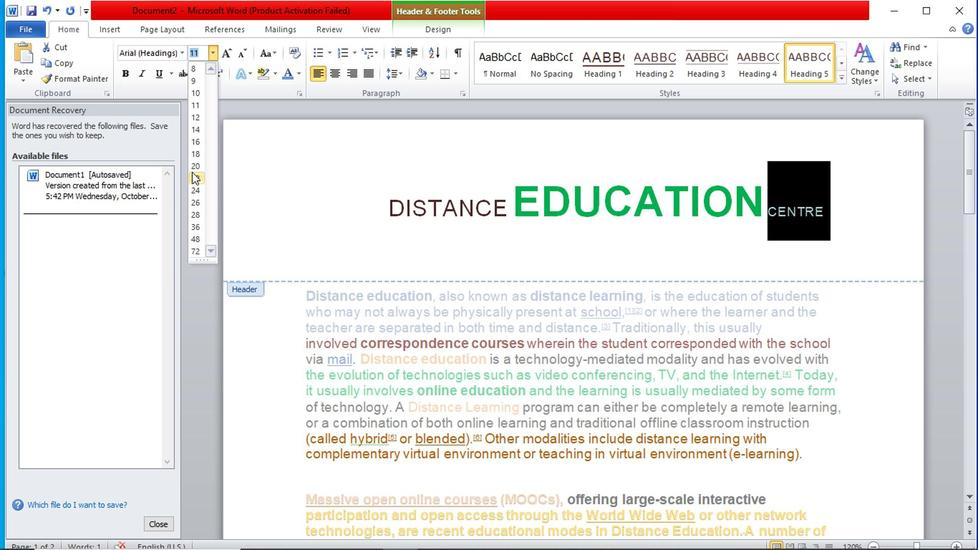 
Action: Mouse moved to (272, 189)
Screenshot: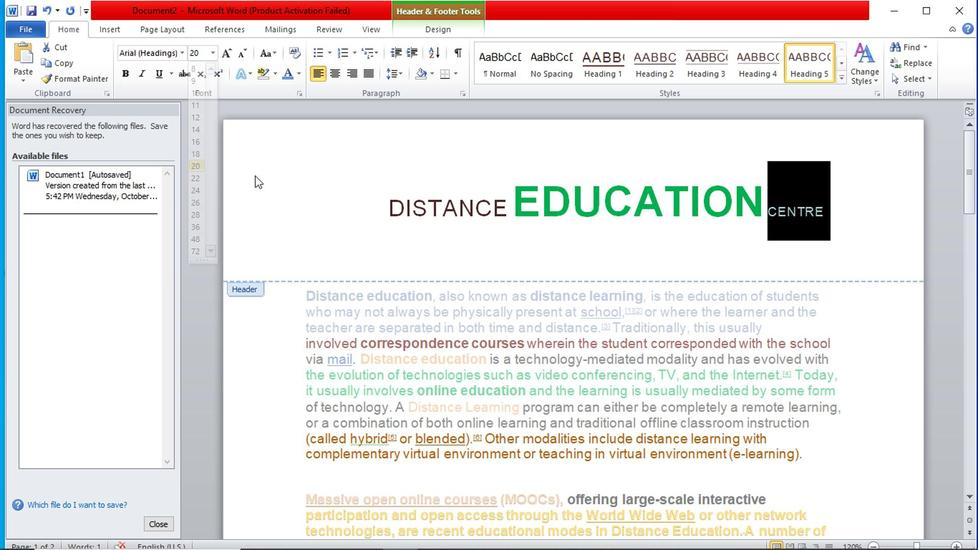 
Action: Mouse pressed left at (272, 189)
Screenshot: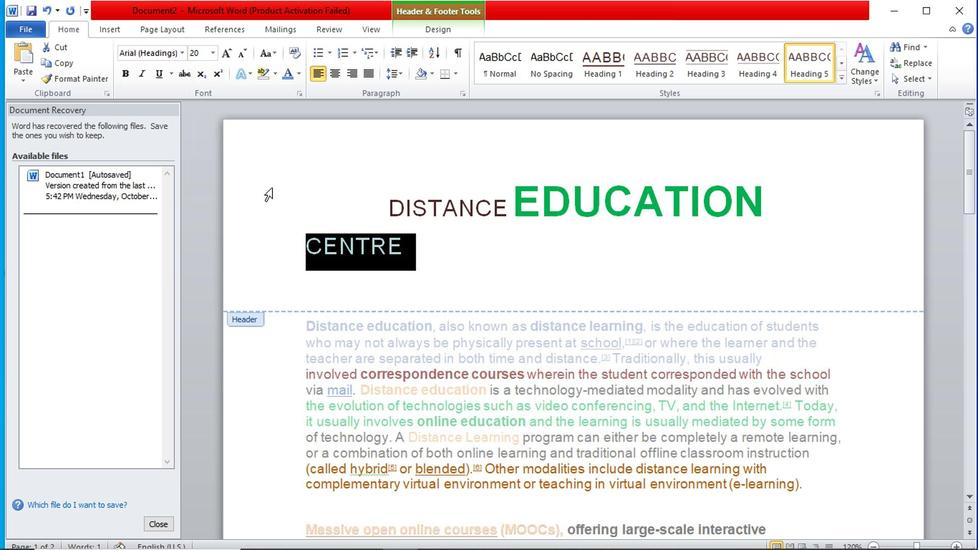 
Action: Mouse moved to (554, 234)
Screenshot: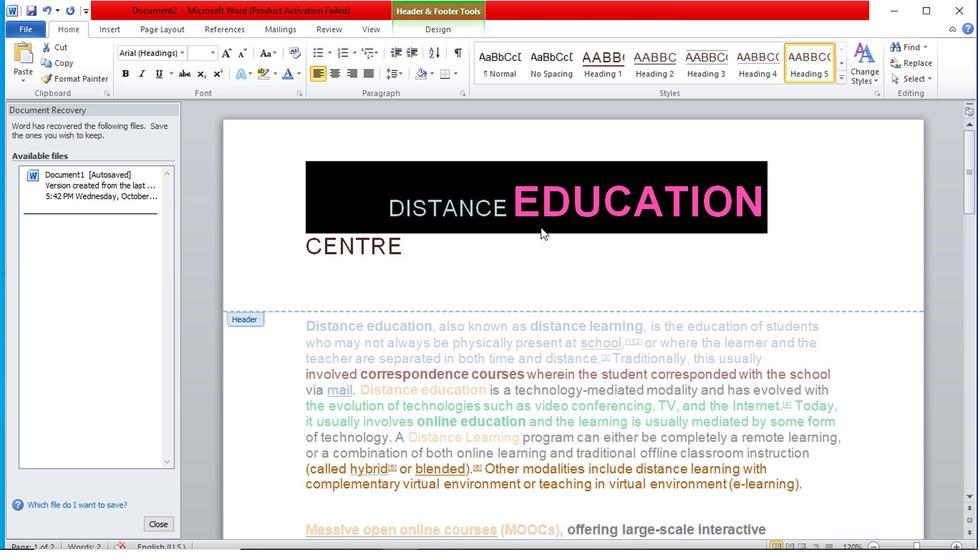
Action: Mouse pressed left at (554, 234)
Screenshot: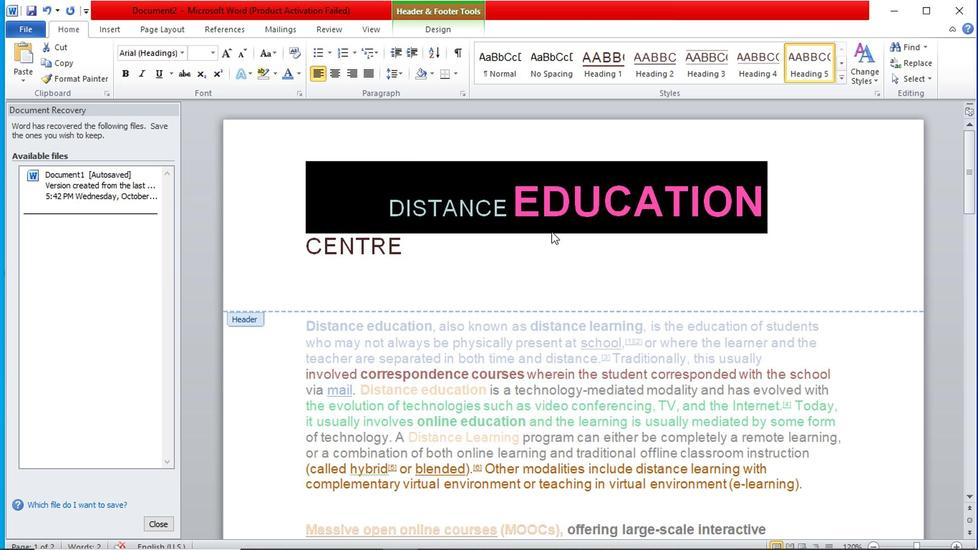
Action: Mouse moved to (507, 203)
Screenshot: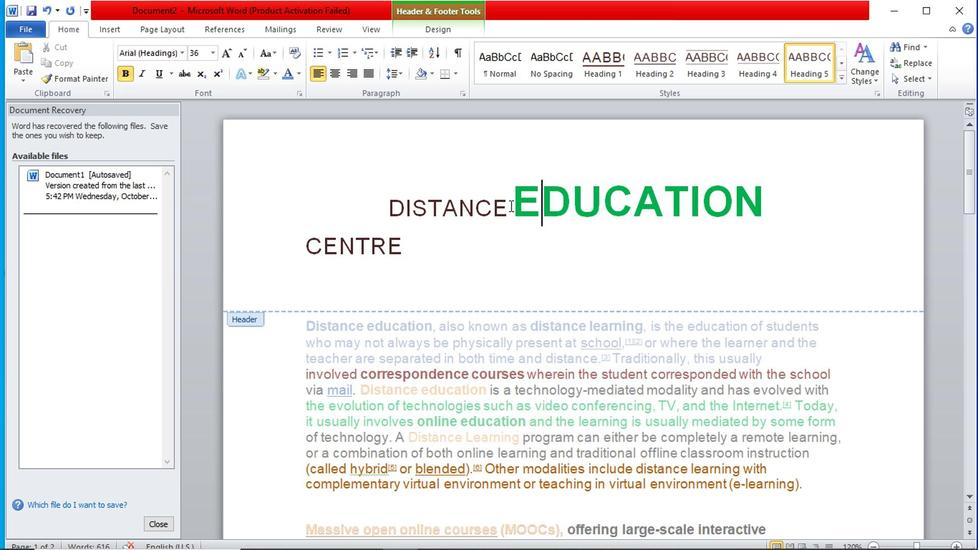 
Action: Mouse pressed left at (507, 203)
Screenshot: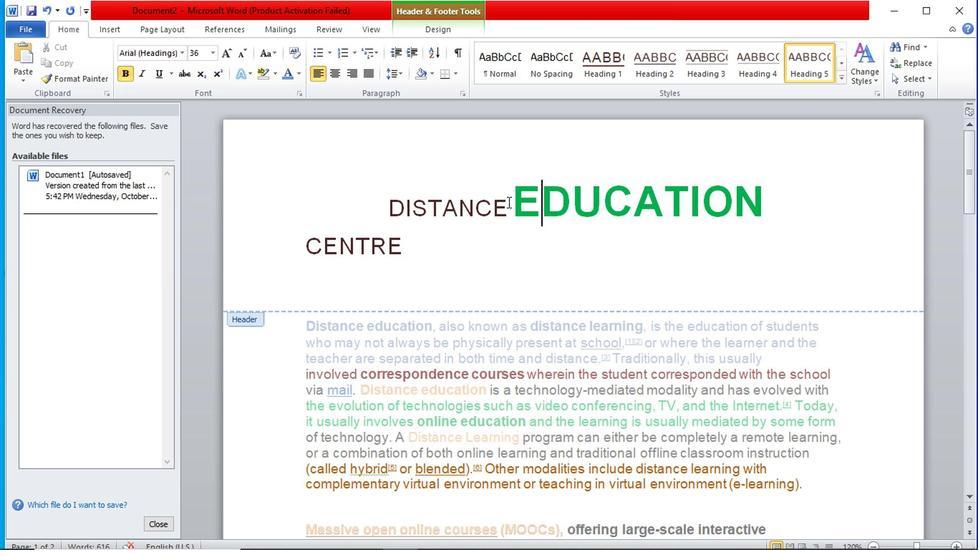 
Action: Mouse moved to (648, 260)
Screenshot: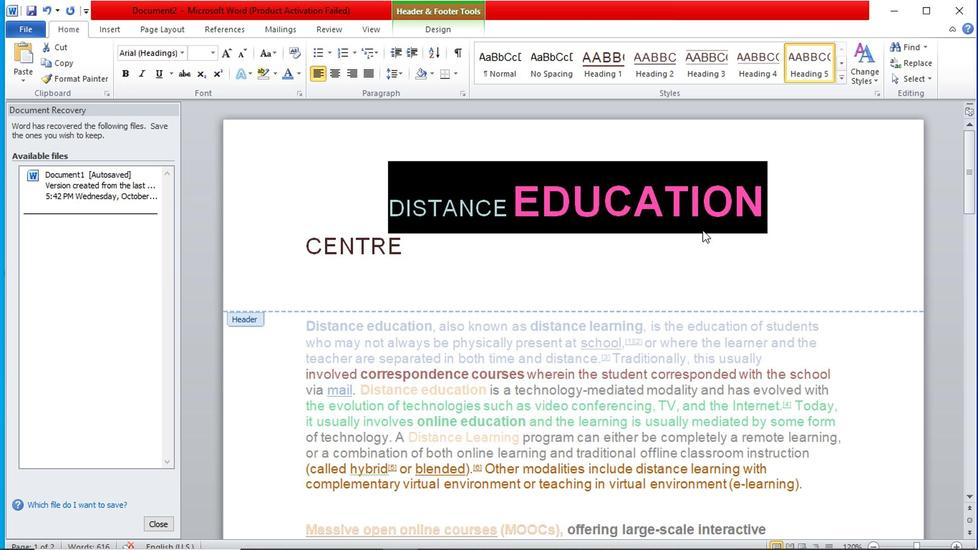 
Action: Mouse pressed left at (648, 260)
Screenshot: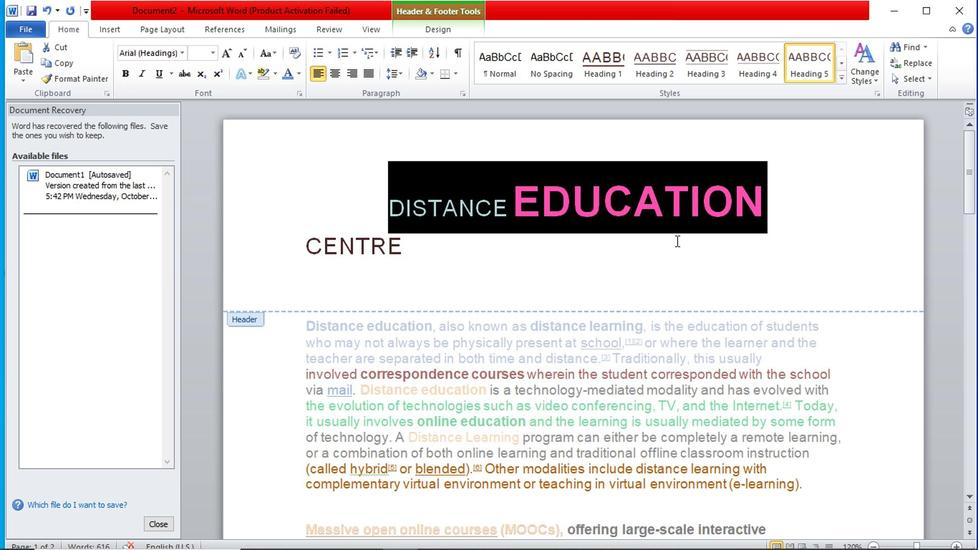 
Action: Mouse moved to (512, 210)
Screenshot: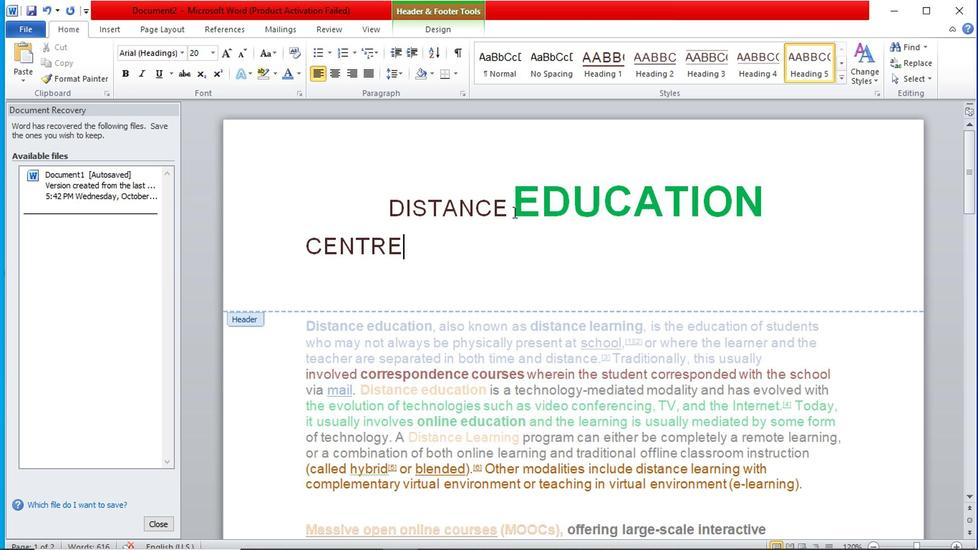 
Action: Mouse pressed left at (512, 210)
Screenshot: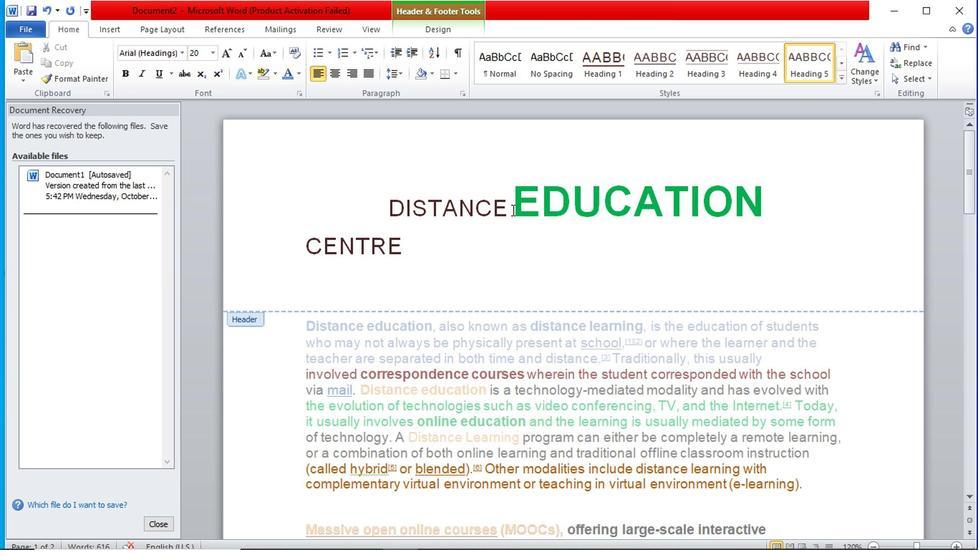 
Action: Mouse moved to (216, 56)
Screenshot: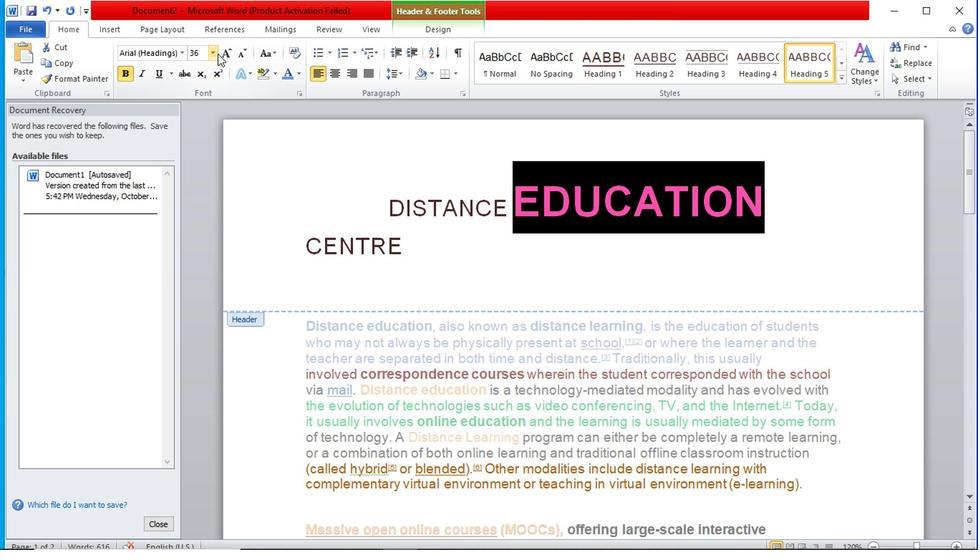 
Action: Mouse pressed left at (216, 56)
Screenshot: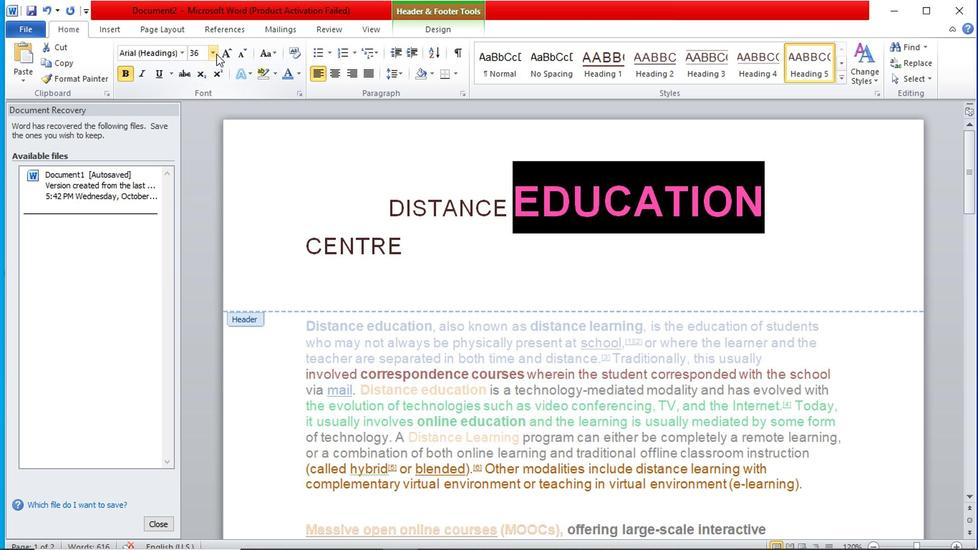
Action: Mouse moved to (197, 211)
Screenshot: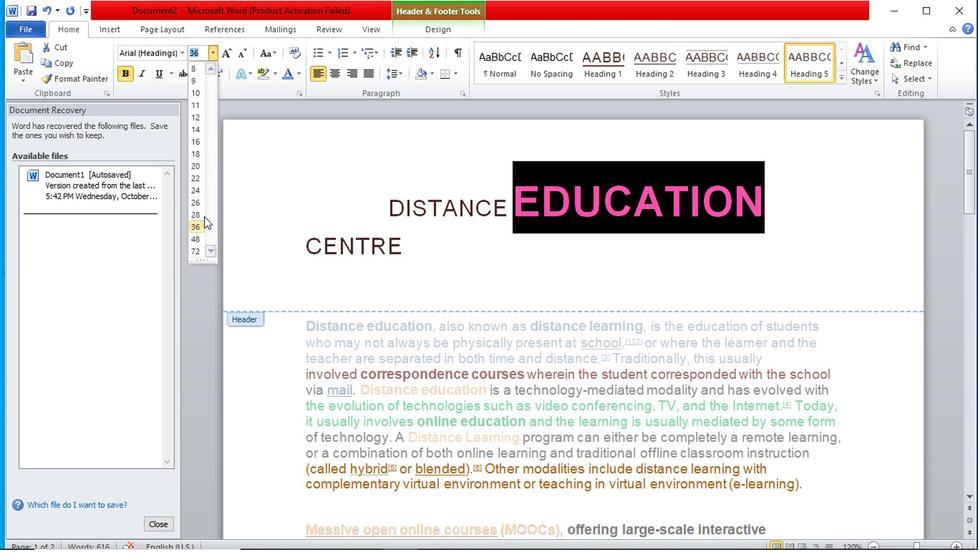 
Action: Mouse pressed left at (197, 211)
Screenshot: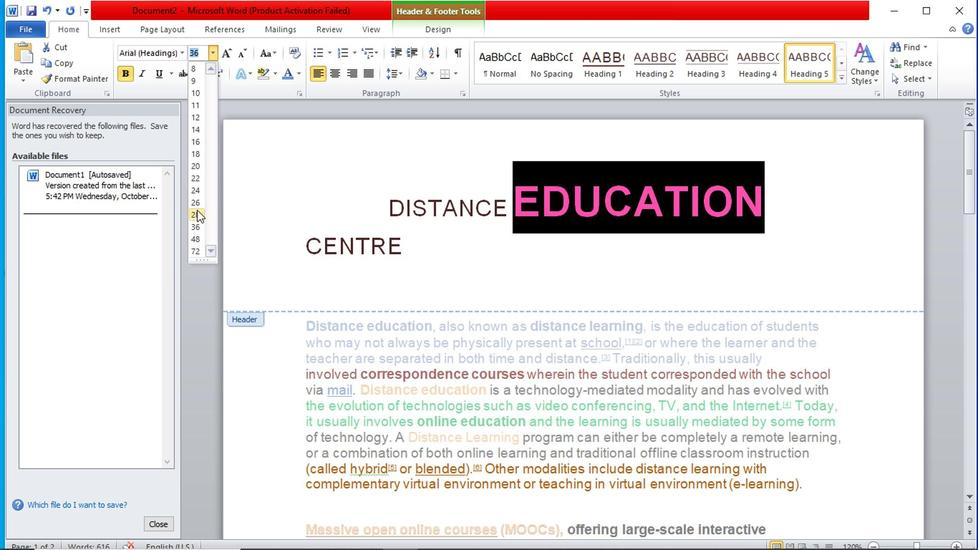 
Action: Mouse moved to (362, 224)
Screenshot: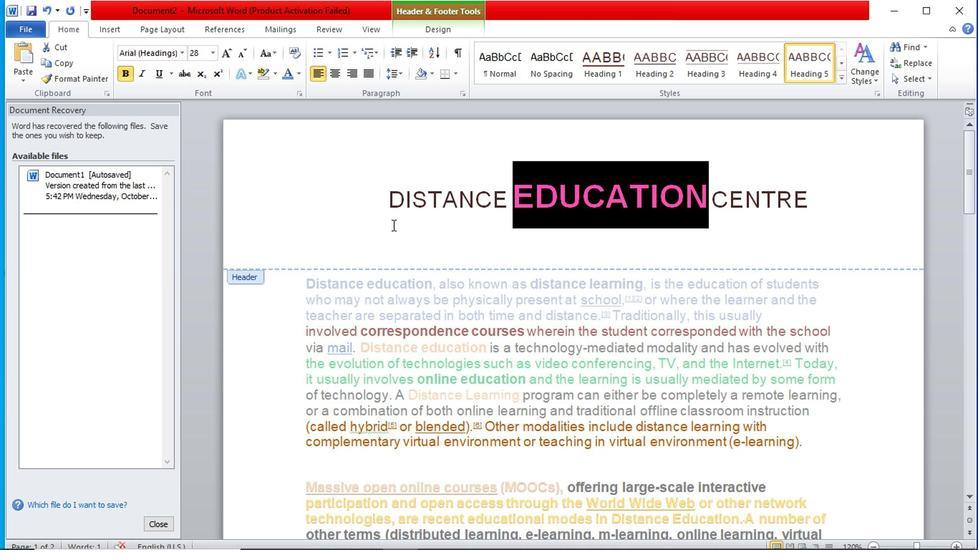 
Action: Mouse pressed left at (362, 224)
Screenshot: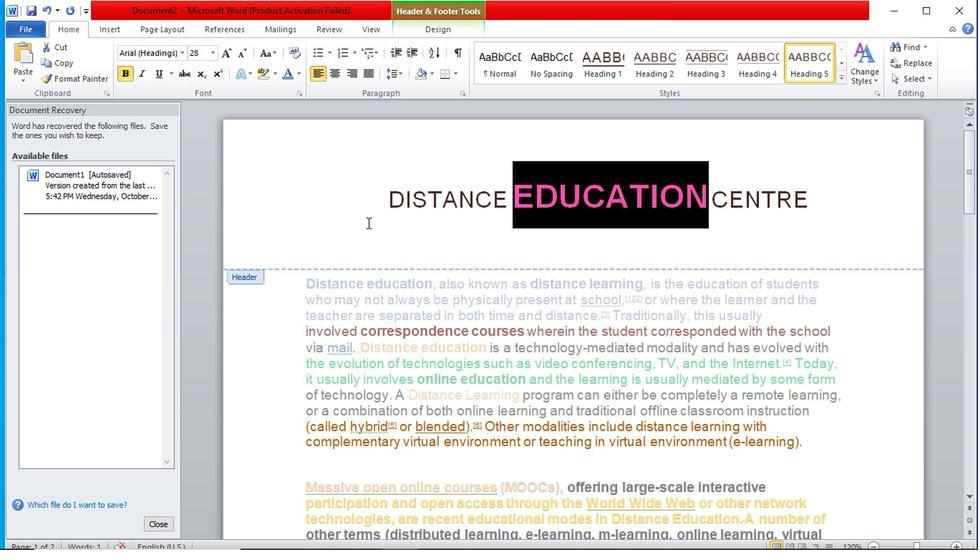 
Action: Mouse moved to (112, 34)
Screenshot: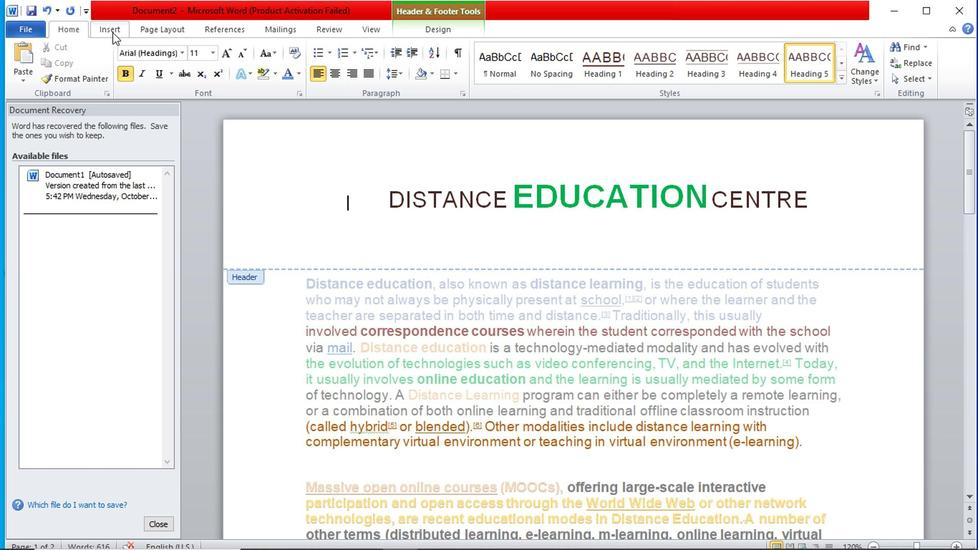 
Action: Mouse pressed left at (112, 34)
Screenshot: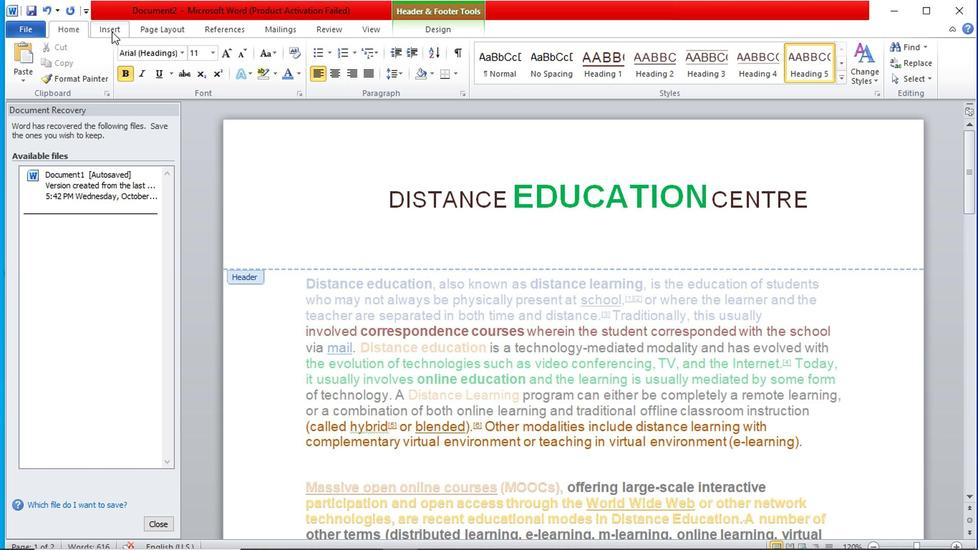 
Action: Mouse moved to (167, 24)
Screenshot: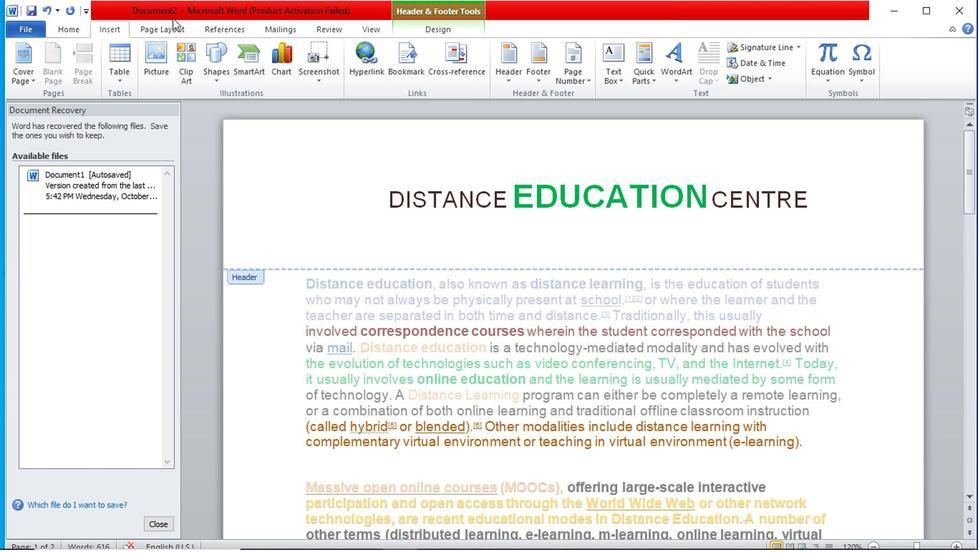 
Action: Mouse pressed left at (167, 24)
Screenshot: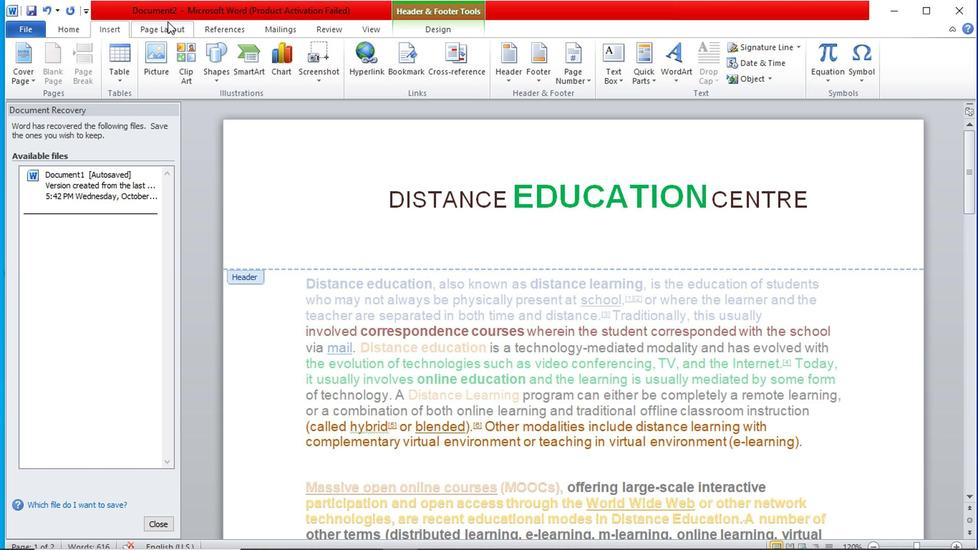 
Action: Mouse moved to (361, 196)
Screenshot: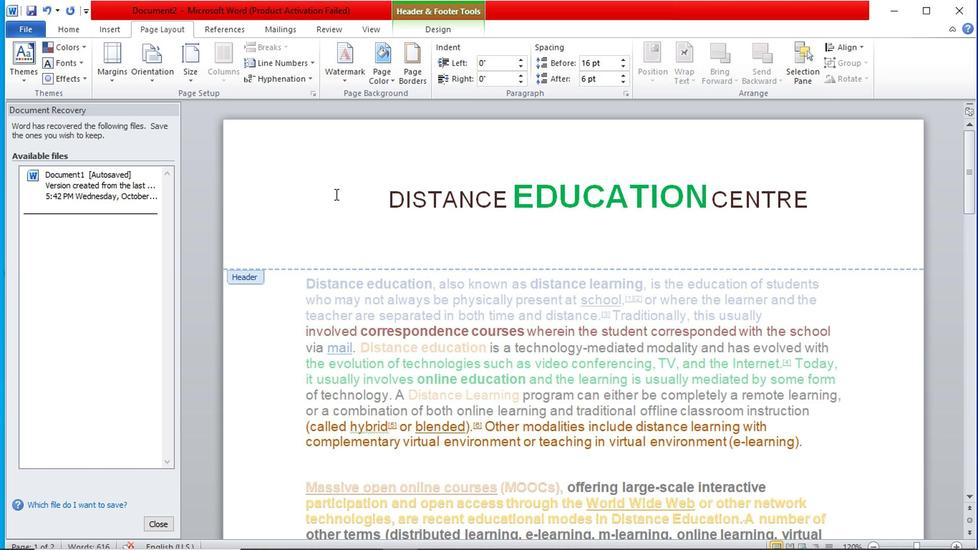 
Action: Mouse pressed left at (361, 196)
Screenshot: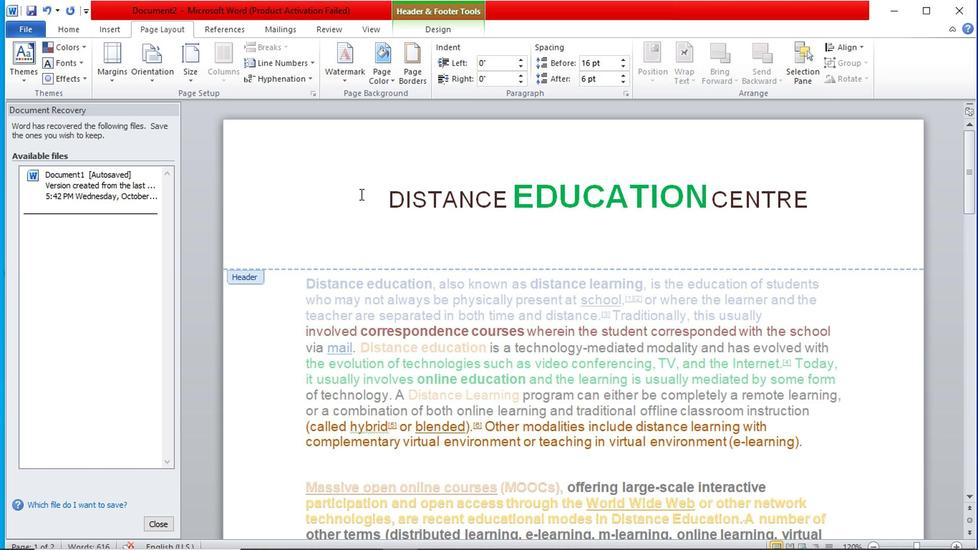 
Action: Mouse moved to (96, 35)
Screenshot: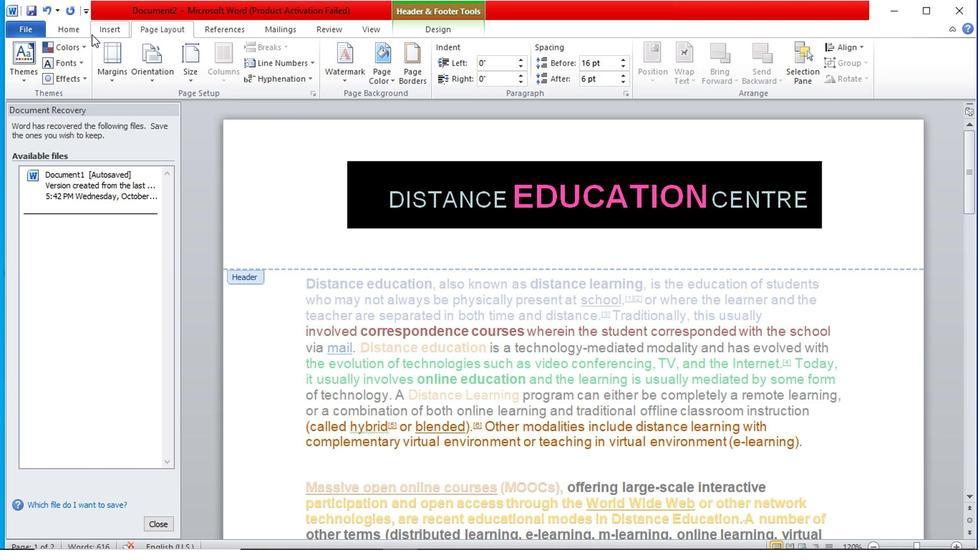 
Action: Mouse pressed left at (96, 35)
Screenshot: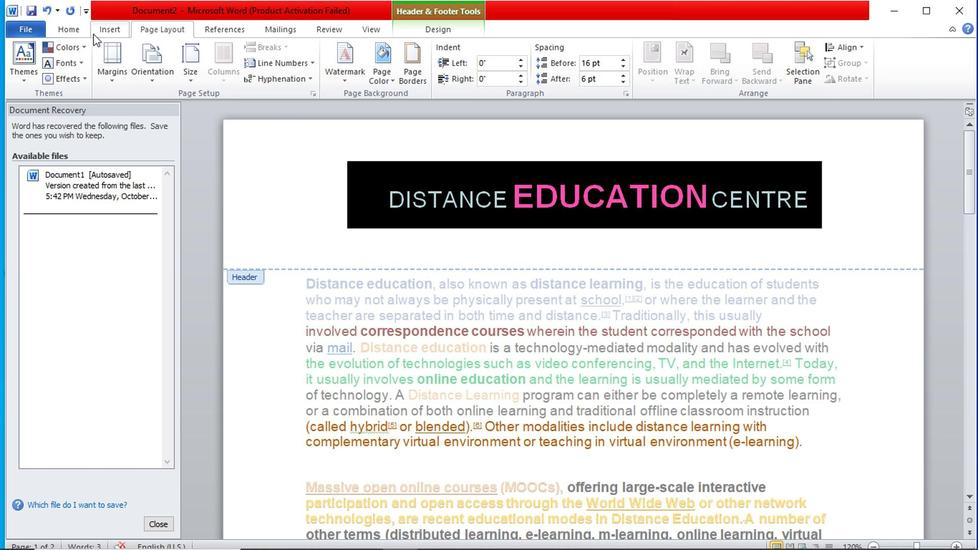 
Action: Mouse moved to (85, 33)
Screenshot: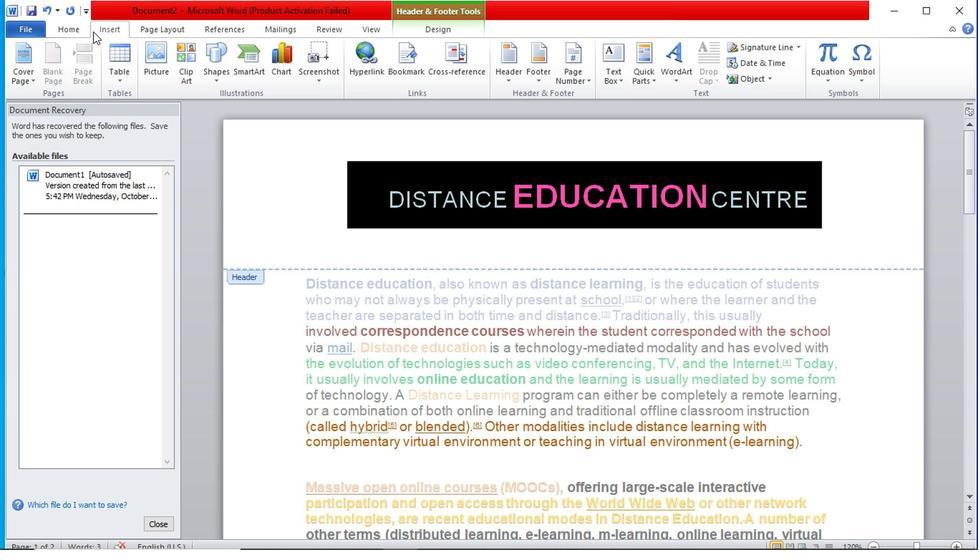 
Action: Mouse pressed left at (85, 33)
Screenshot: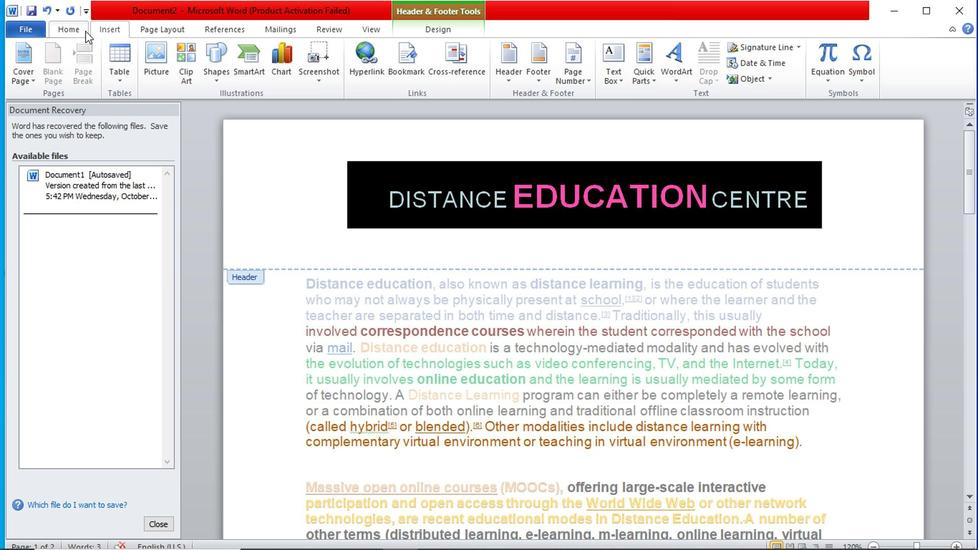
Action: Mouse moved to (252, 75)
Screenshot: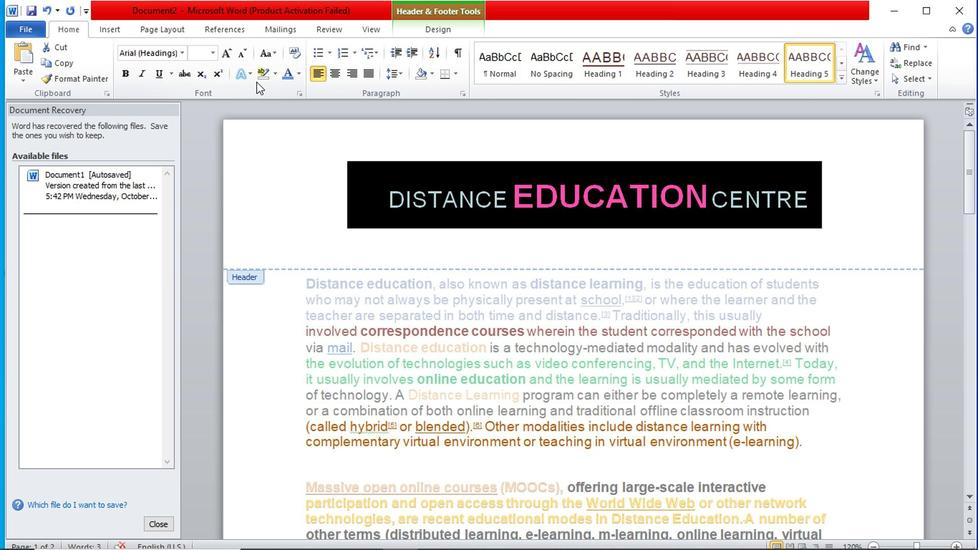 
Action: Mouse pressed left at (252, 75)
Screenshot: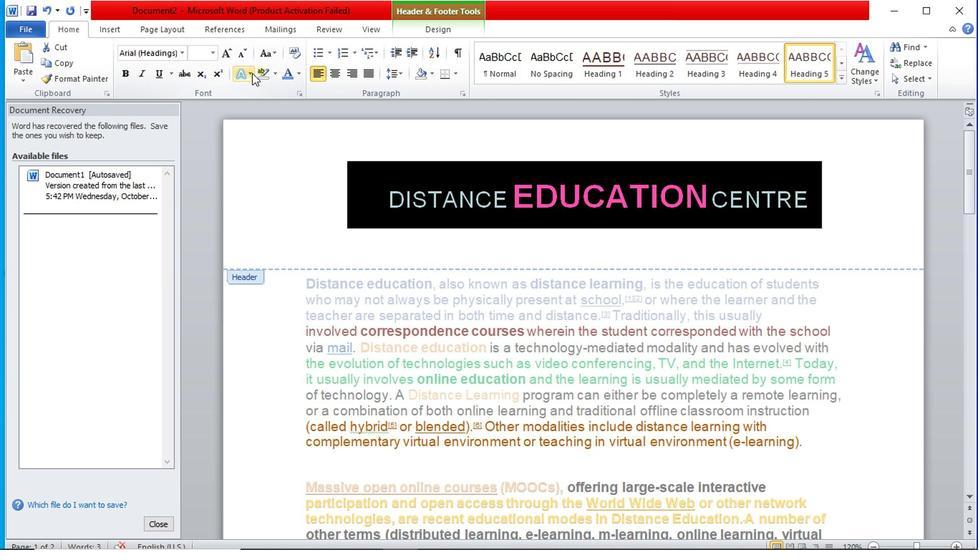 
Action: Mouse moved to (496, 501)
Screenshot: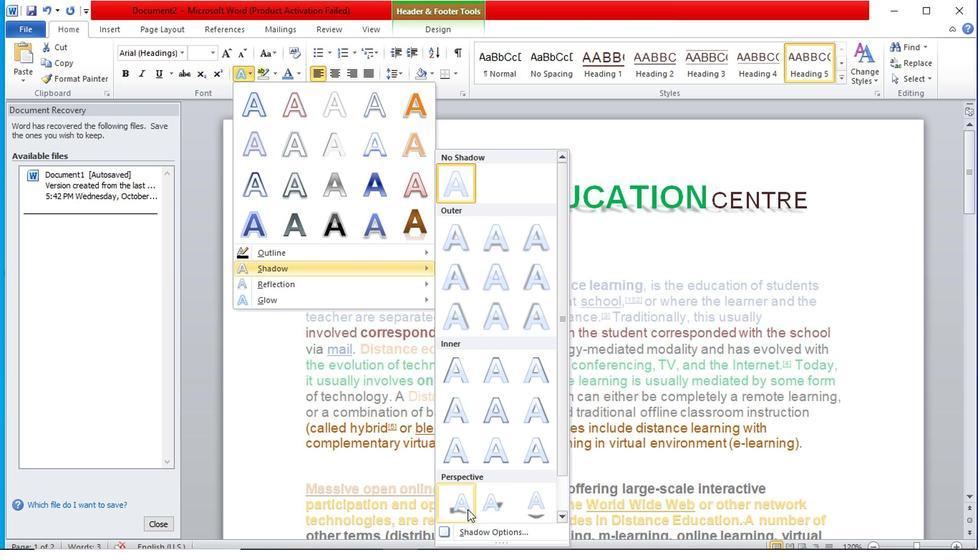 
Action: Mouse pressed left at (496, 501)
Screenshot: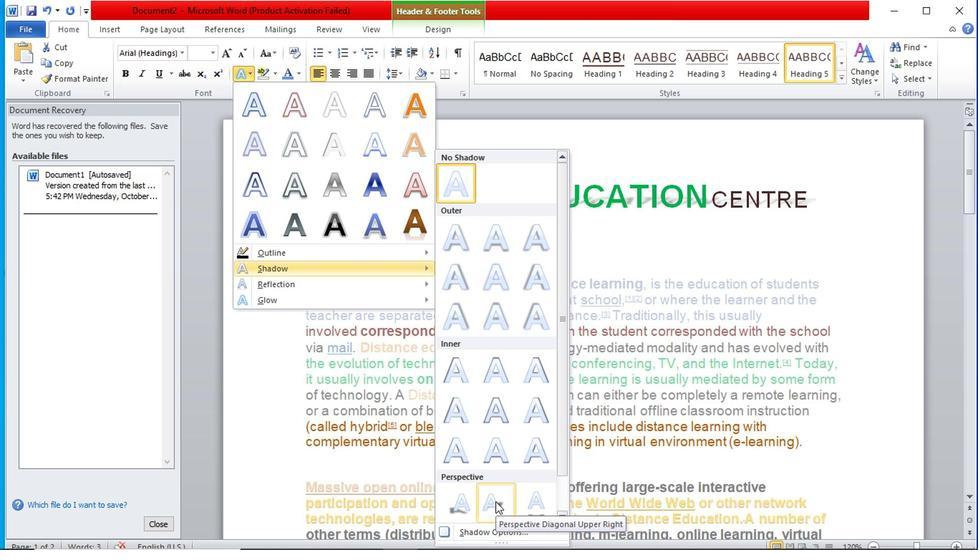 
Action: Mouse moved to (430, 262)
Screenshot: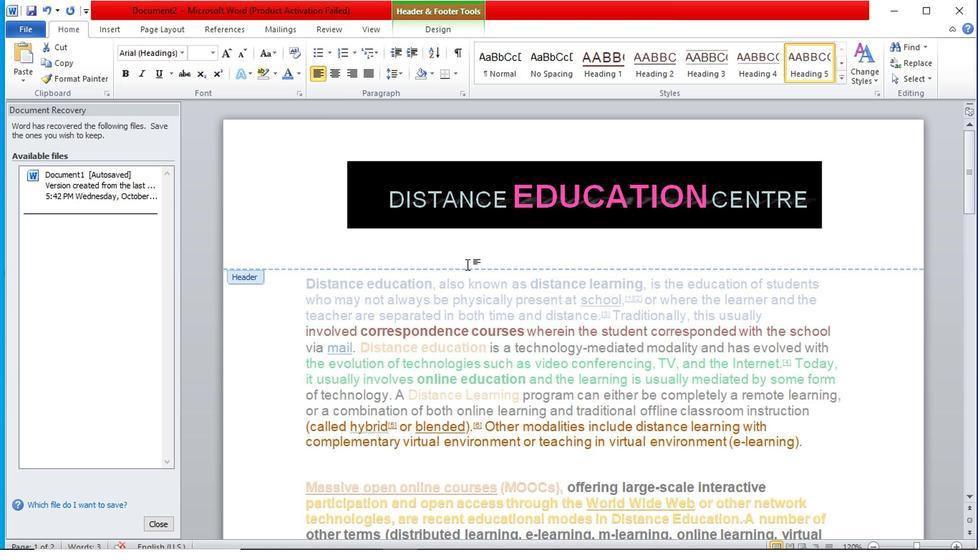 
Action: Mouse pressed left at (430, 262)
Screenshot: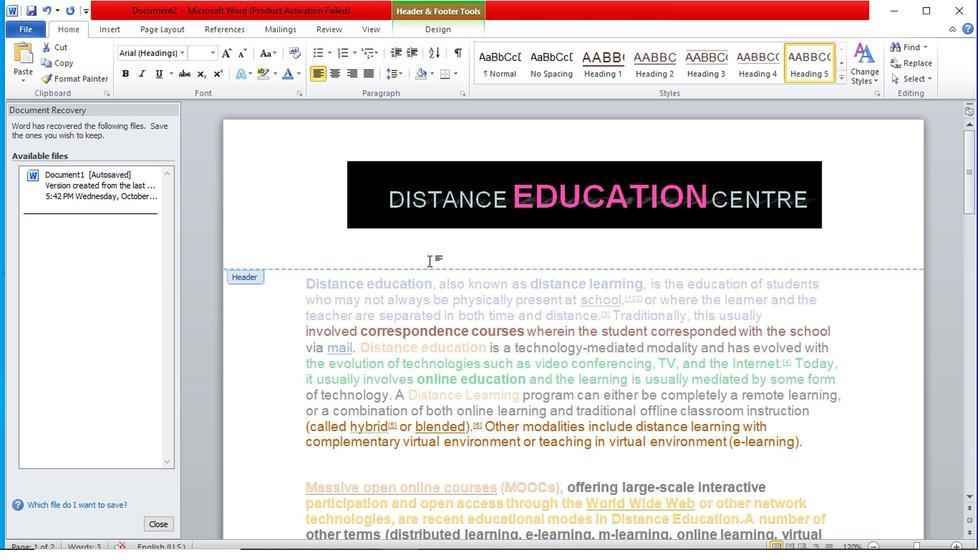 
Action: Mouse moved to (358, 194)
Screenshot: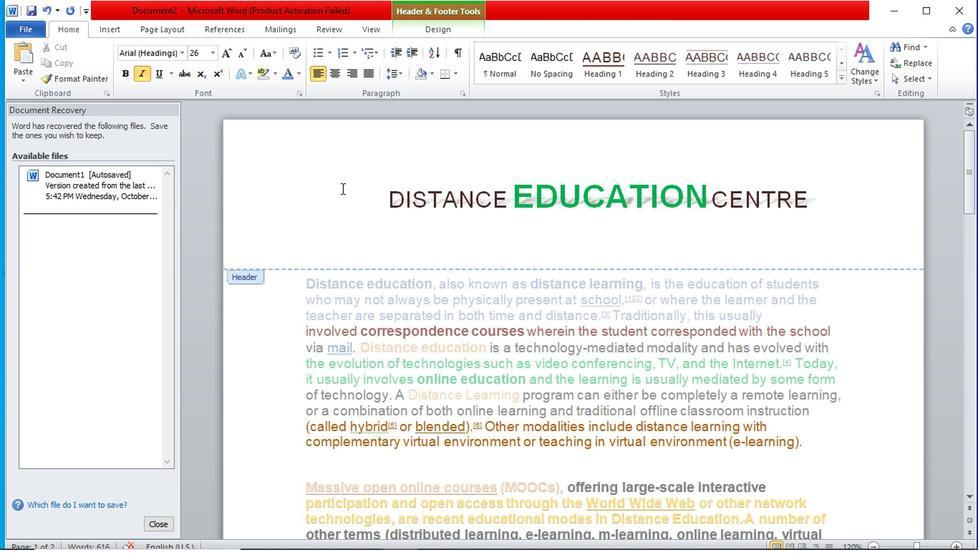 
Action: Mouse pressed left at (358, 194)
Screenshot: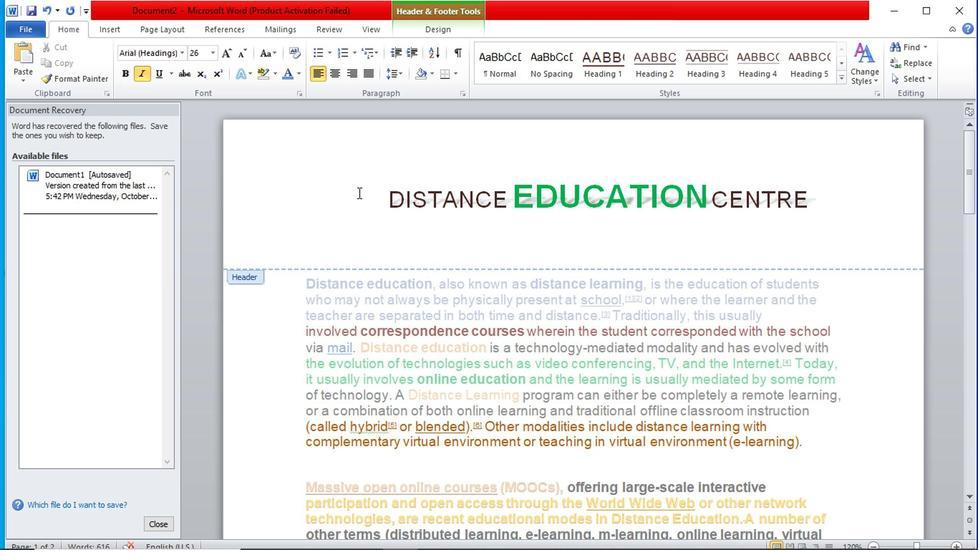 
Action: Mouse moved to (129, 78)
Screenshot: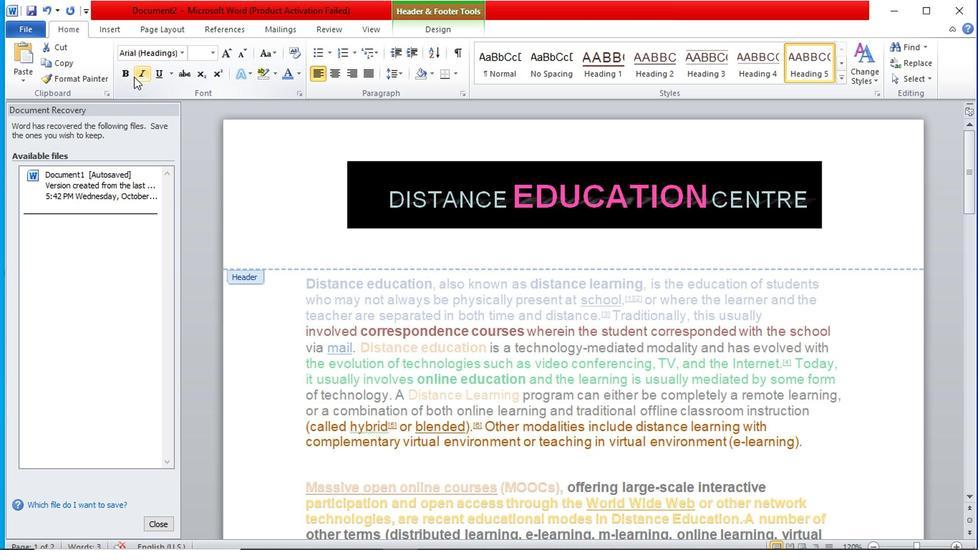 
Action: Mouse pressed left at (129, 78)
Screenshot: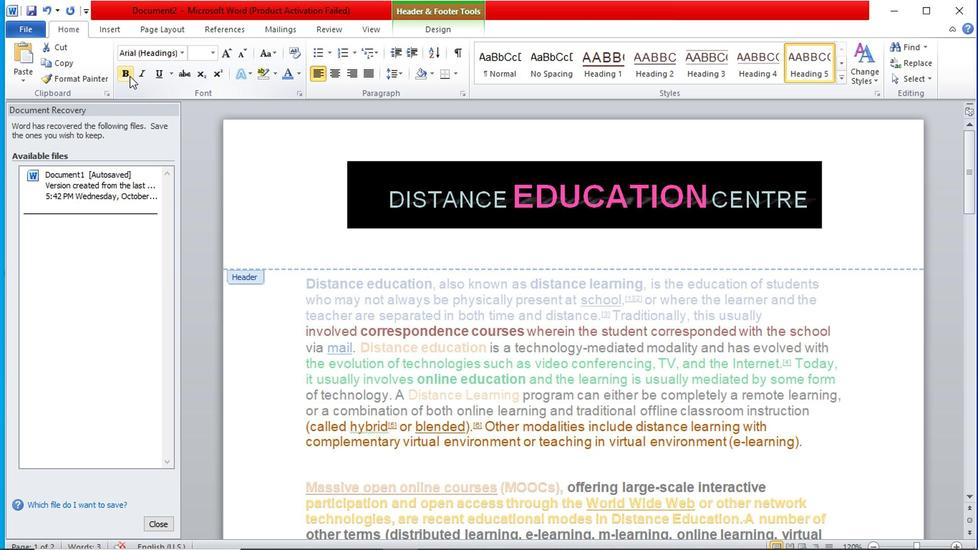 
Action: Mouse moved to (279, 169)
Screenshot: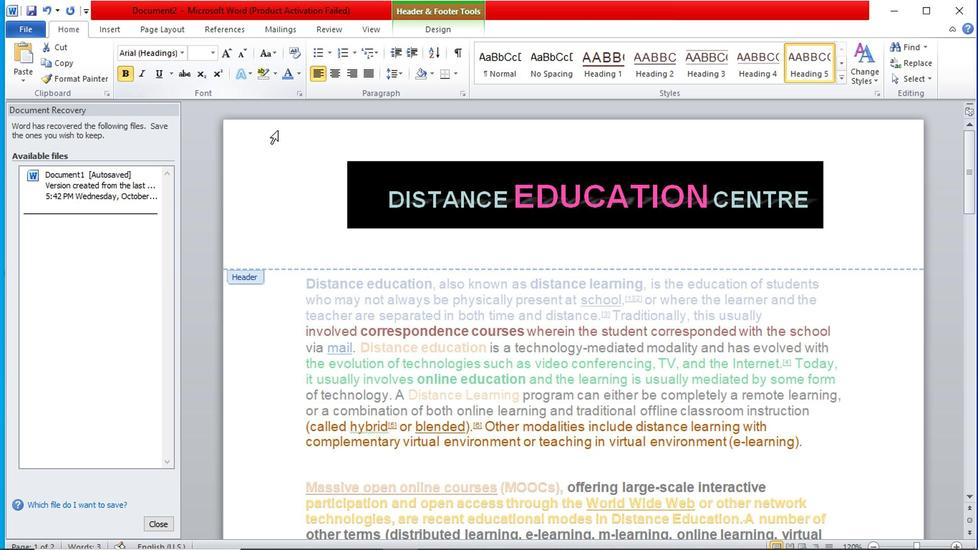 
Action: Mouse pressed left at (279, 169)
Screenshot: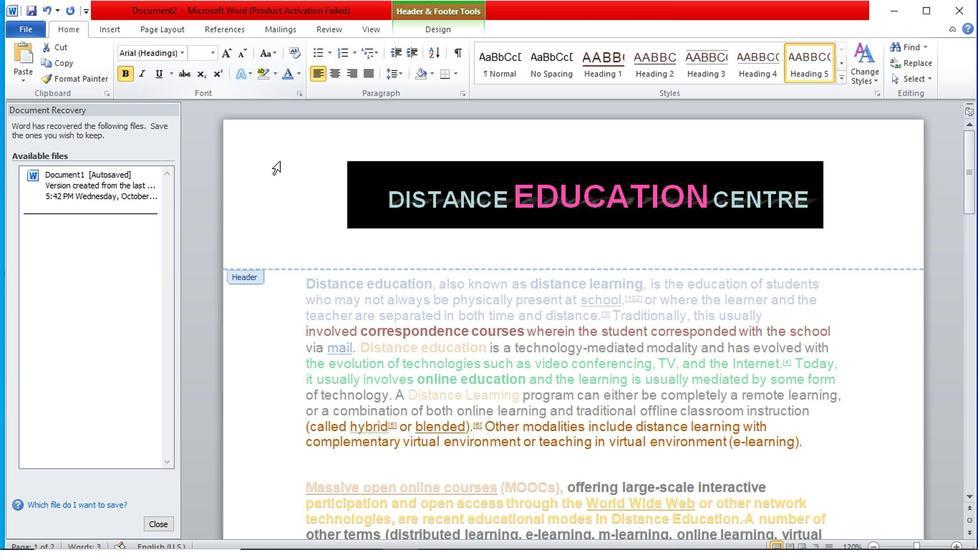 
Action: Mouse moved to (340, 210)
Screenshot: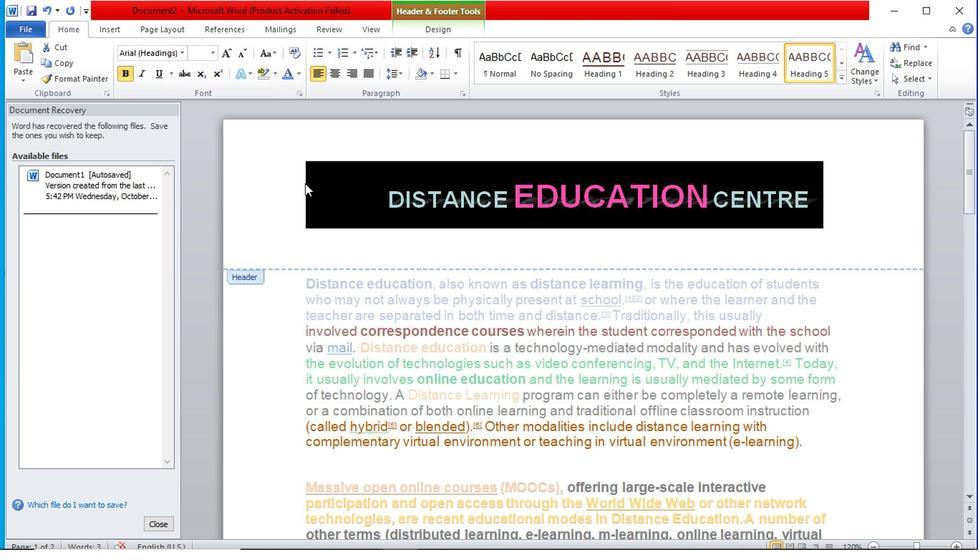 
Action: Mouse pressed left at (340, 210)
Screenshot: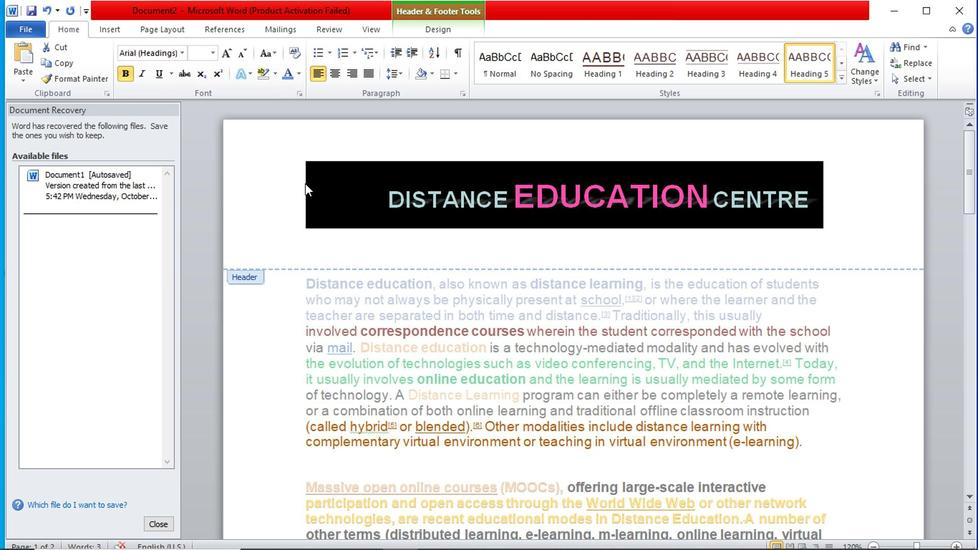 
Action: Mouse moved to (336, 195)
Screenshot: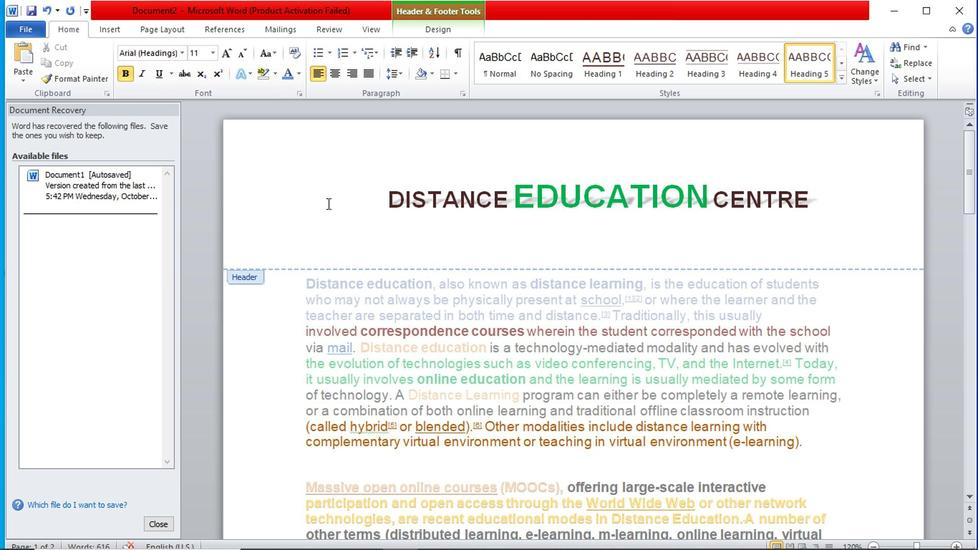 
Action: Mouse pressed left at (336, 195)
Screenshot: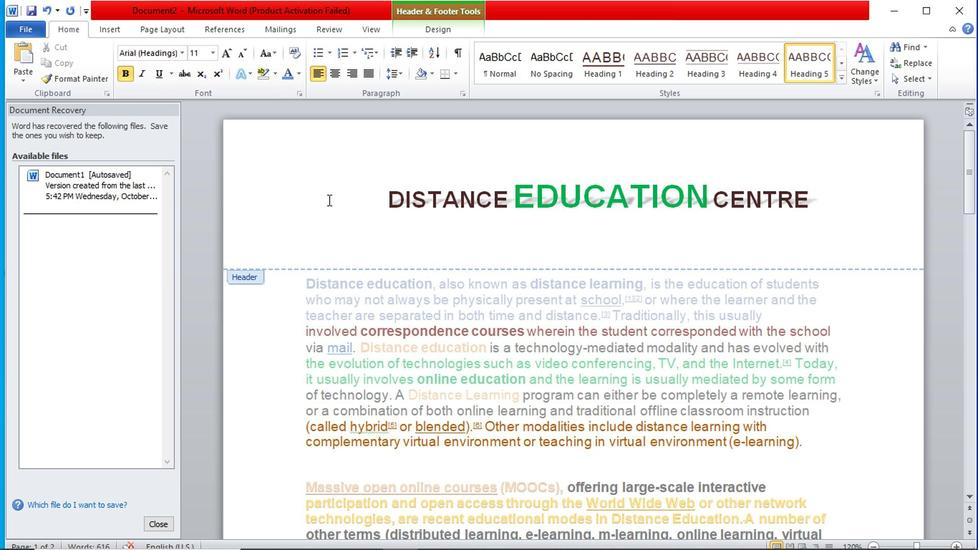 
Action: Mouse moved to (301, 81)
Screenshot: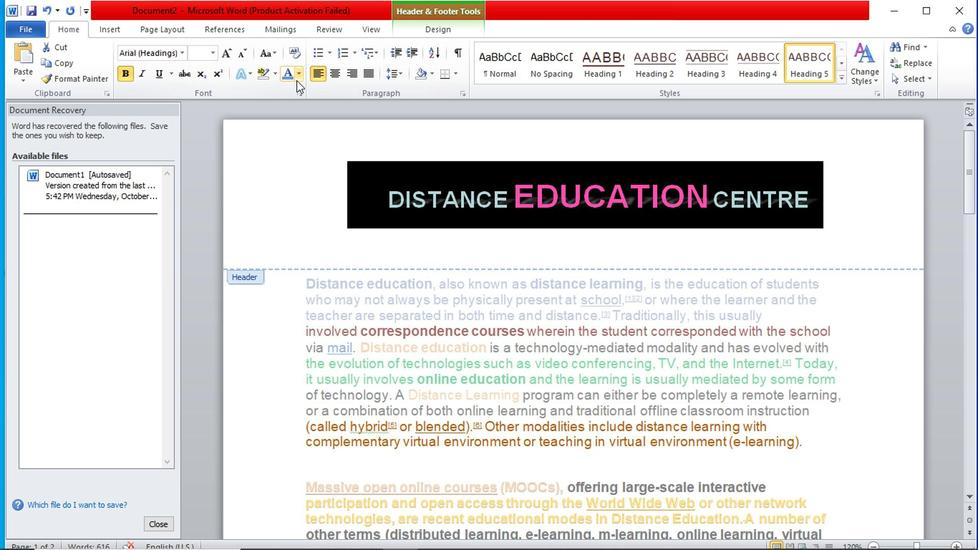 
Action: Mouse pressed left at (301, 81)
Screenshot: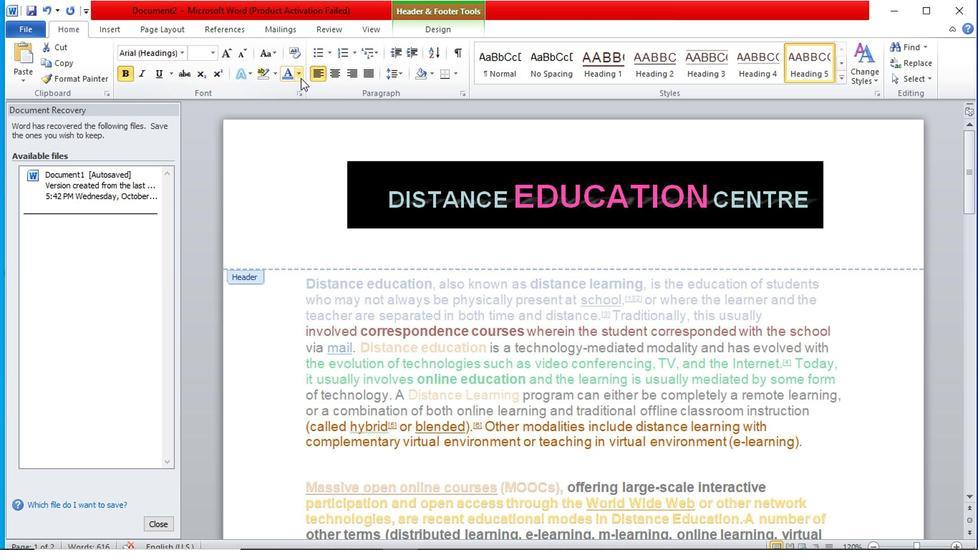 
Action: Mouse moved to (258, 116)
Screenshot: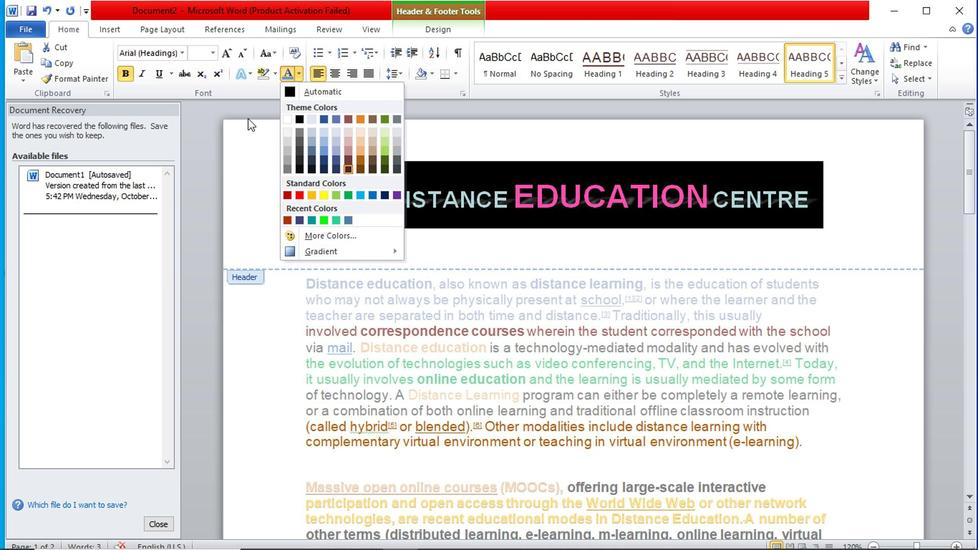 
Action: Mouse pressed left at (258, 116)
Screenshot: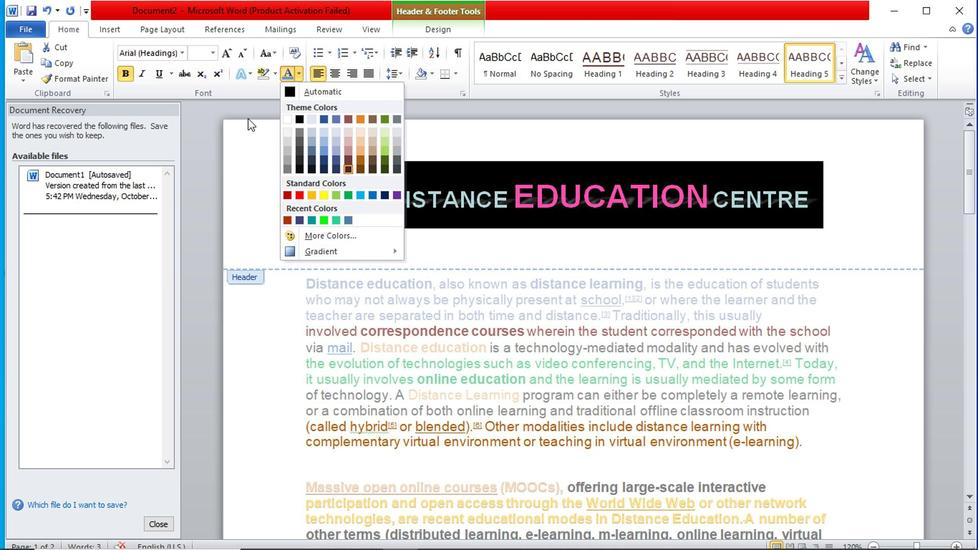 
Action: Mouse moved to (253, 77)
Screenshot: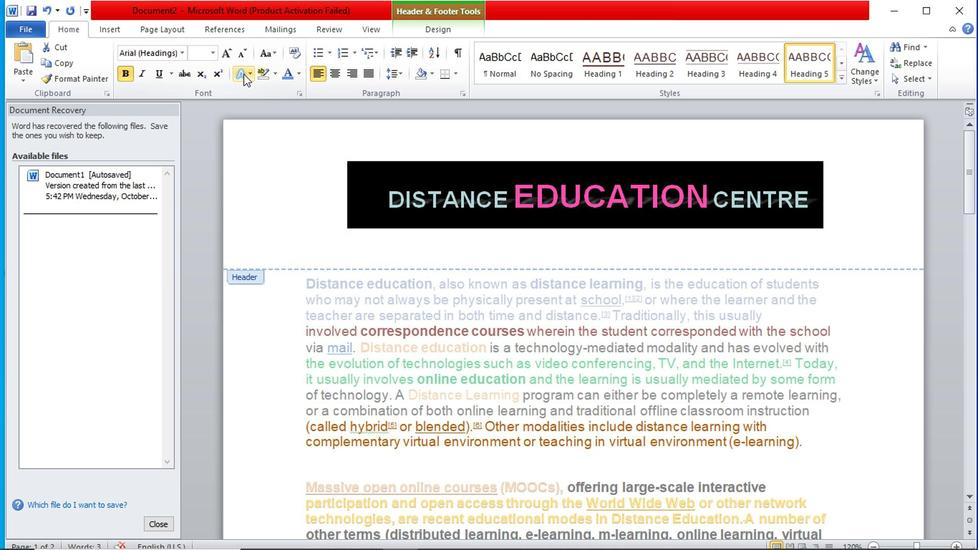 
Action: Mouse pressed left at (253, 77)
Screenshot: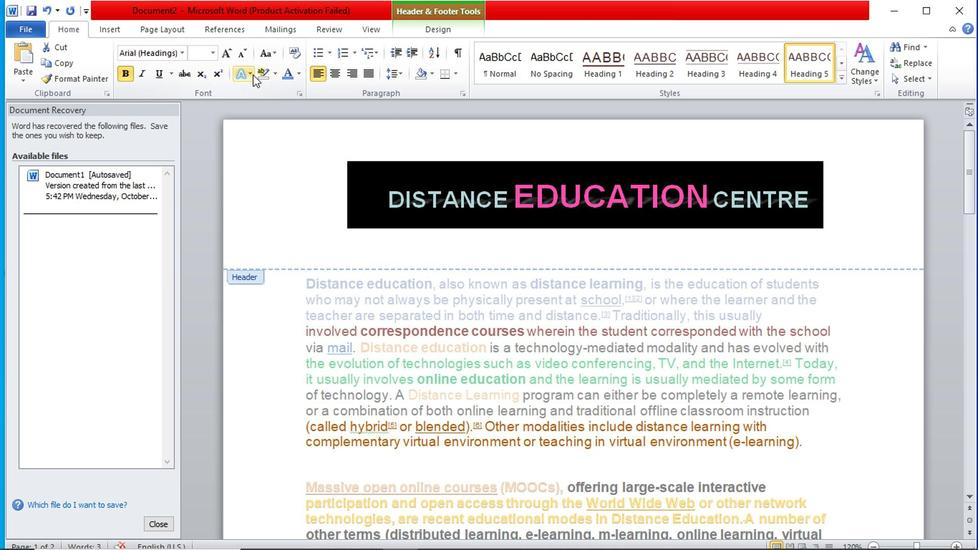 
Action: Mouse moved to (304, 267)
Screenshot: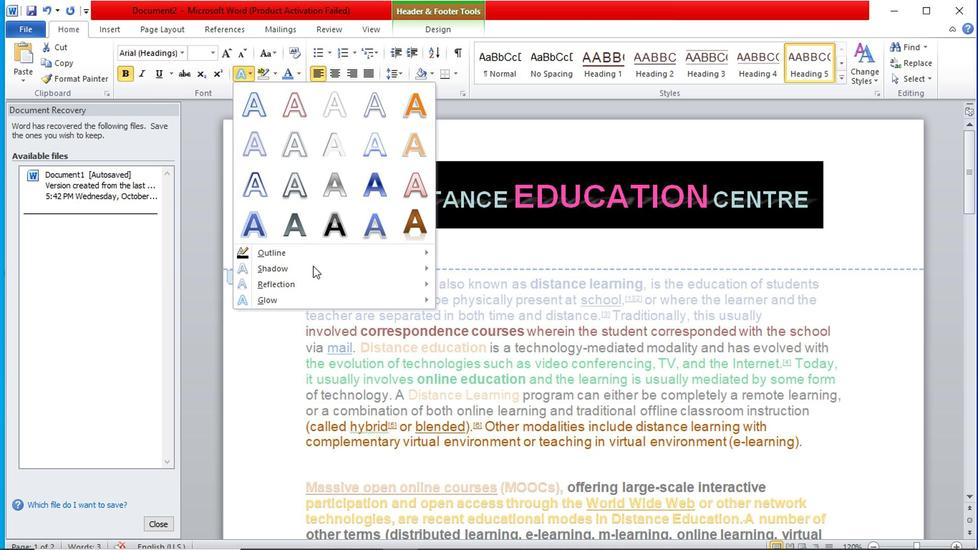 
Action: Mouse pressed left at (304, 267)
Screenshot: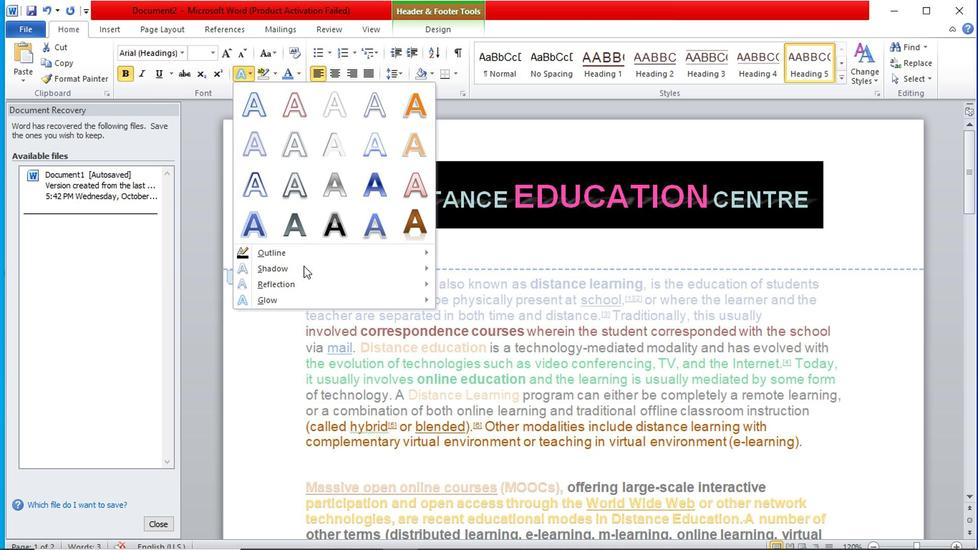 
Action: Mouse moved to (536, 255)
Screenshot: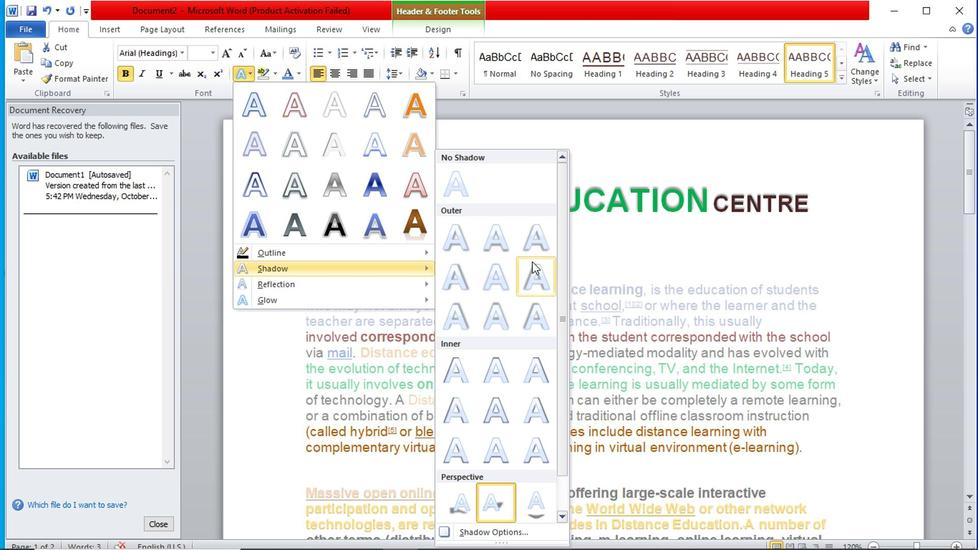
Action: Mouse pressed left at (536, 255)
Screenshot: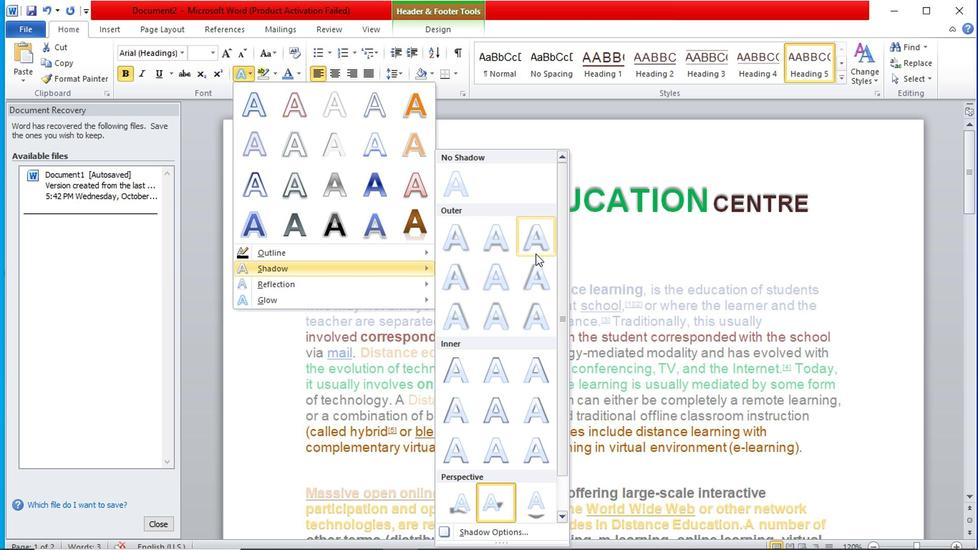 
Action: Mouse moved to (634, 254)
Screenshot: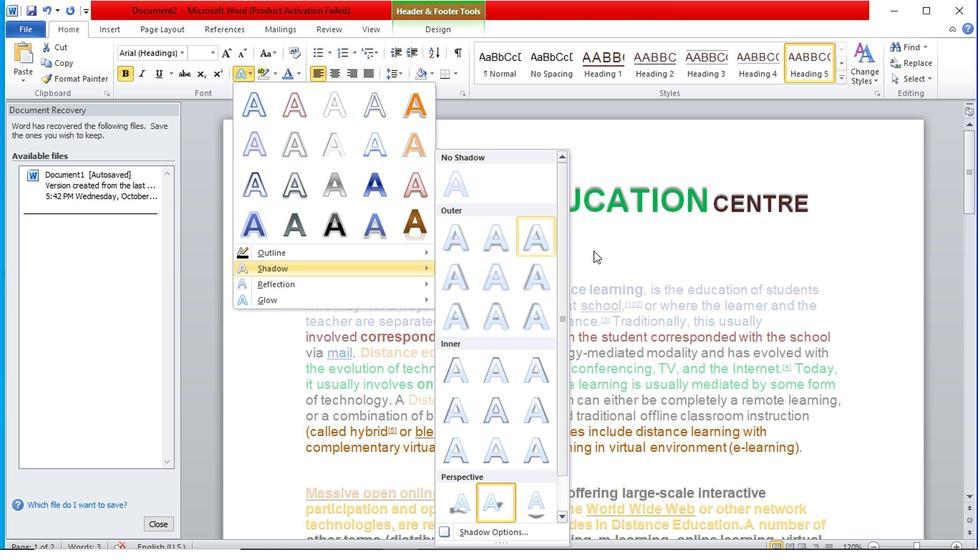 
Action: Mouse pressed left at (634, 254)
Screenshot: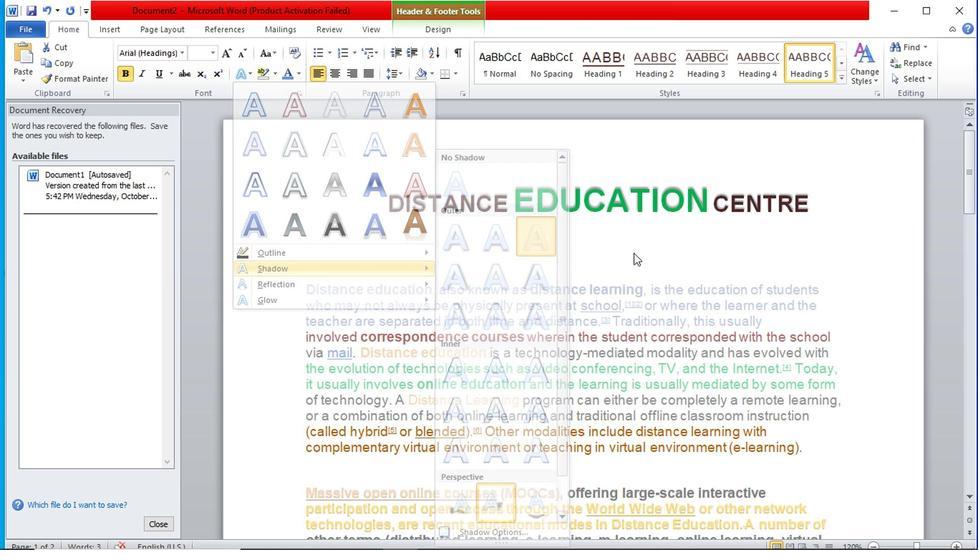 
Action: Mouse moved to (376, 35)
Screenshot: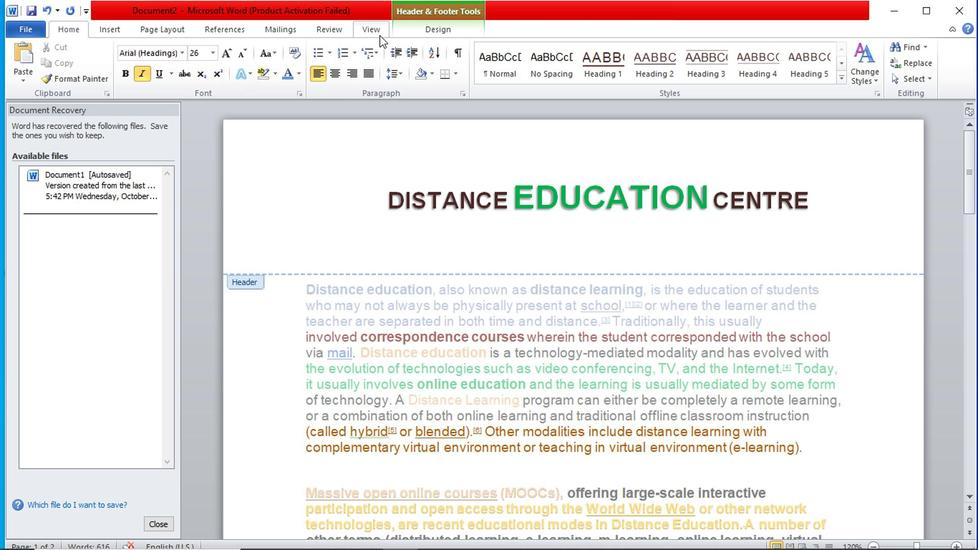 
Action: Mouse pressed left at (376, 35)
Screenshot: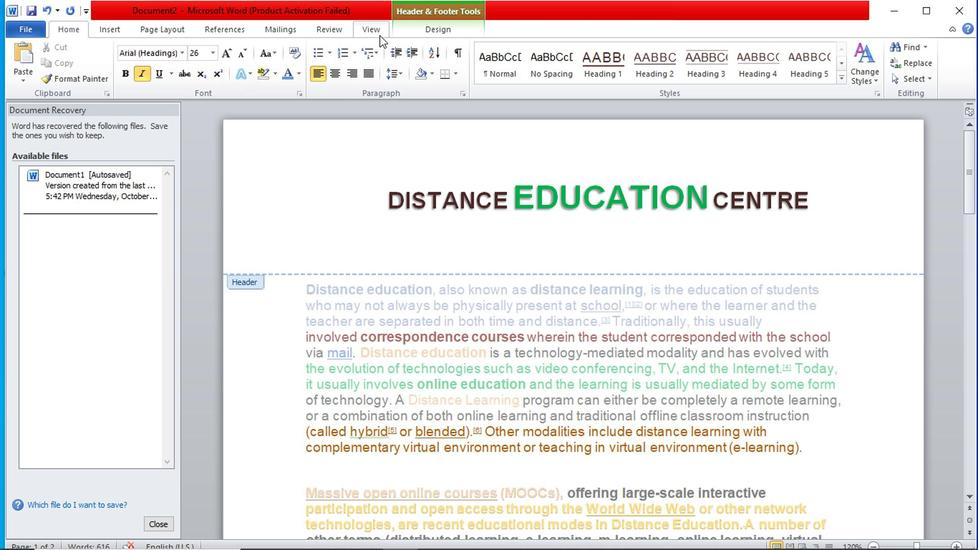 
Action: Mouse moved to (328, 39)
Screenshot: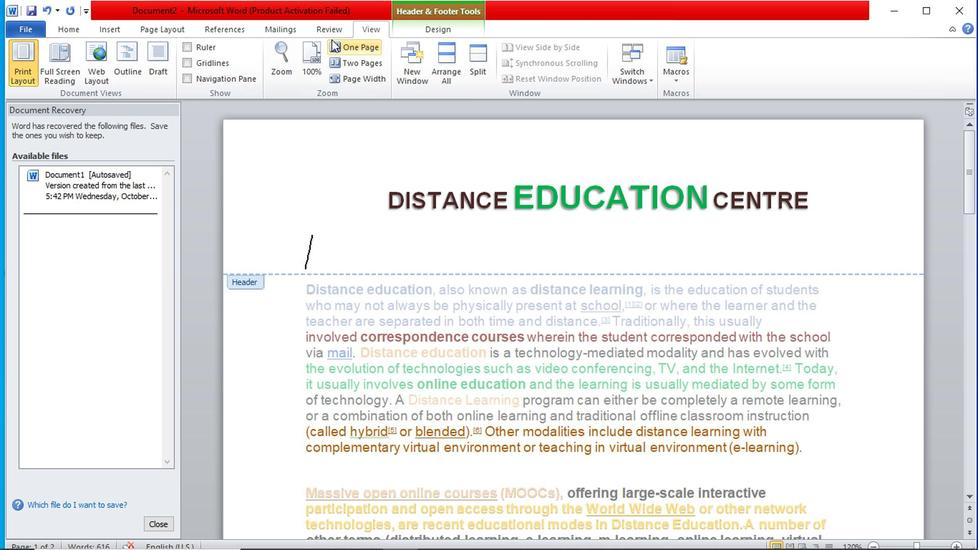 
Action: Mouse pressed left at (328, 39)
Screenshot: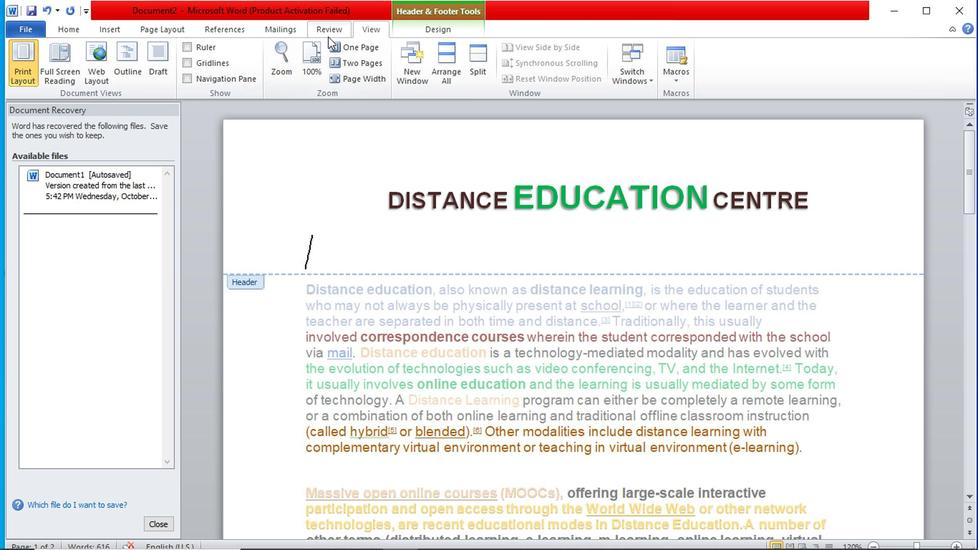 
Action: Mouse moved to (387, 38)
Screenshot: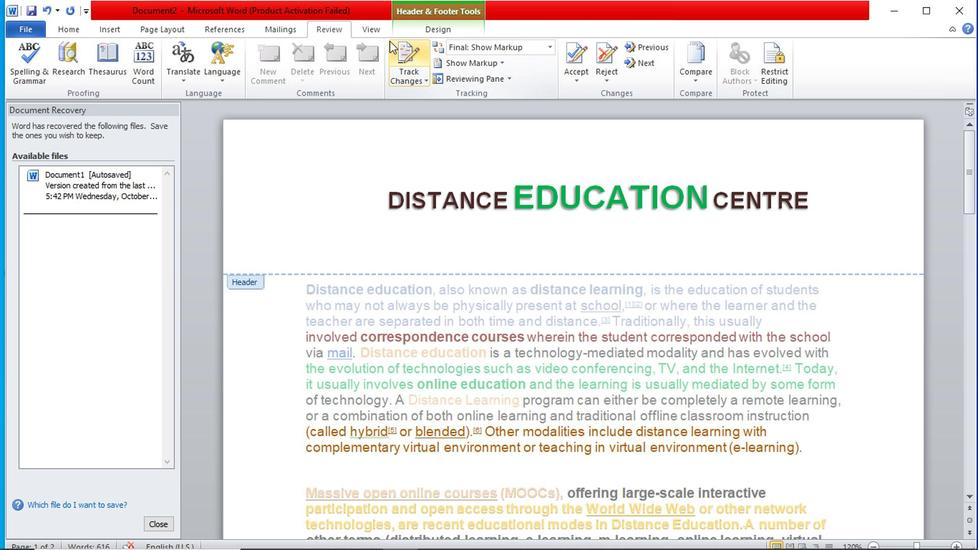 
Action: Mouse pressed left at (387, 38)
Screenshot: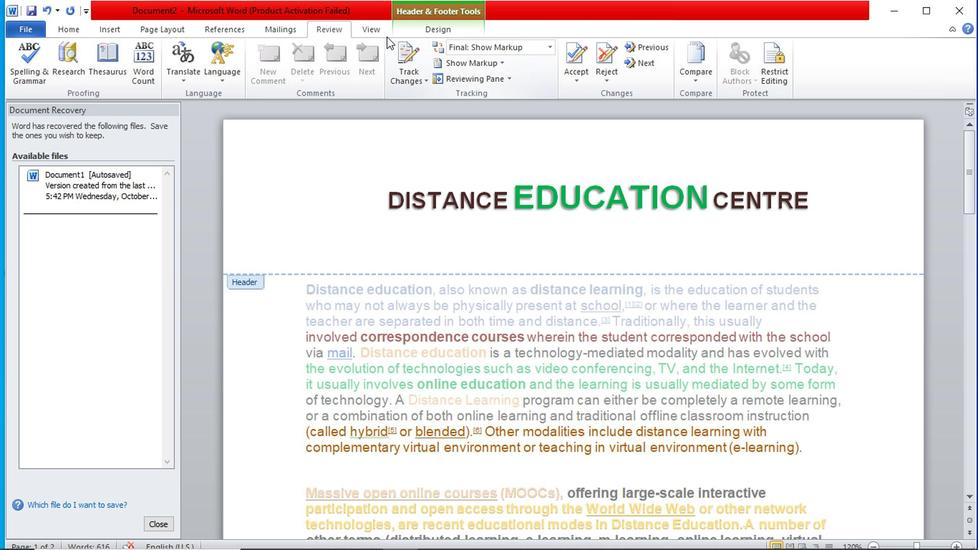 
Action: Mouse moved to (394, 131)
Screenshot: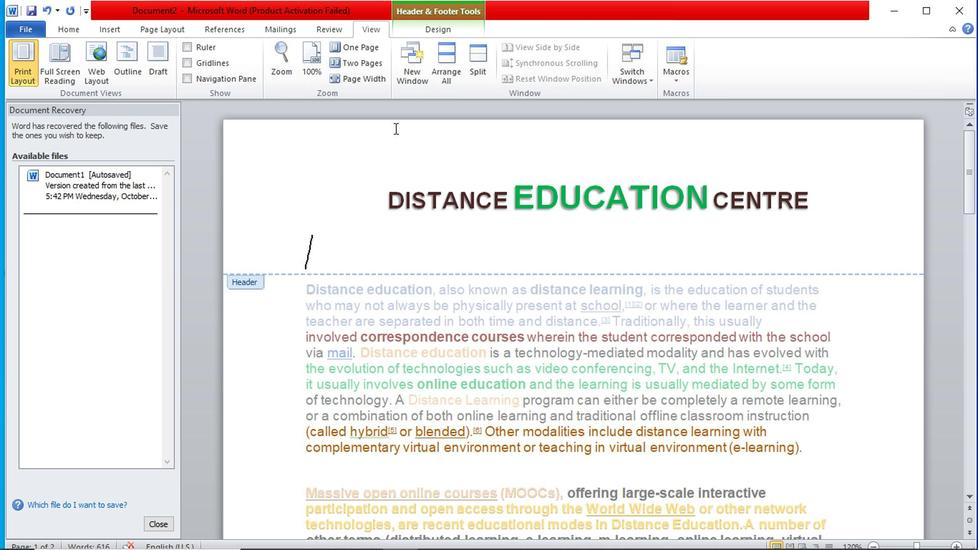 
Action: Mouse pressed left at (394, 131)
Screenshot: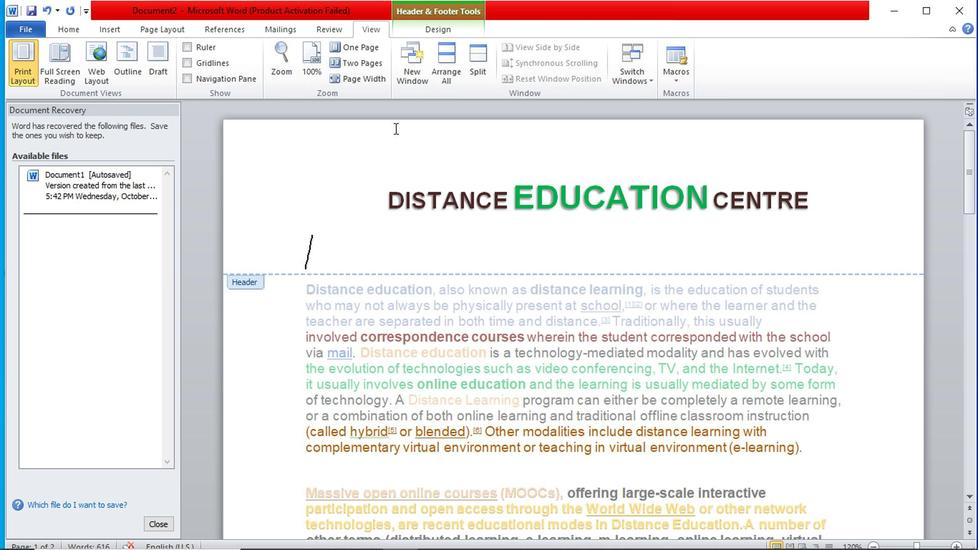 
Action: Mouse moved to (428, 129)
Screenshot: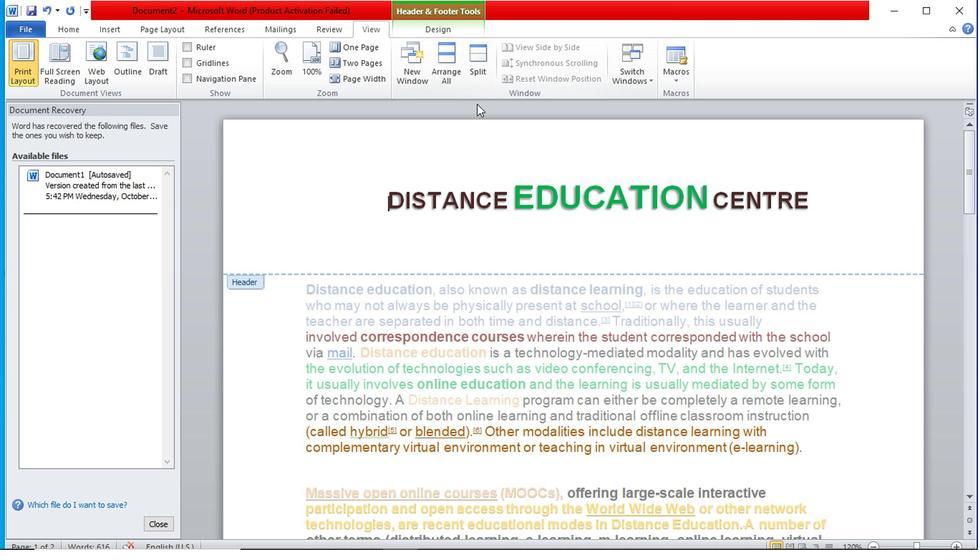 
Action: Mouse pressed left at (428, 129)
Screenshot: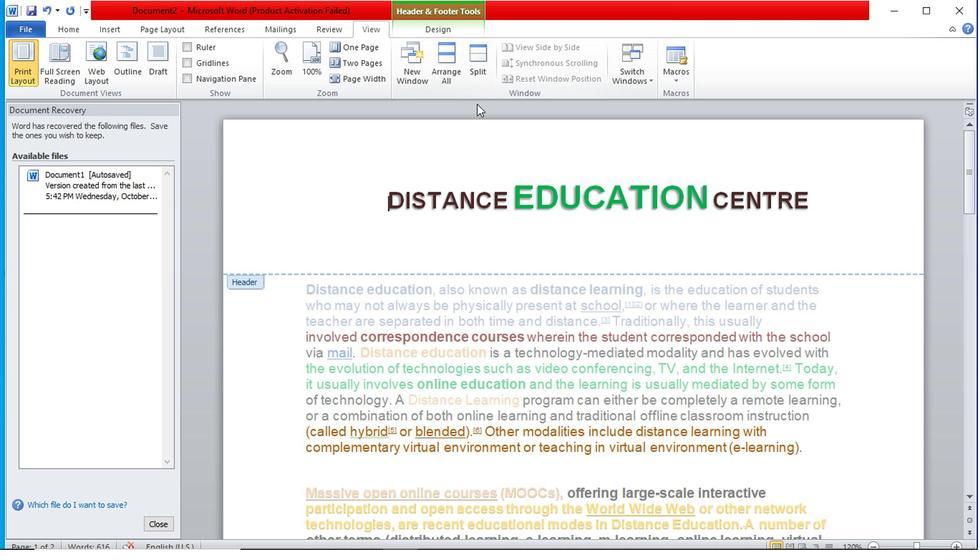 
Action: Mouse pressed left at (428, 129)
Screenshot: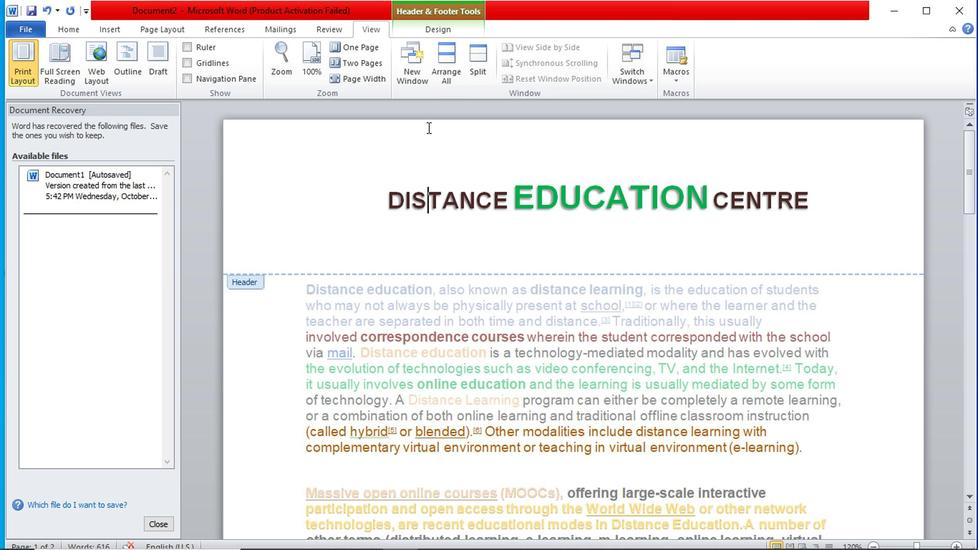 
Action: Mouse moved to (339, 33)
Screenshot: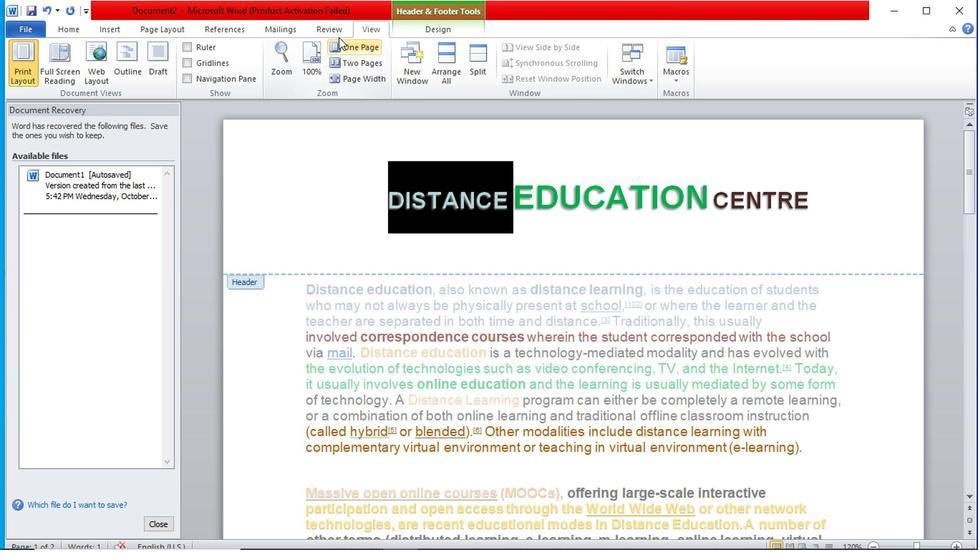 
Action: Mouse pressed left at (339, 33)
Screenshot: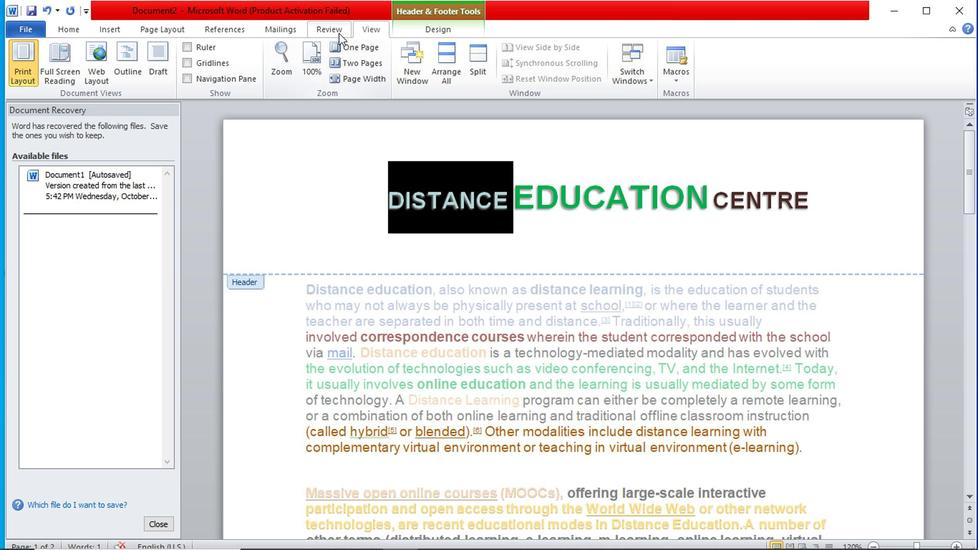 
Action: Mouse moved to (274, 140)
Screenshot: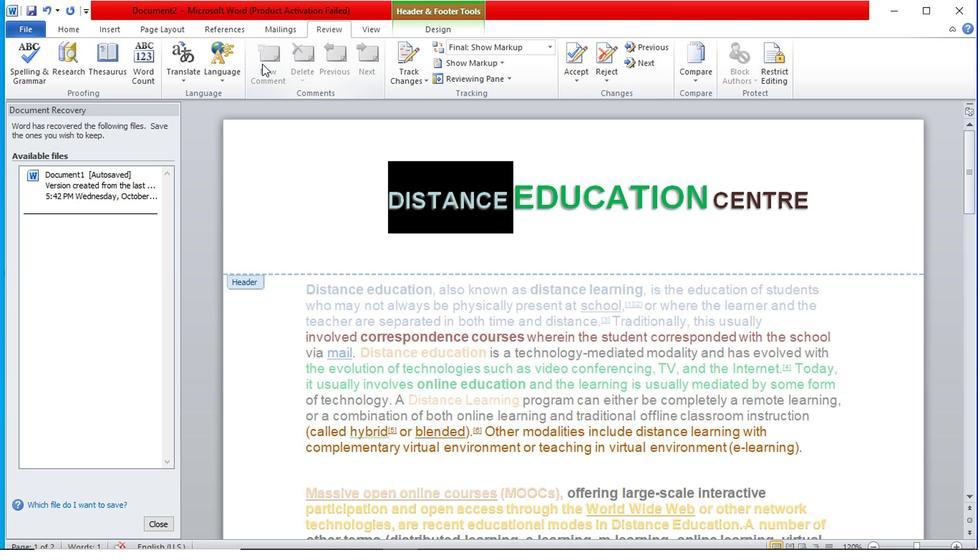 
Action: Mouse pressed left at (274, 140)
Screenshot: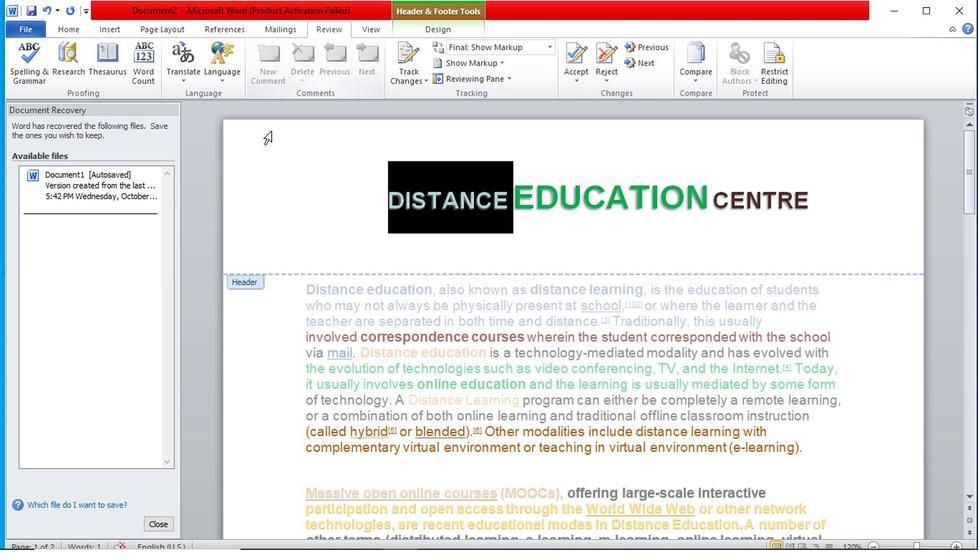 
Action: Mouse moved to (300, 27)
Screenshot: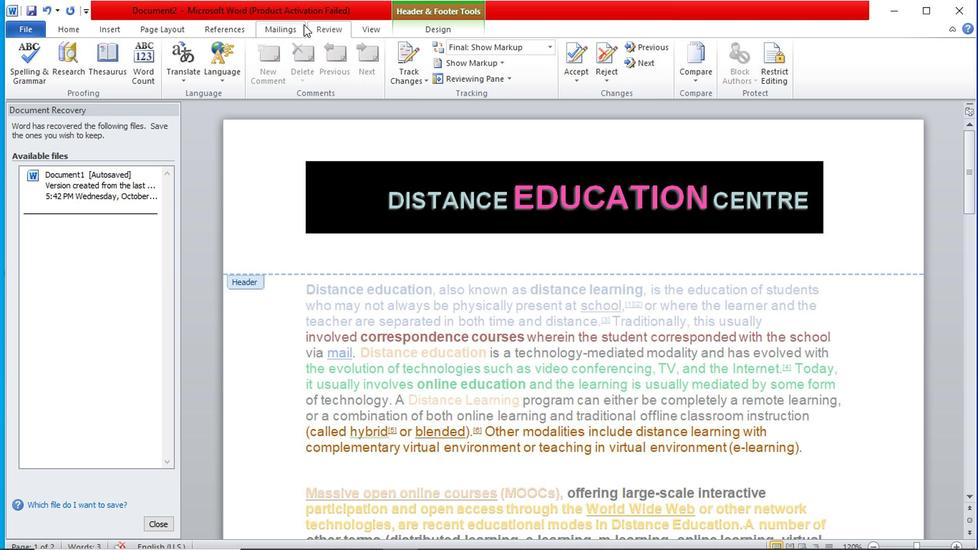 
Action: Mouse pressed left at (300, 27)
Screenshot: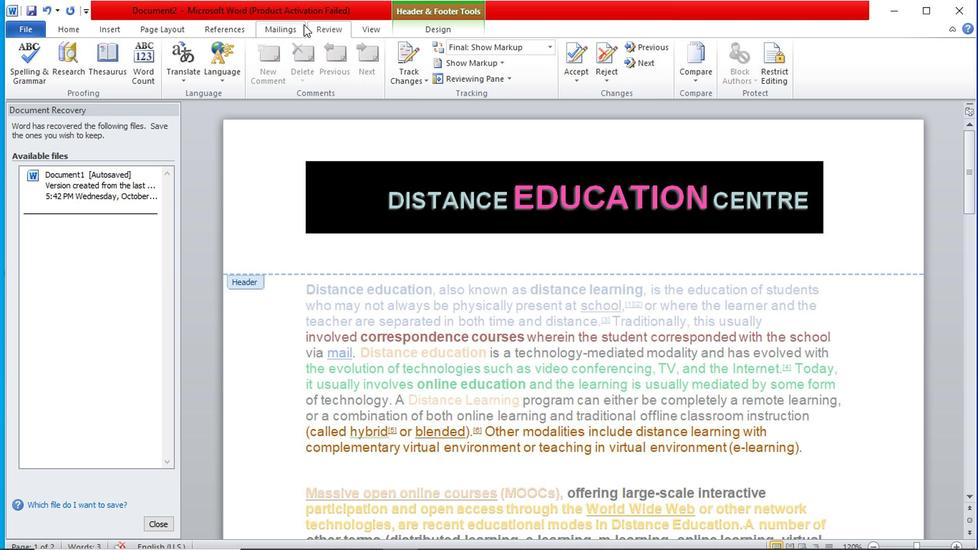 
Action: Mouse moved to (298, 164)
Screenshot: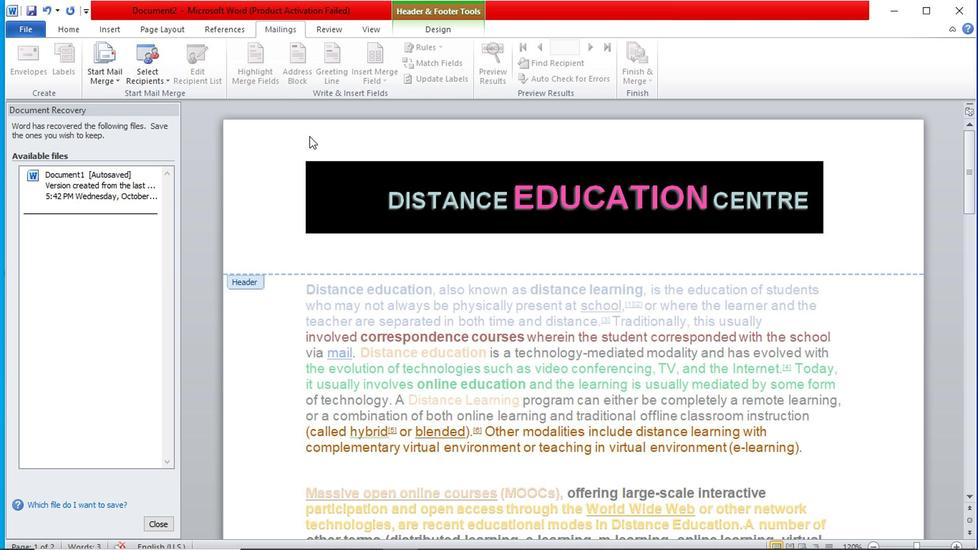 
Action: Mouse pressed left at (298, 164)
Screenshot: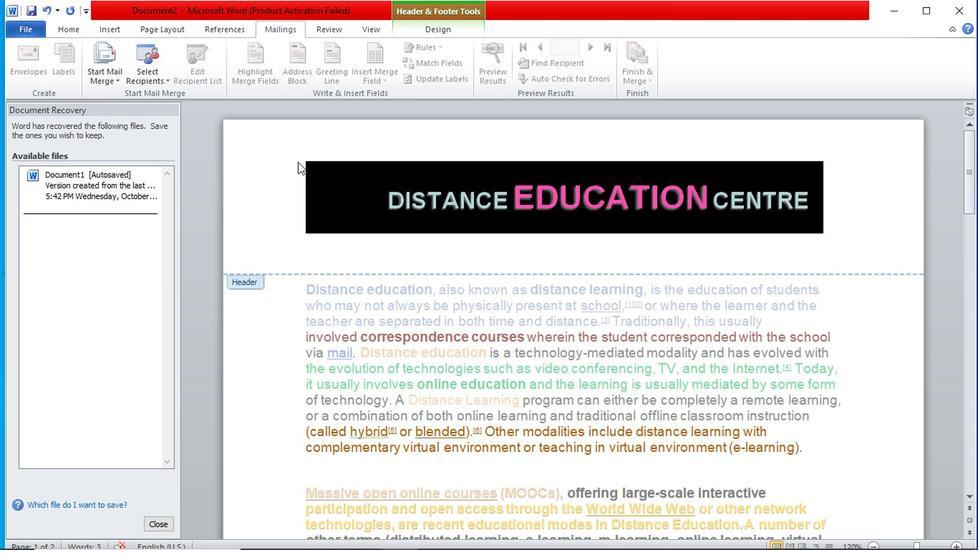 
Action: Mouse moved to (214, 33)
Screenshot: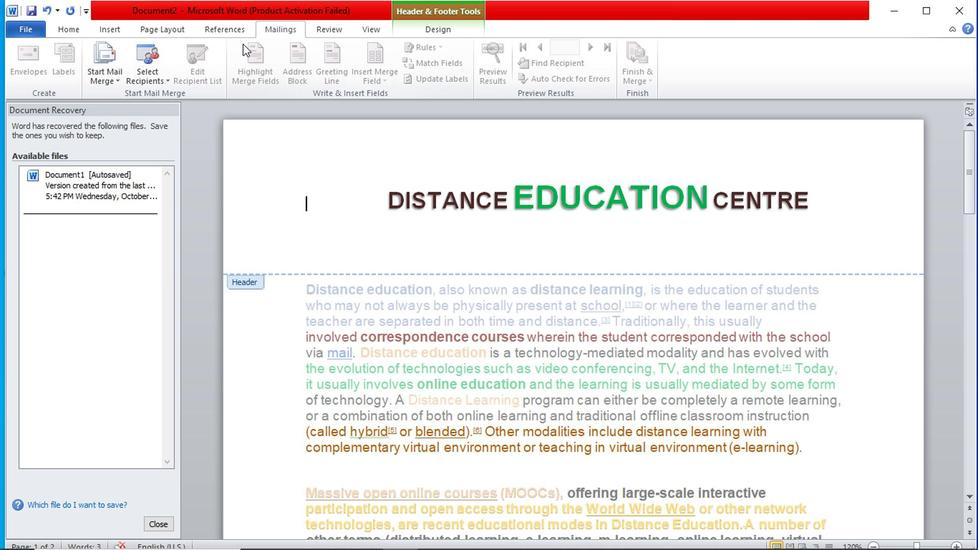 
Action: Mouse pressed left at (214, 33)
Screenshot: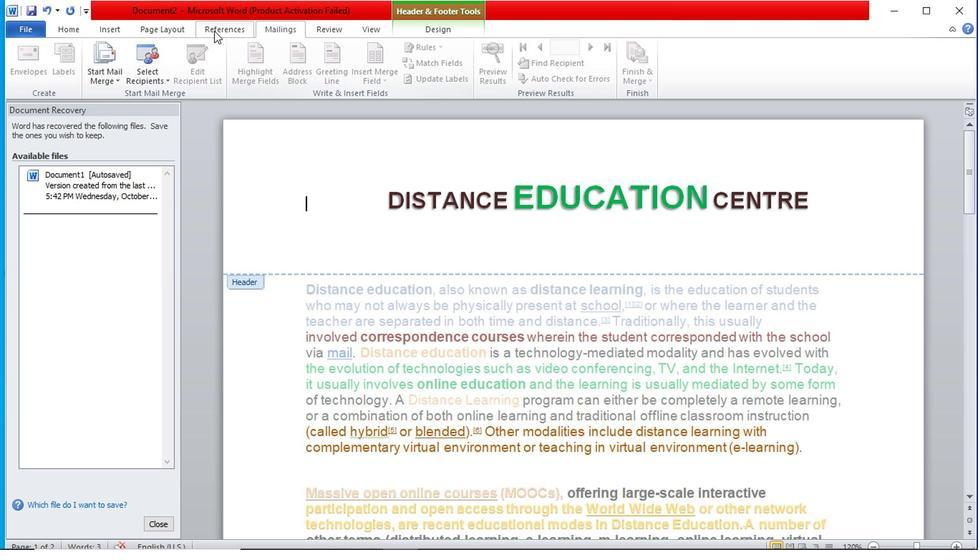 
Action: Mouse moved to (279, 145)
Screenshot: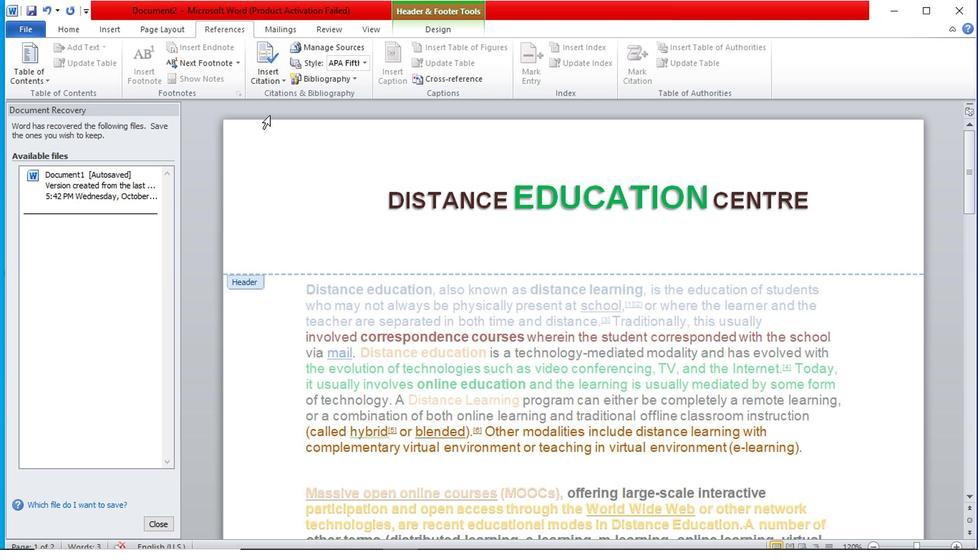 
Action: Mouse pressed left at (279, 145)
Screenshot: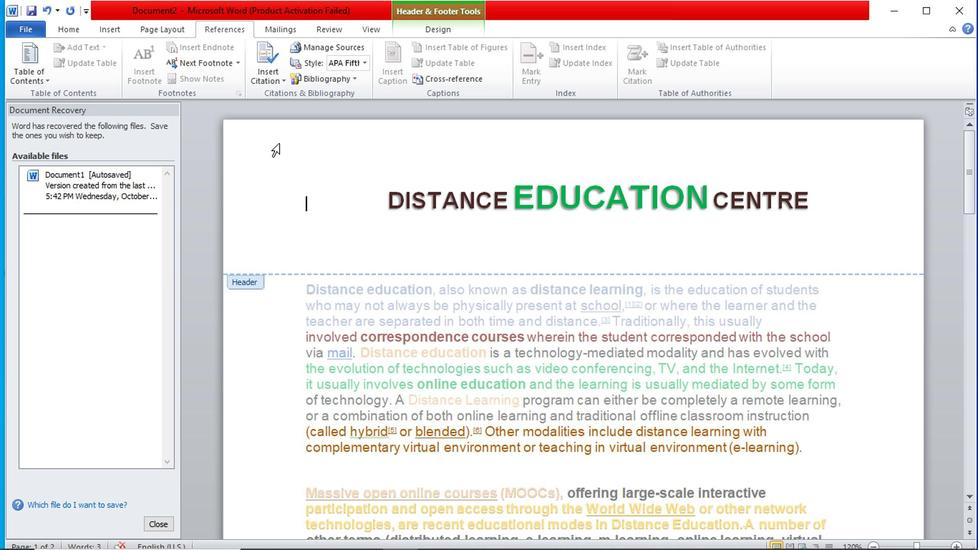 
Action: Mouse moved to (365, 64)
Screenshot: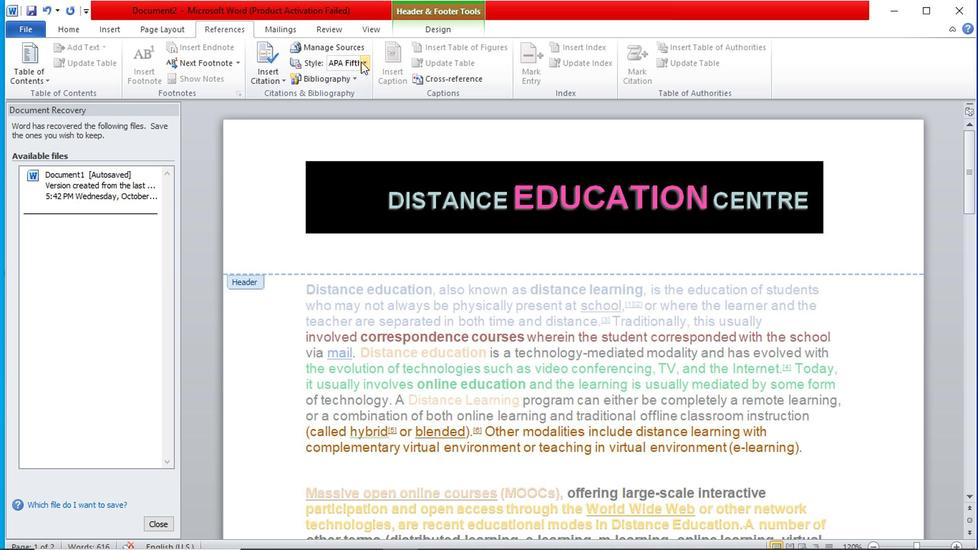
Action: Mouse pressed left at (365, 64)
Screenshot: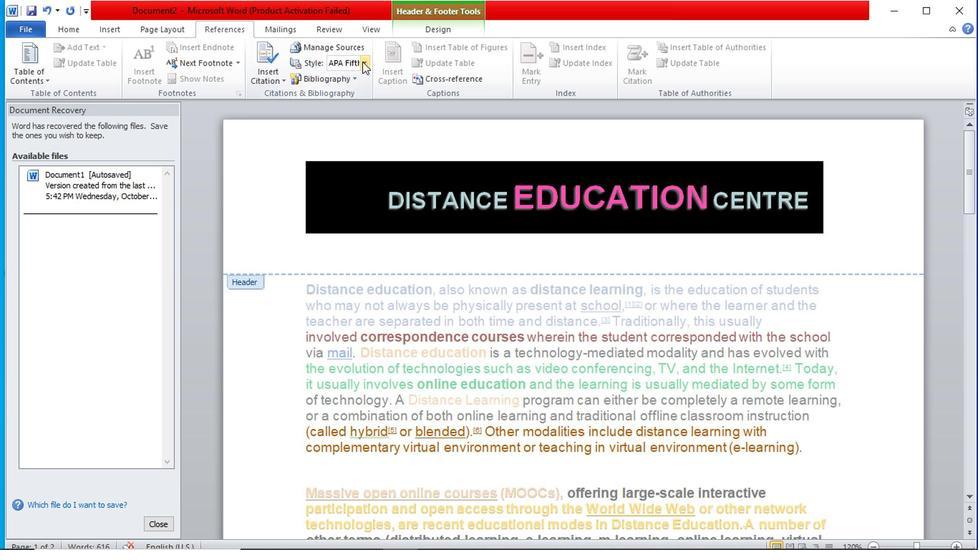 
Action: Mouse moved to (278, 128)
Screenshot: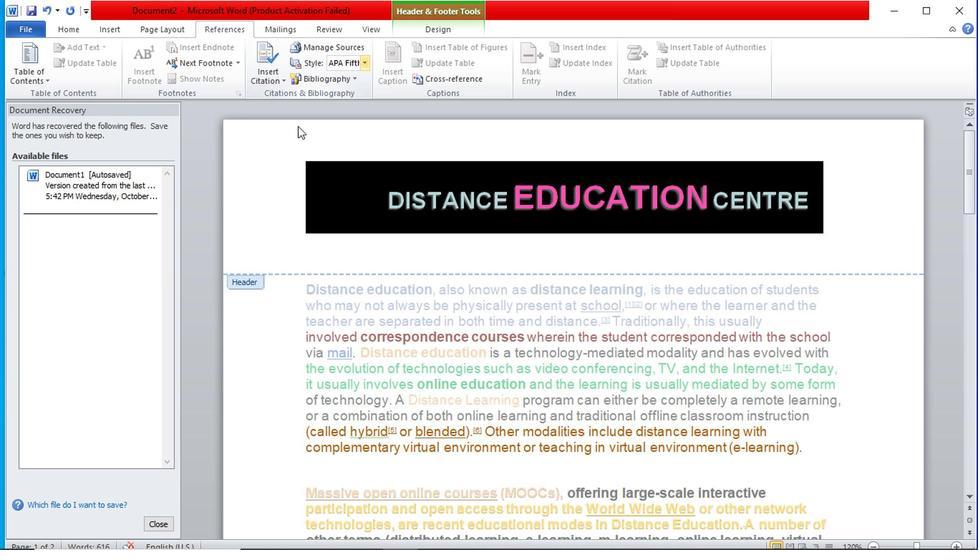 
Action: Mouse pressed left at (278, 128)
Screenshot: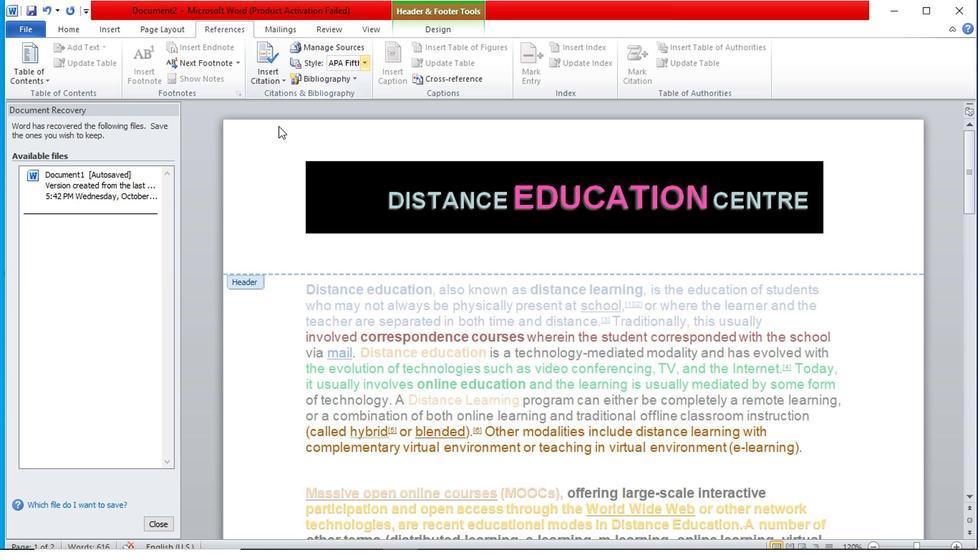 
Action: Mouse moved to (172, 32)
Screenshot: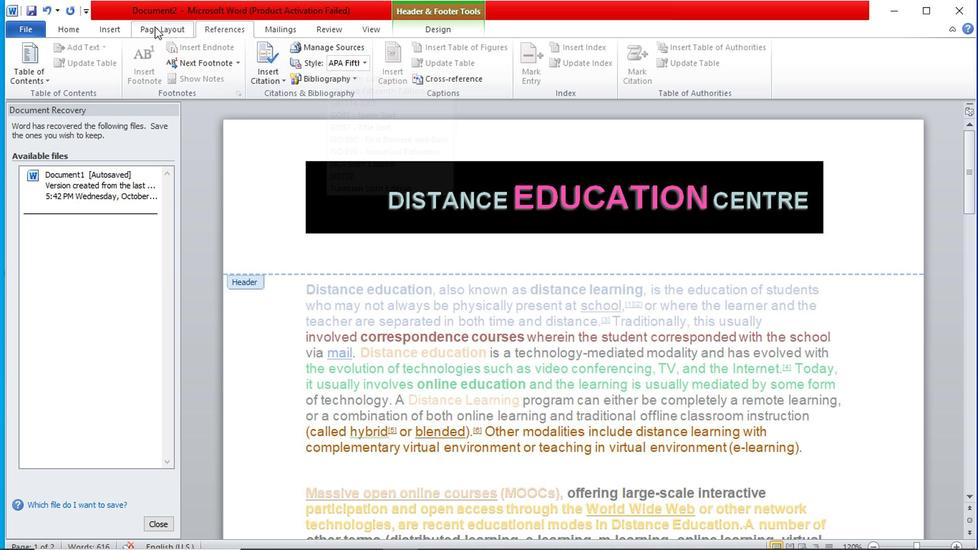 
Action: Mouse pressed left at (172, 32)
Screenshot: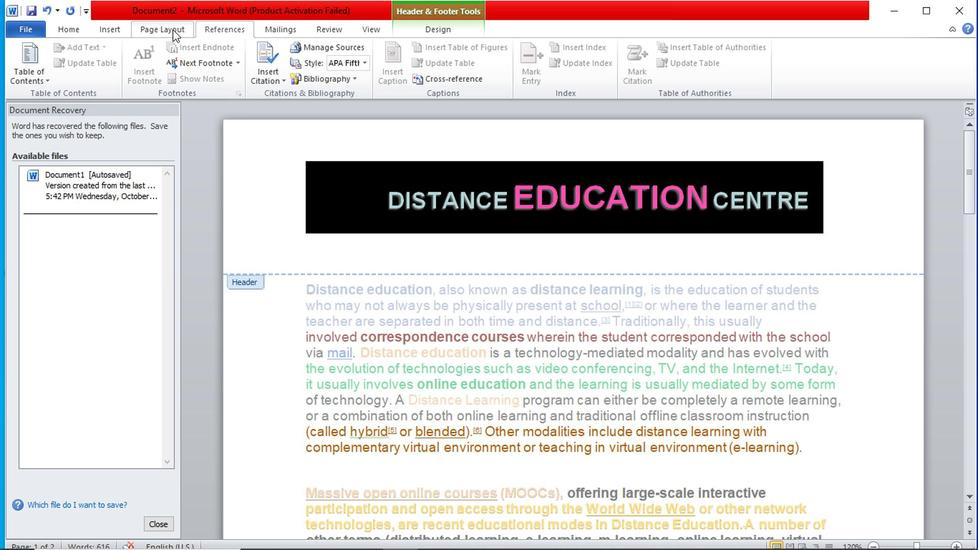 
Action: Mouse moved to (119, 37)
Screenshot: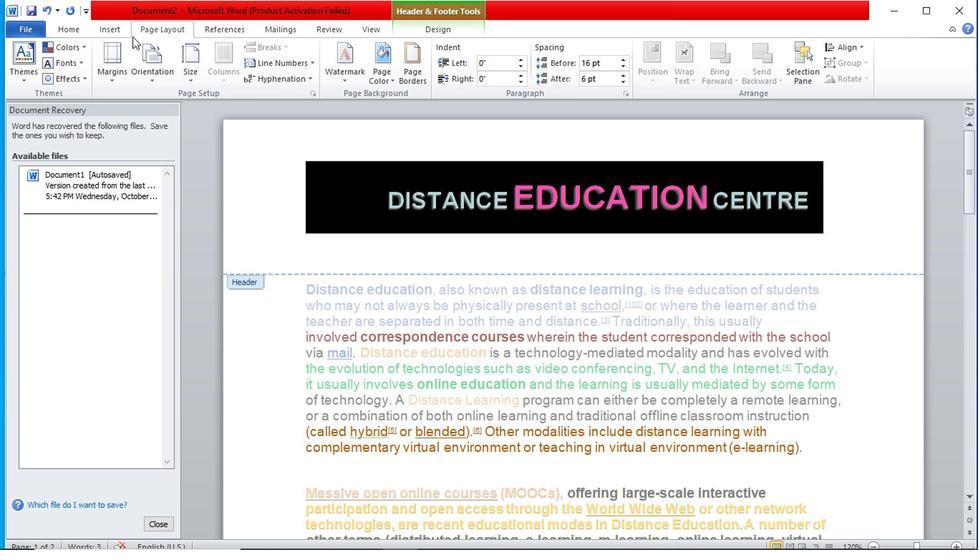
Action: Mouse pressed left at (119, 37)
Screenshot: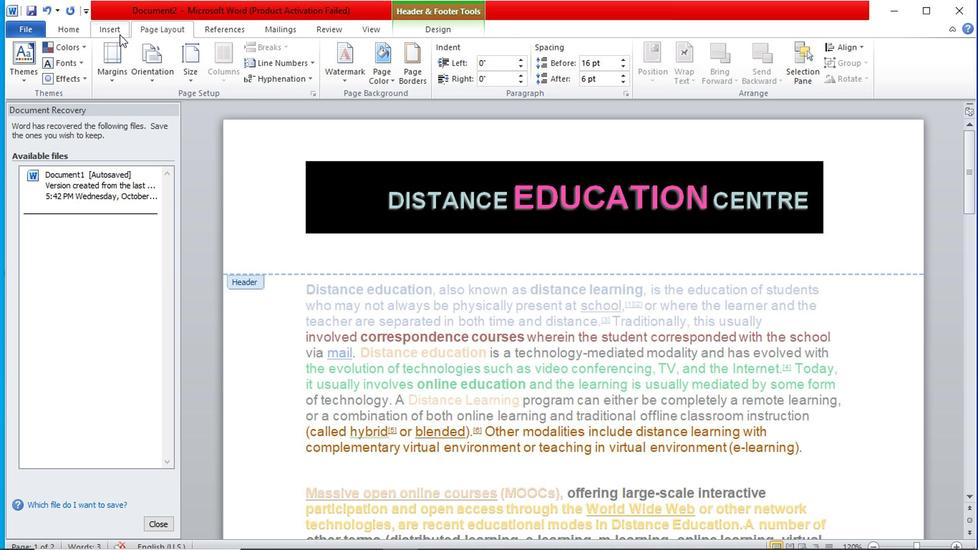 
Action: Mouse moved to (649, 72)
Screenshot: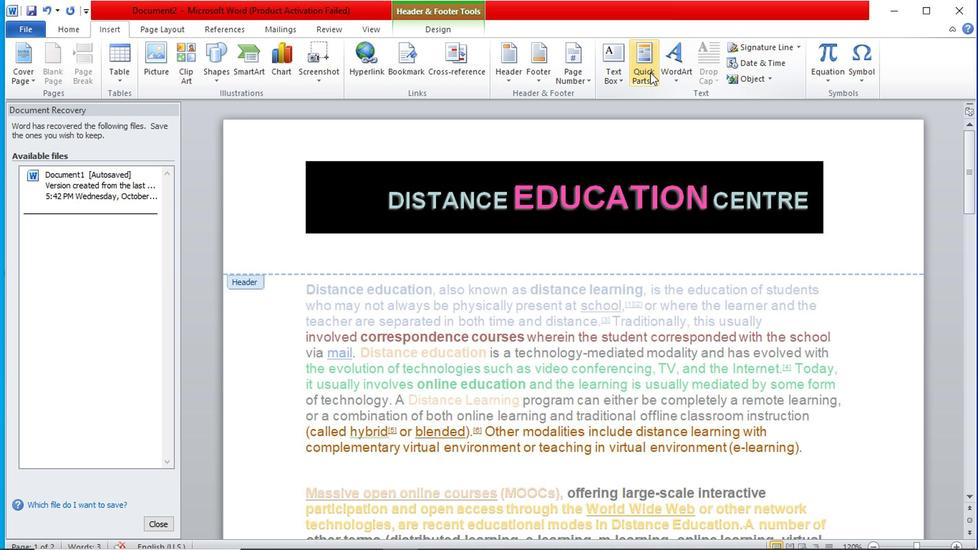 
Action: Mouse pressed left at (649, 72)
Screenshot: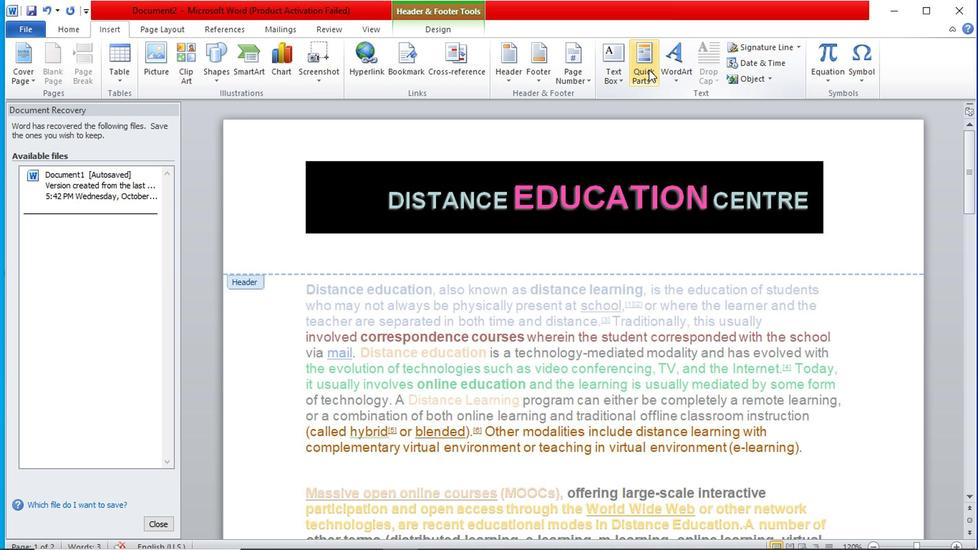 
Action: Mouse moved to (621, 82)
Screenshot: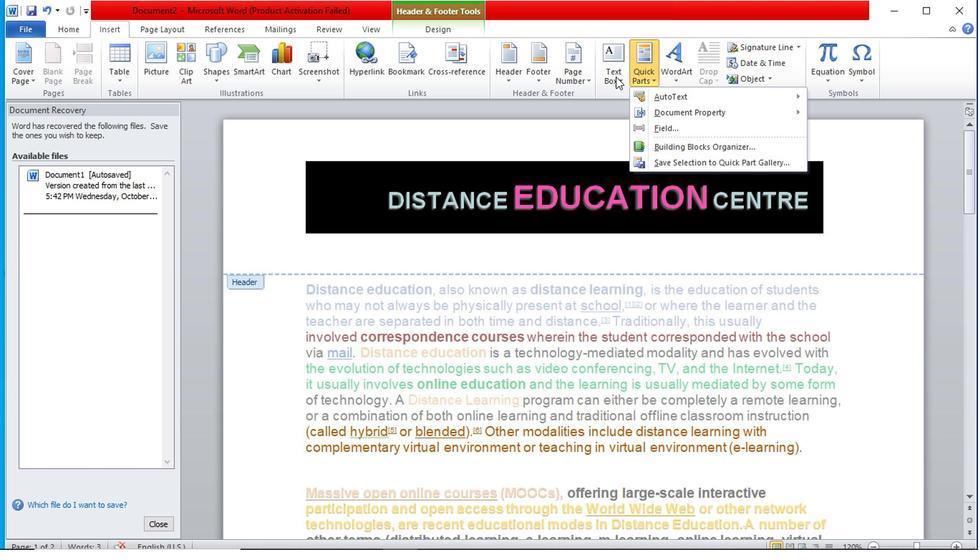 
Action: Mouse pressed left at (621, 82)
Screenshot: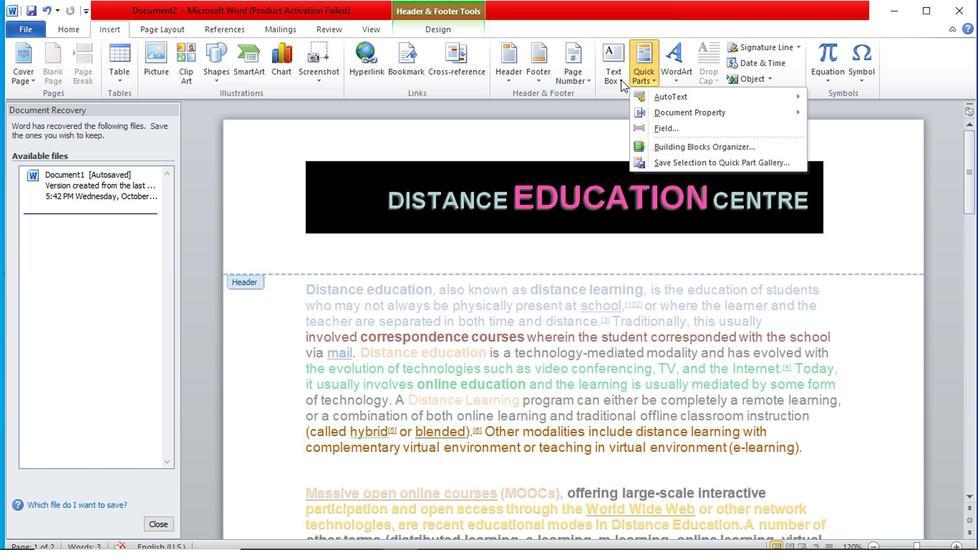 
Action: Mouse moved to (422, 137)
Screenshot: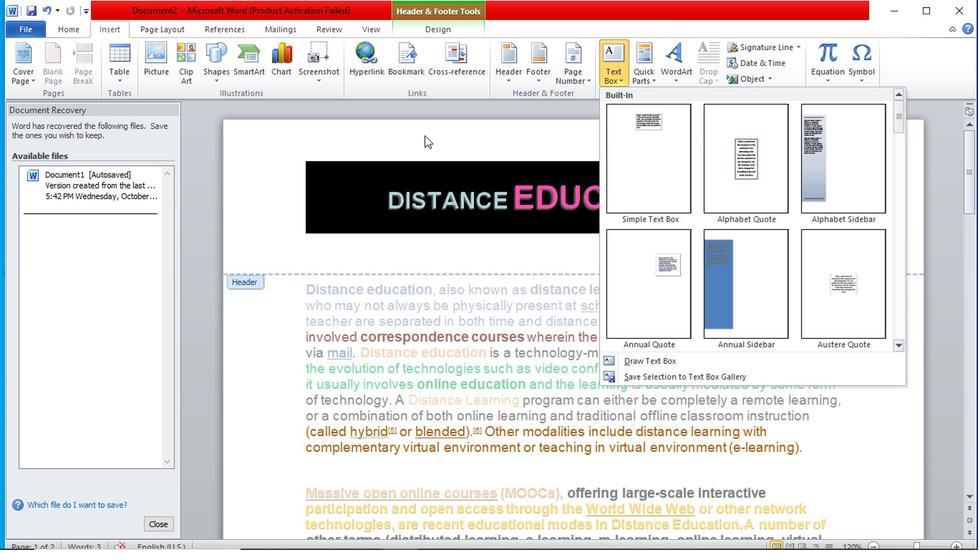 
Action: Mouse pressed left at (422, 137)
Screenshot: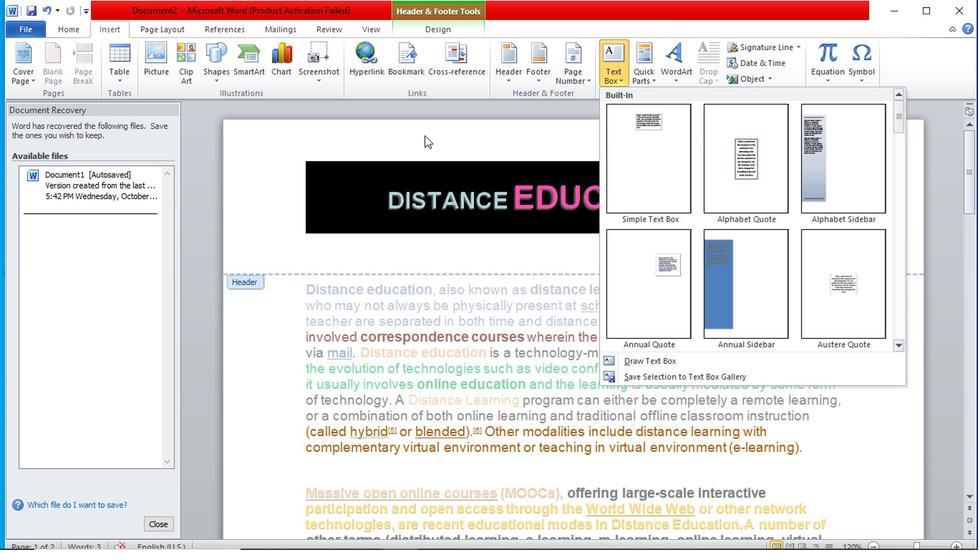 
Action: Mouse moved to (678, 83)
Screenshot: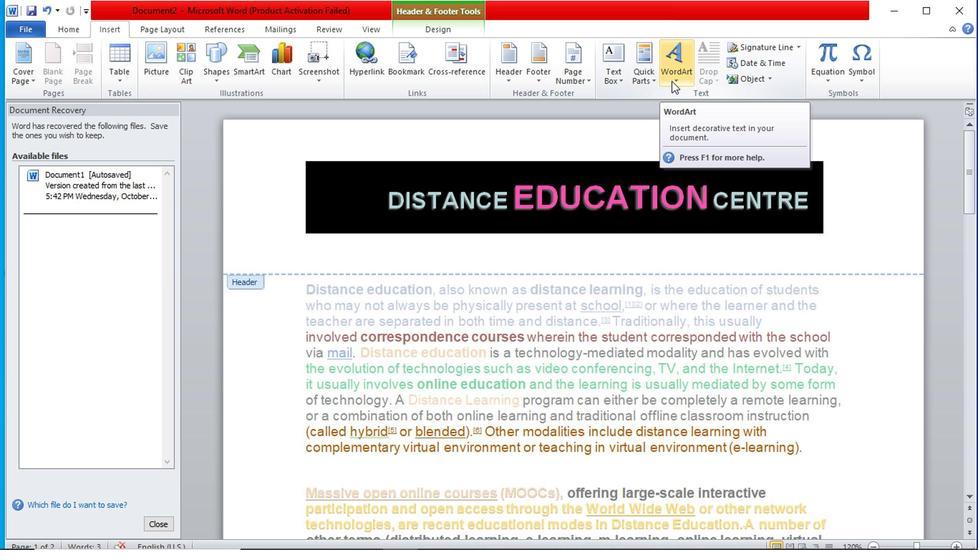 
Action: Mouse pressed left at (678, 83)
Screenshot: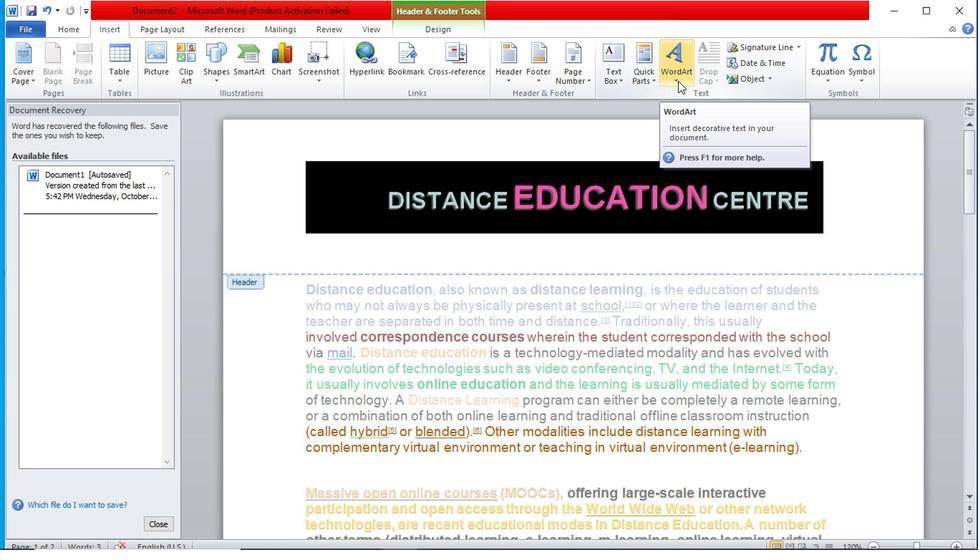 
Action: Mouse moved to (866, 323)
Screenshot: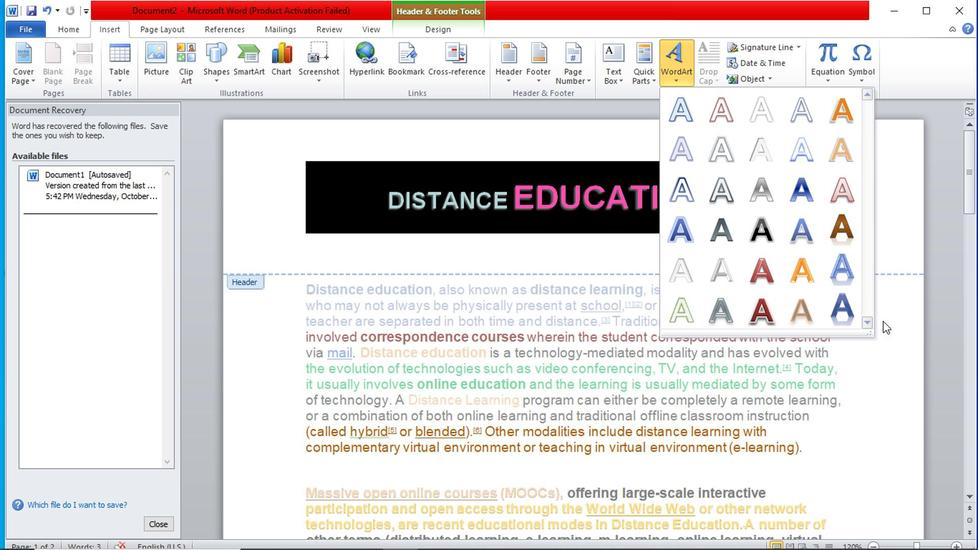
Action: Mouse pressed left at (866, 323)
Screenshot: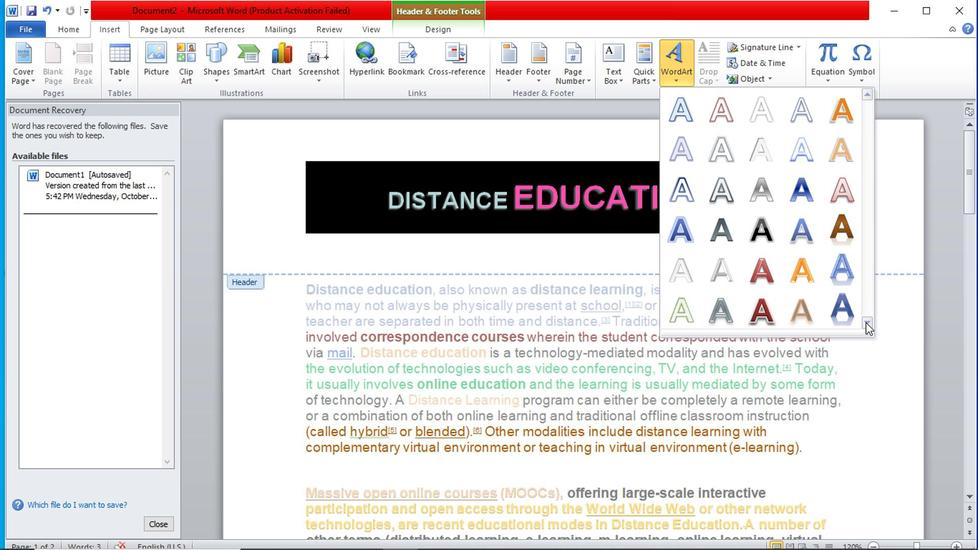 
Action: Mouse moved to (866, 135)
Screenshot: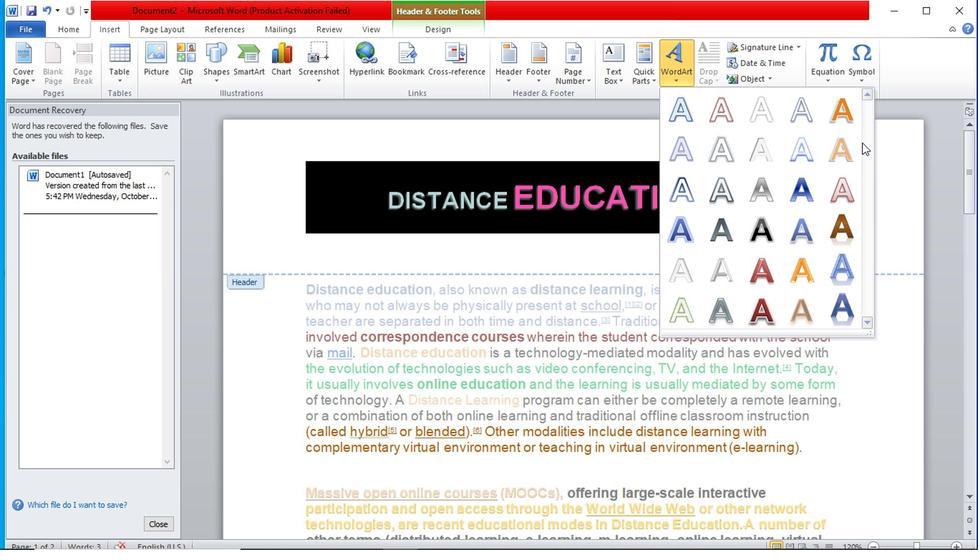 
Action: Mouse pressed left at (866, 135)
Screenshot: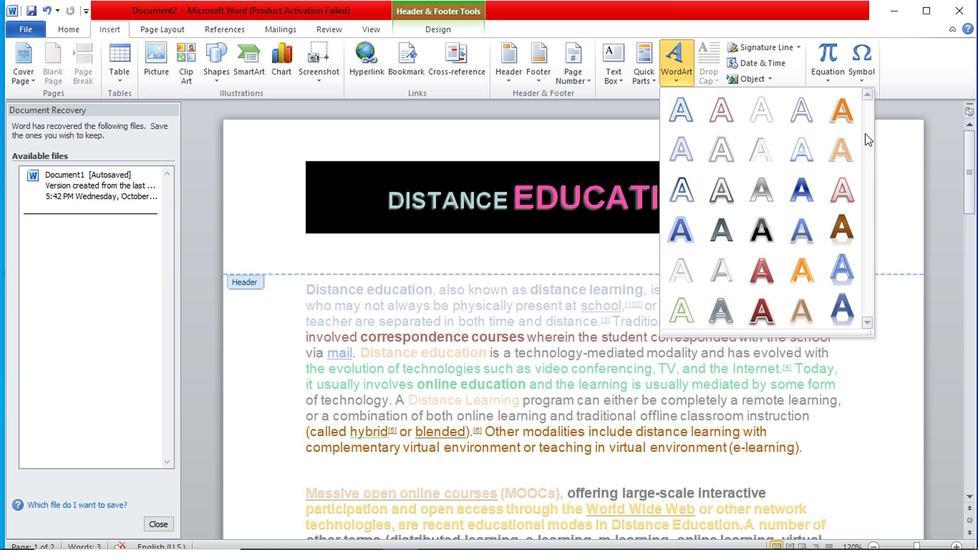 
Action: Mouse moved to (857, 301)
Screenshot: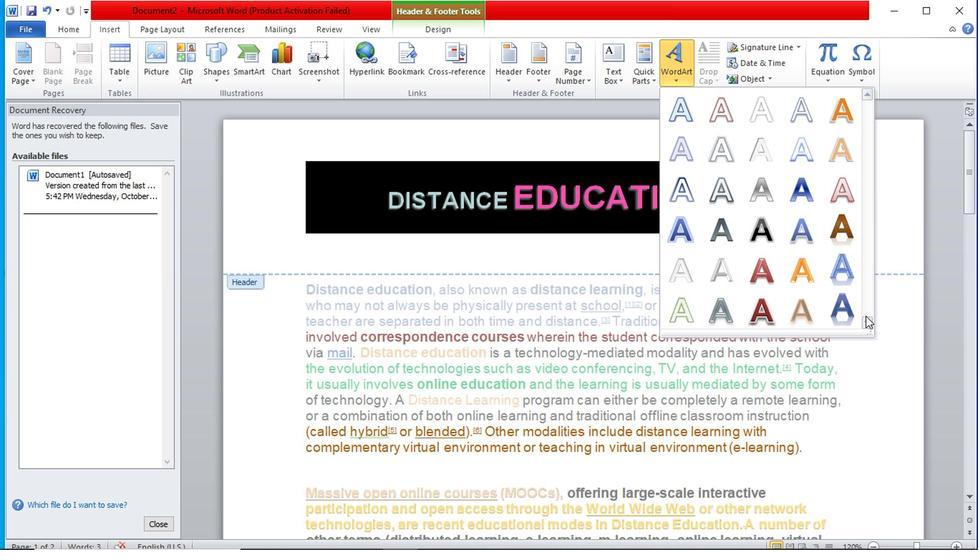 
Action: Mouse pressed left at (857, 301)
Screenshot: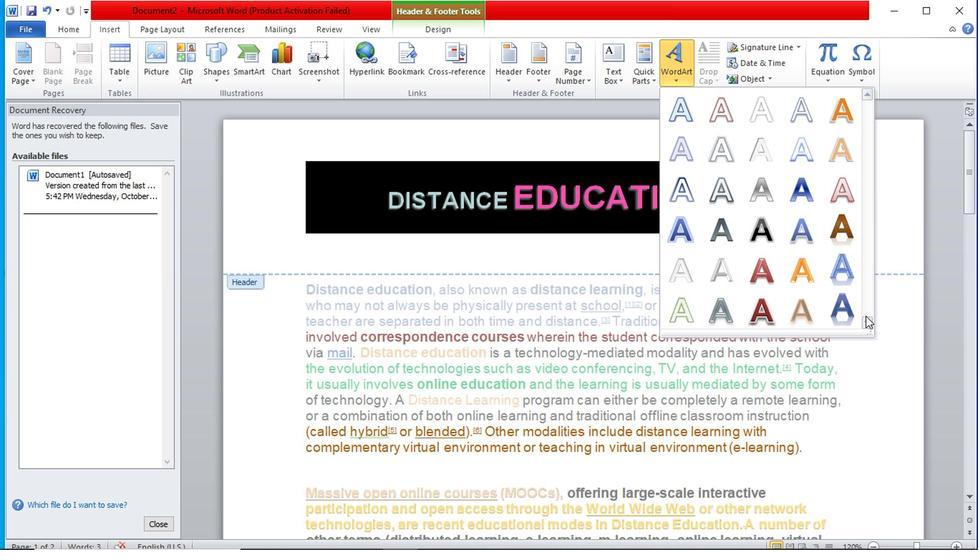 
Action: Mouse moved to (836, 330)
Screenshot: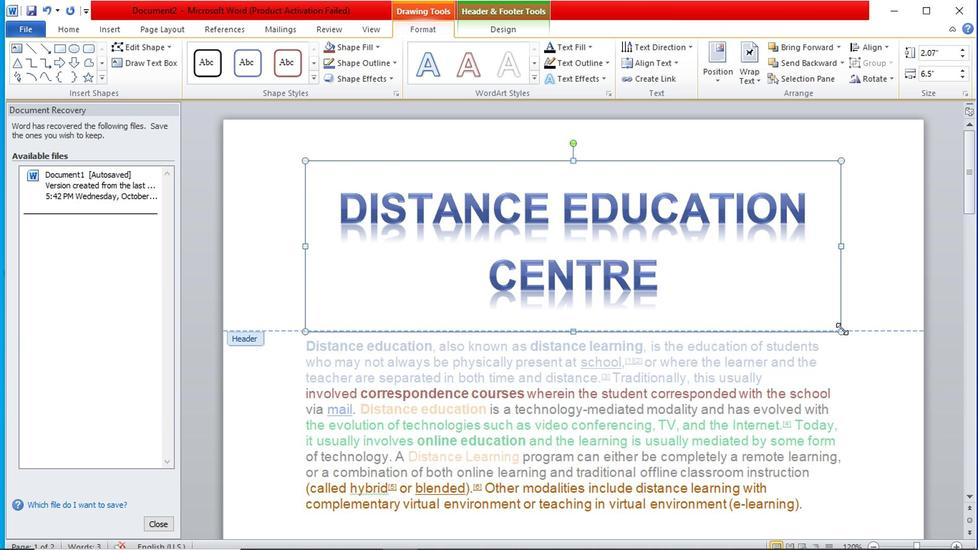 
Action: Mouse pressed left at (836, 330)
Screenshot: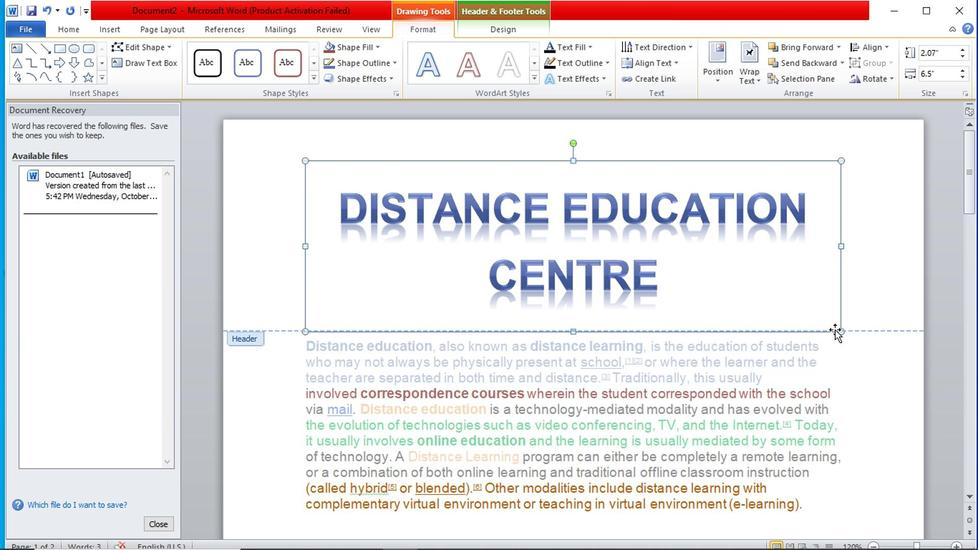 
Action: Mouse moved to (311, 221)
Screenshot: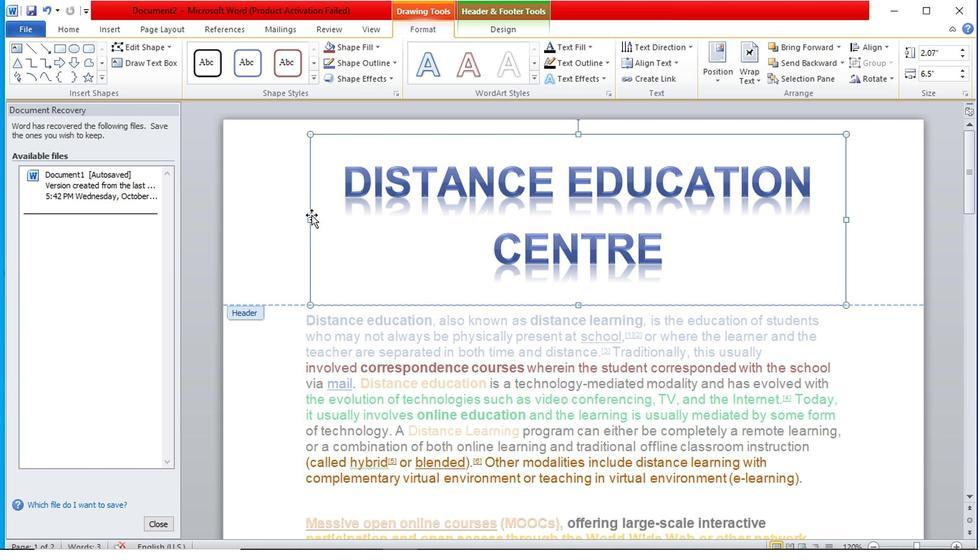 
Action: Mouse pressed left at (311, 221)
Screenshot: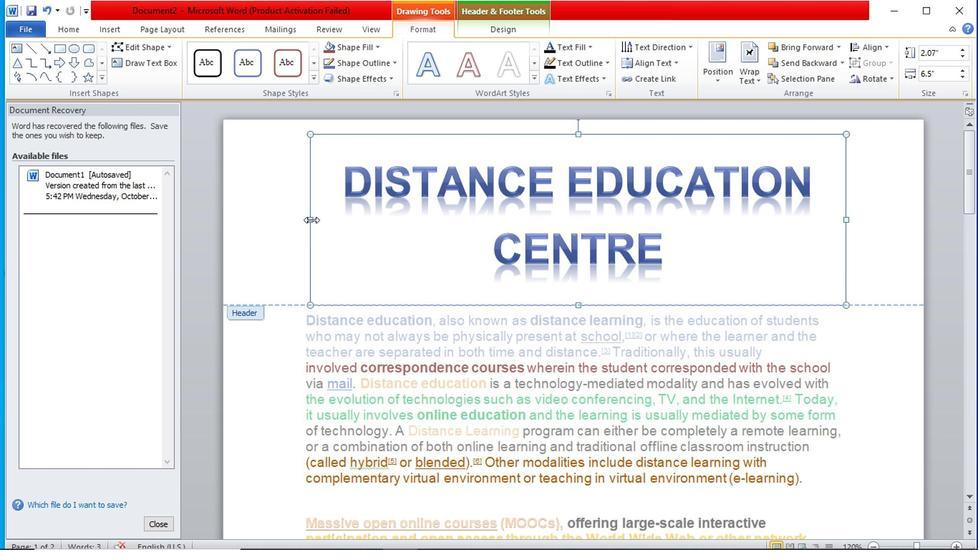 
Action: Mouse moved to (845, 222)
Screenshot: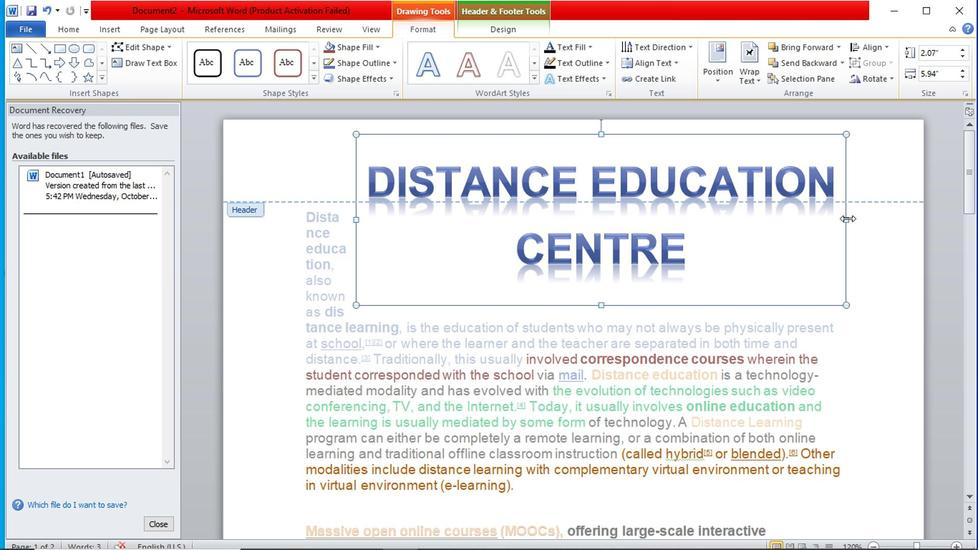 
Action: Mouse pressed left at (845, 222)
Screenshot: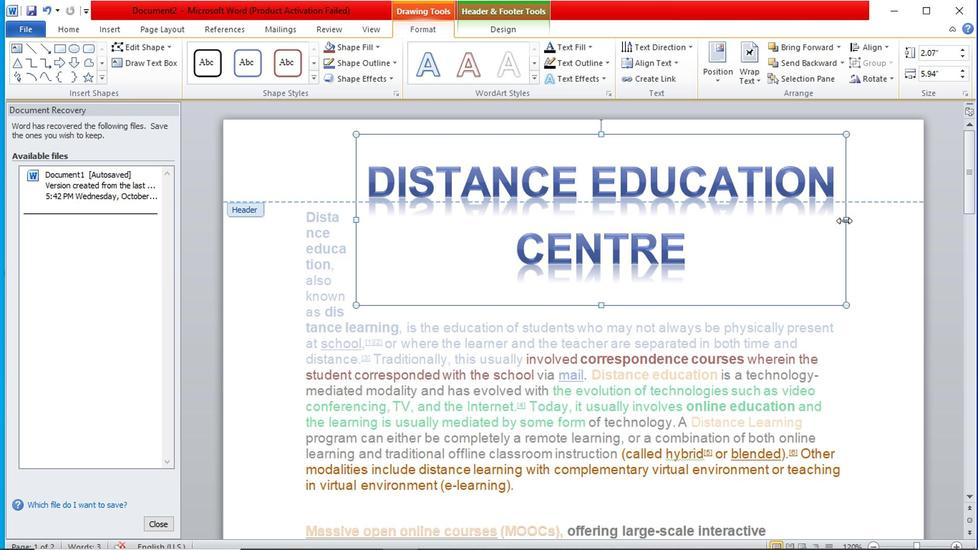 
Action: Mouse moved to (579, 307)
Screenshot: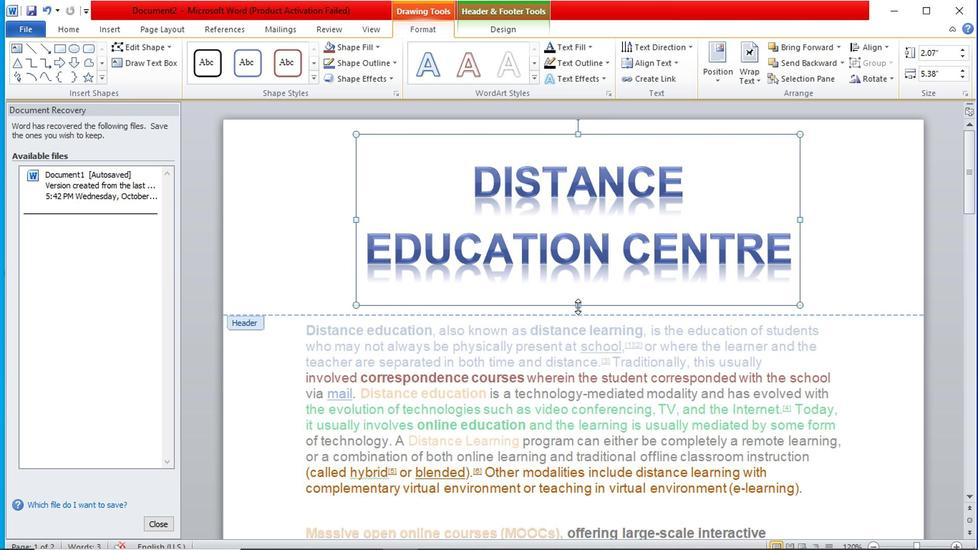 
Action: Mouse pressed left at (579, 307)
Screenshot: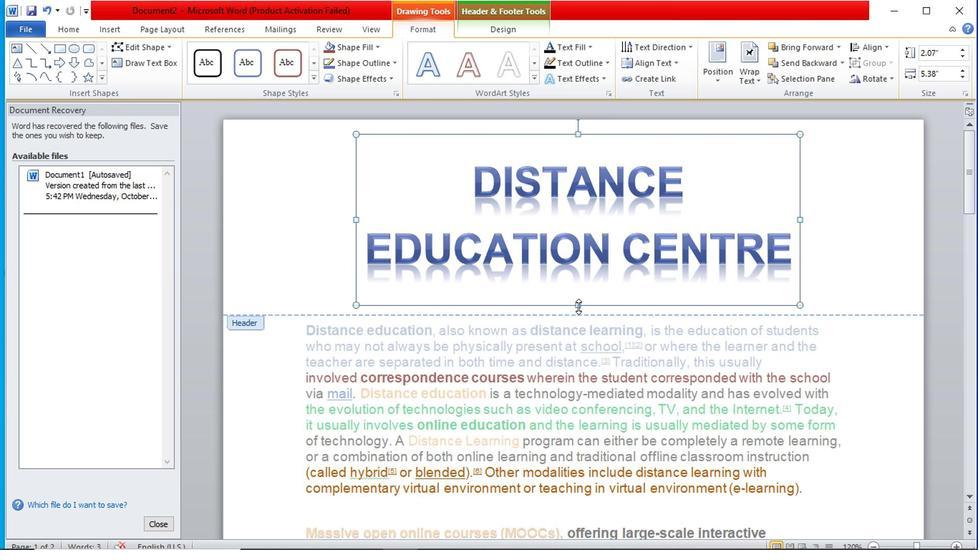 
Action: Mouse moved to (579, 137)
Screenshot: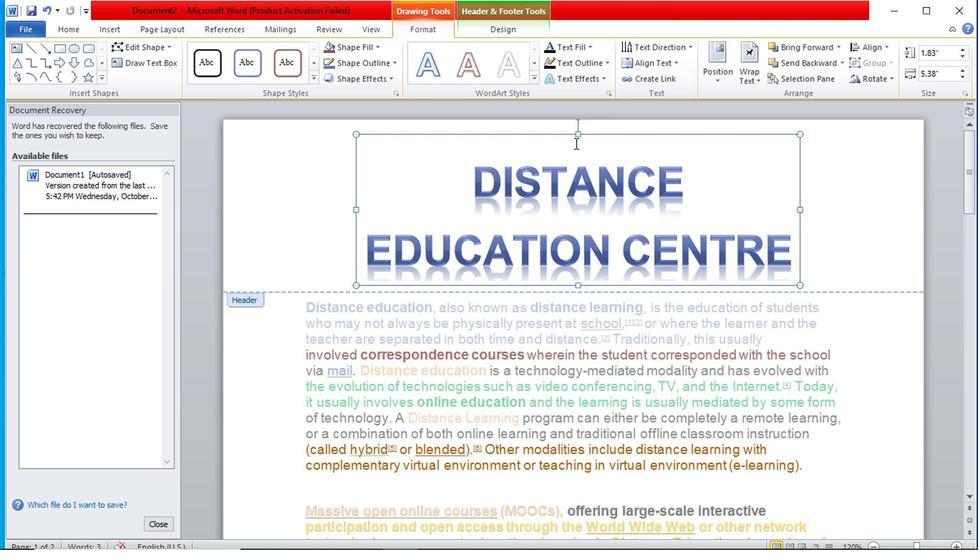 
Action: Mouse pressed left at (579, 137)
Screenshot: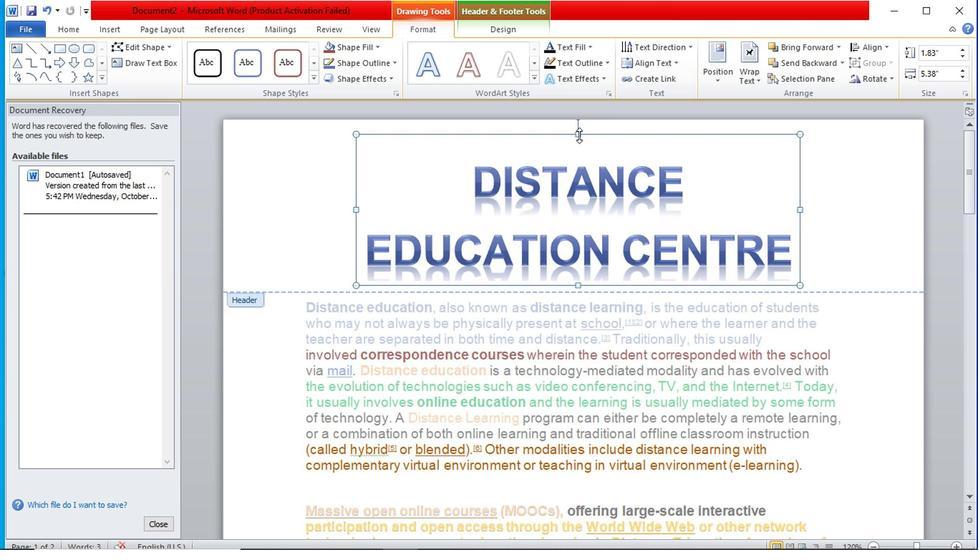
Action: Mouse moved to (579, 286)
Screenshot: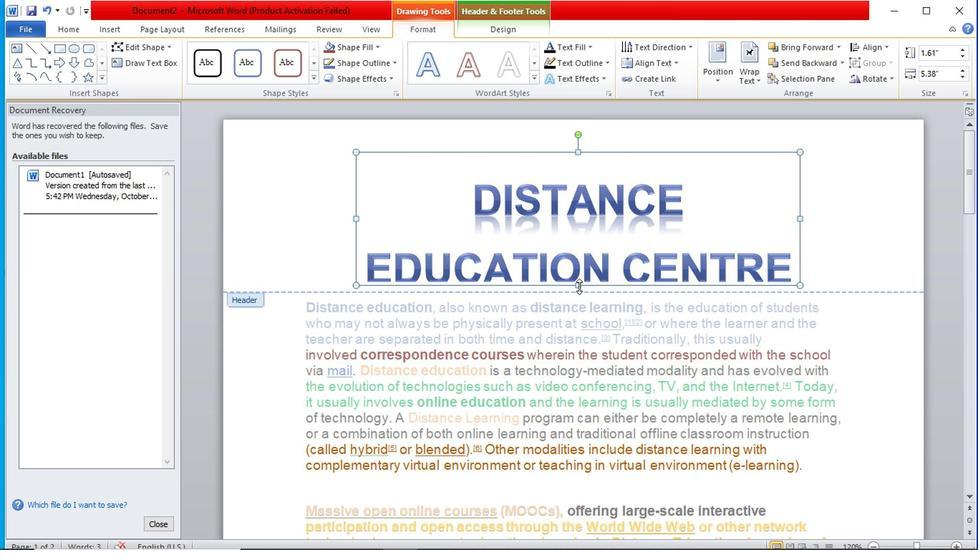 
Action: Mouse pressed left at (579, 286)
Screenshot: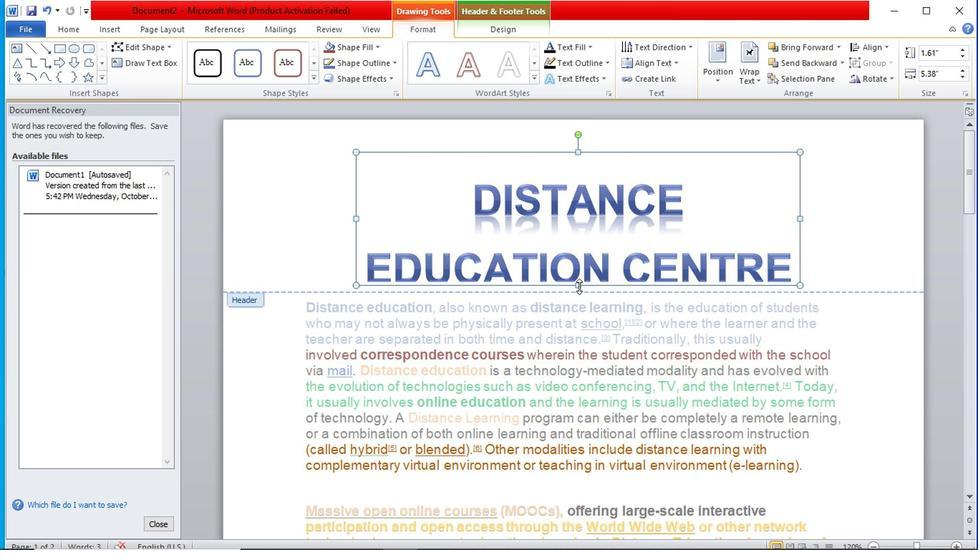 
Action: Mouse moved to (577, 236)
Screenshot: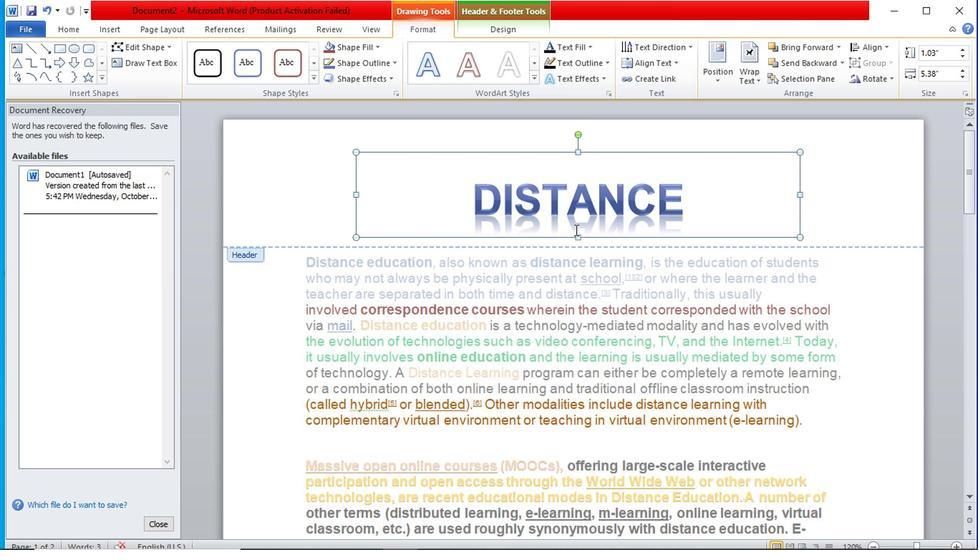 
Action: Mouse pressed left at (577, 236)
Screenshot: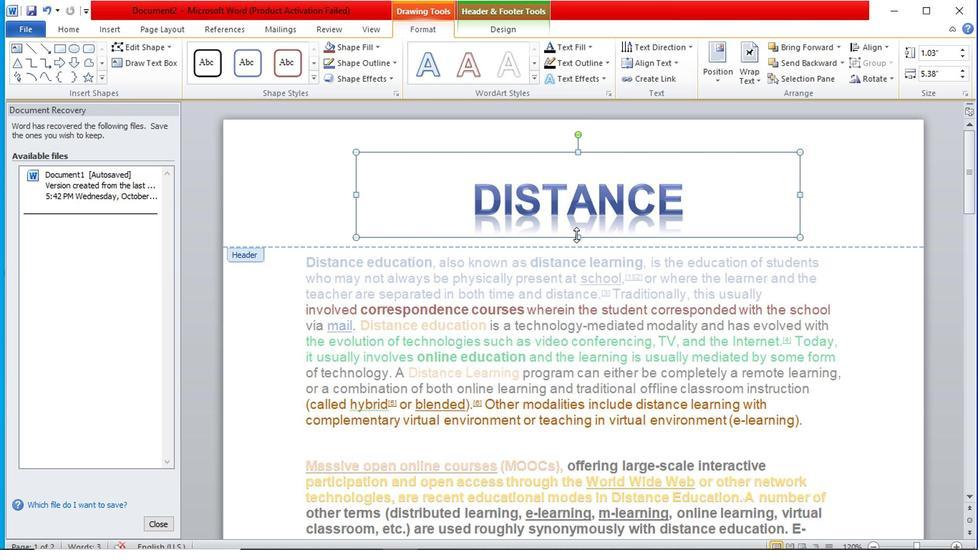
Action: Mouse moved to (579, 156)
Screenshot: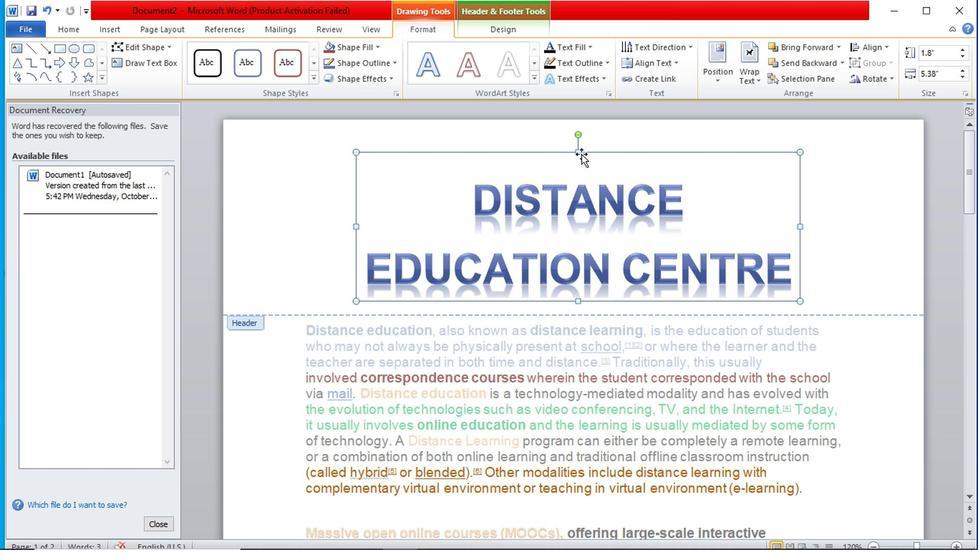 
Action: Mouse pressed left at (579, 156)
Screenshot: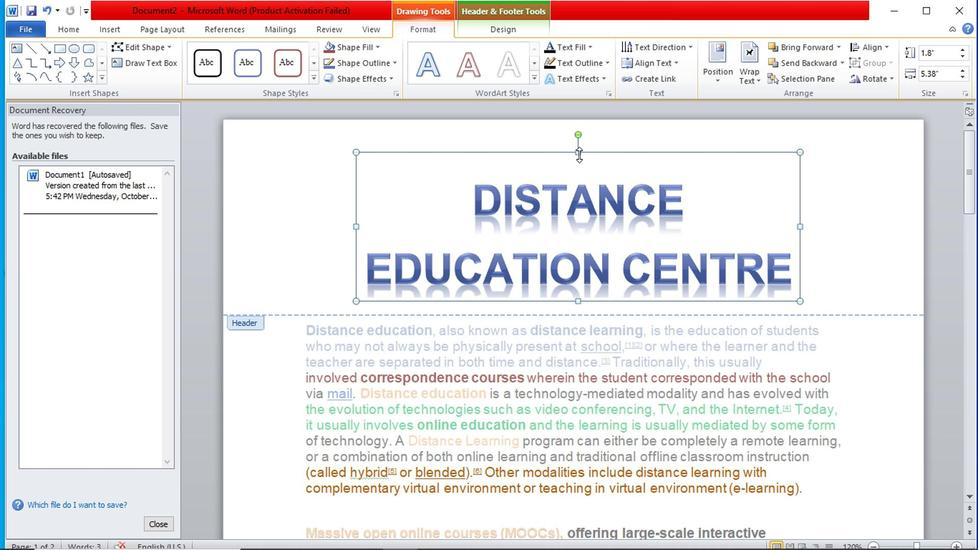 
Action: Mouse moved to (778, 228)
Screenshot: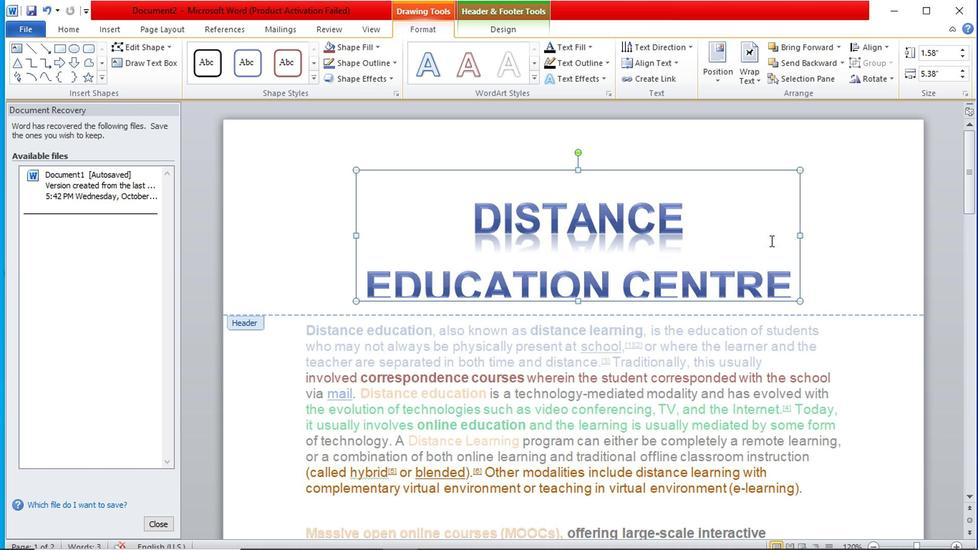 
Action: Mouse scrolled (778, 228) with delta (0, 0)
Screenshot: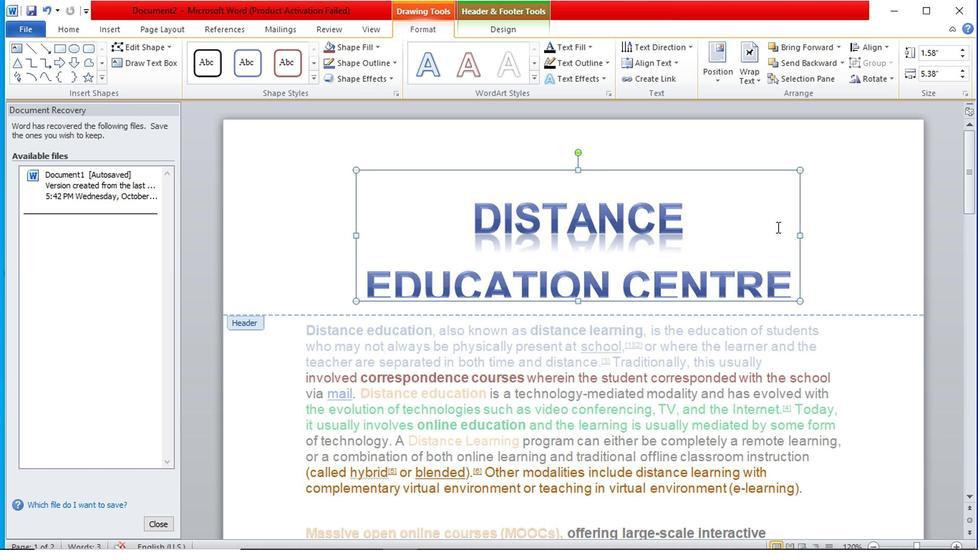 
Action: Mouse moved to (777, 164)
Screenshot: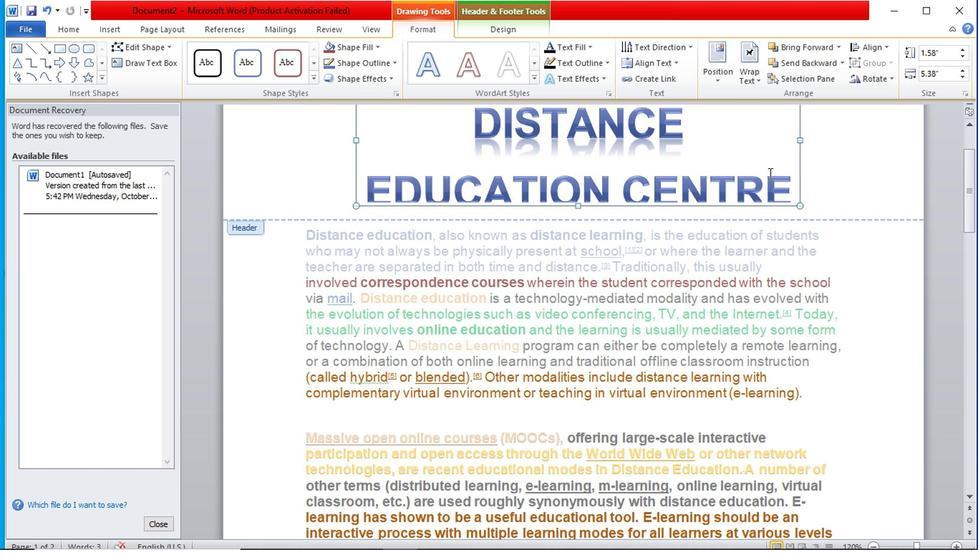
Action: Mouse scrolled (777, 165) with delta (0, 1)
Screenshot: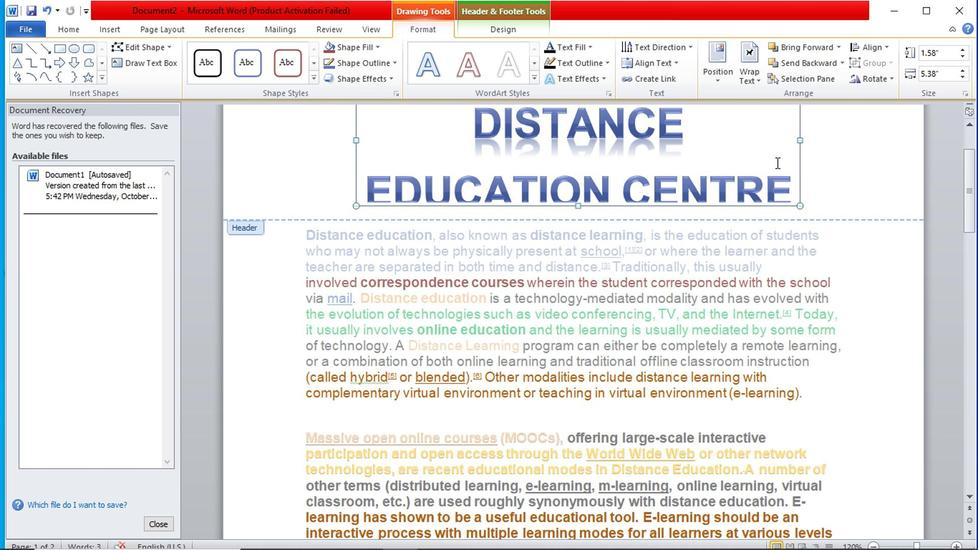 
Action: Mouse moved to (776, 168)
Screenshot: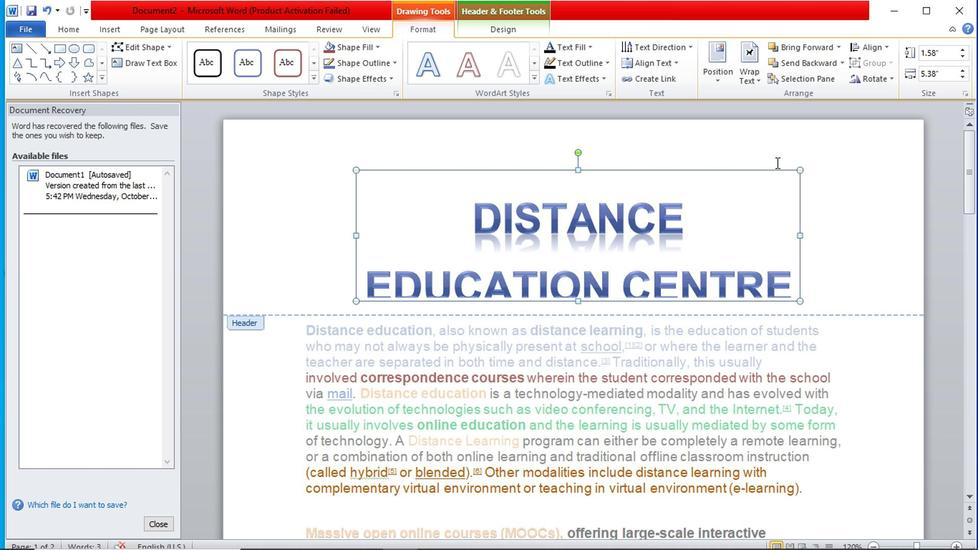 
Action: Mouse scrolled (776, 167) with delta (0, 0)
Screenshot: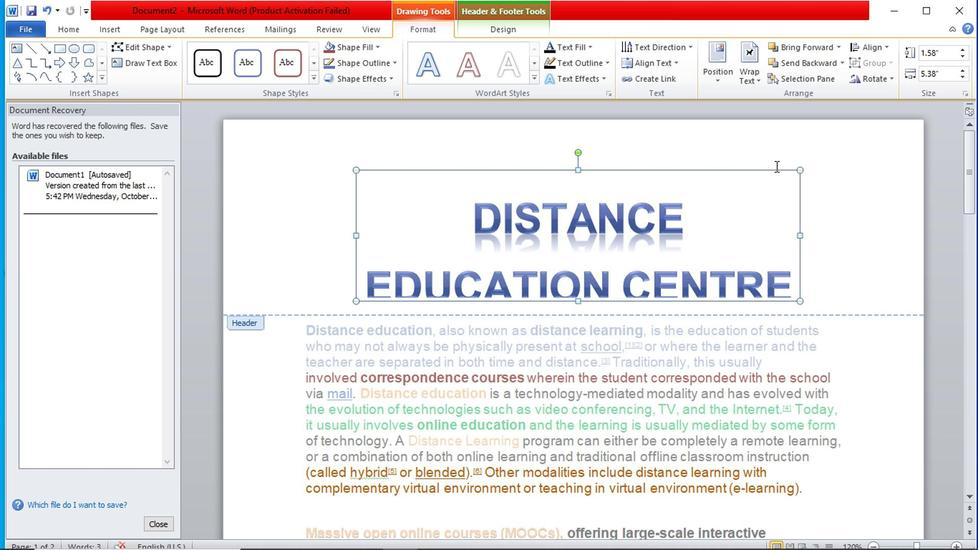 
Action: Mouse moved to (801, 208)
Screenshot: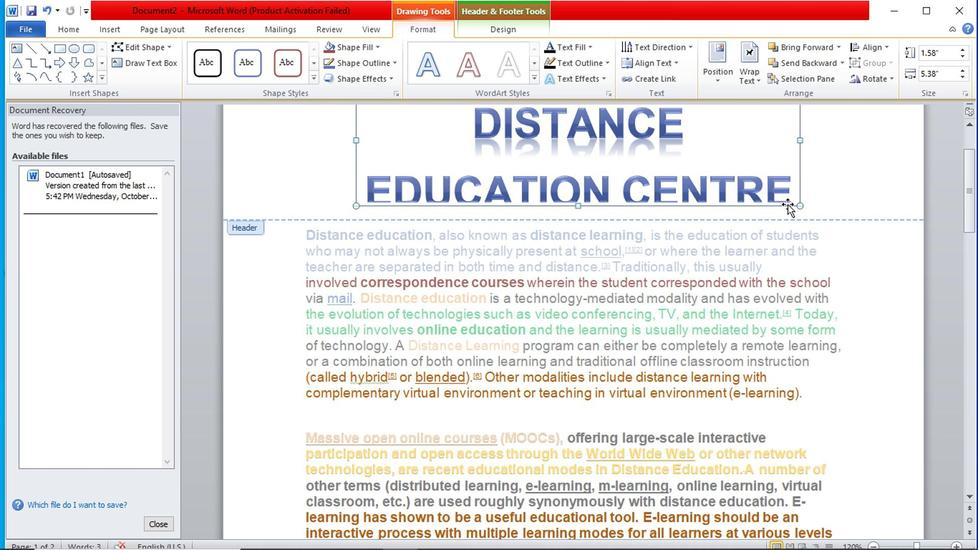 
Action: Mouse pressed left at (801, 208)
